 Task: Look for space in Kirsanov, Russia from 26th August, 2023 to 10th September, 2023 for 6 adults, 2 children in price range Rs.10000 to Rs.15000. Place can be entire place or shared room with 6 bedrooms having 6 beds and 6 bathrooms. Property type can be house, flat, guest house. Amenities needed are: wifi, TV, free parkinig on premises, gym, breakfast. Booking option can be shelf check-in. Required host language is English.
Action: Mouse moved to (503, 124)
Screenshot: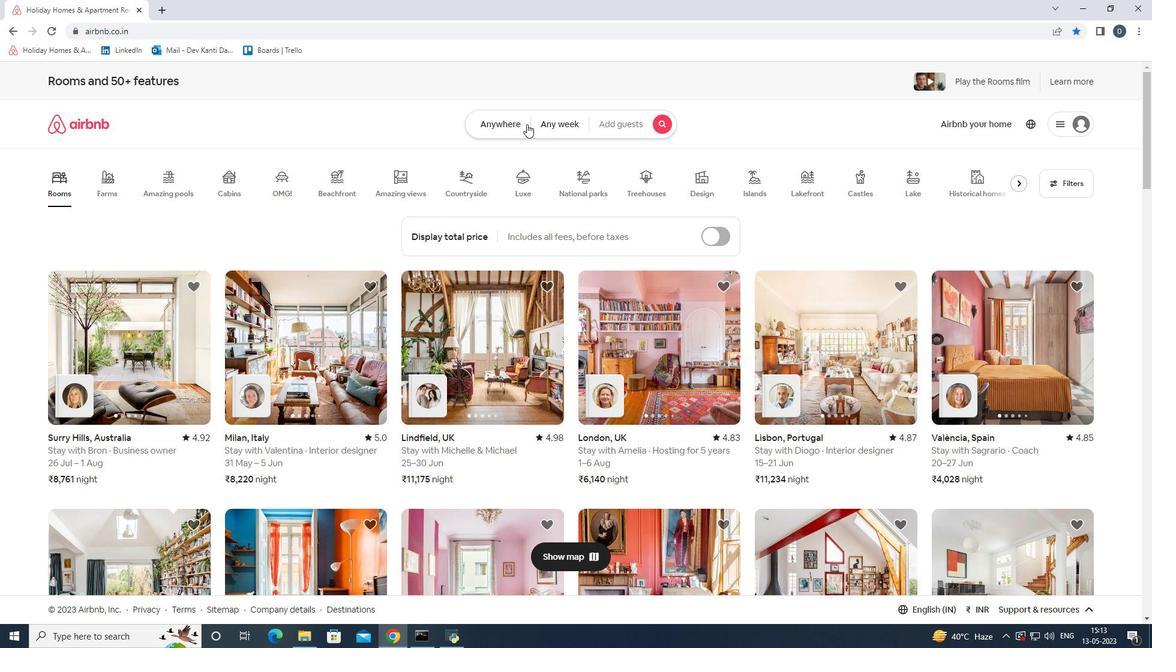 
Action: Mouse pressed left at (503, 124)
Screenshot: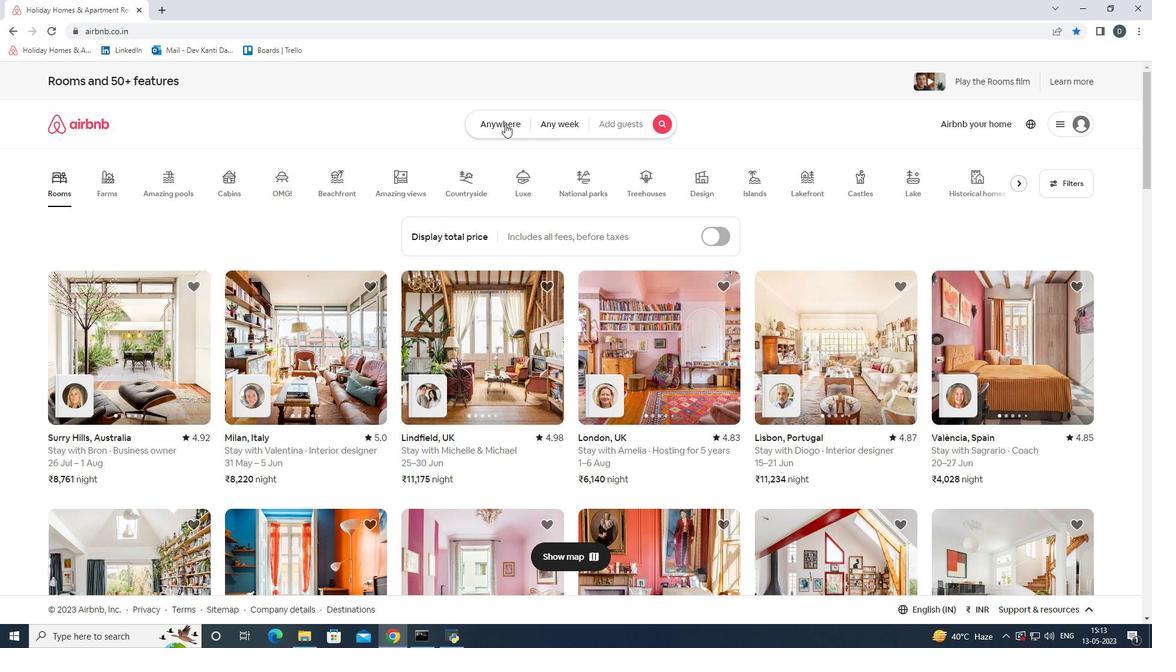 
Action: Mouse moved to (419, 162)
Screenshot: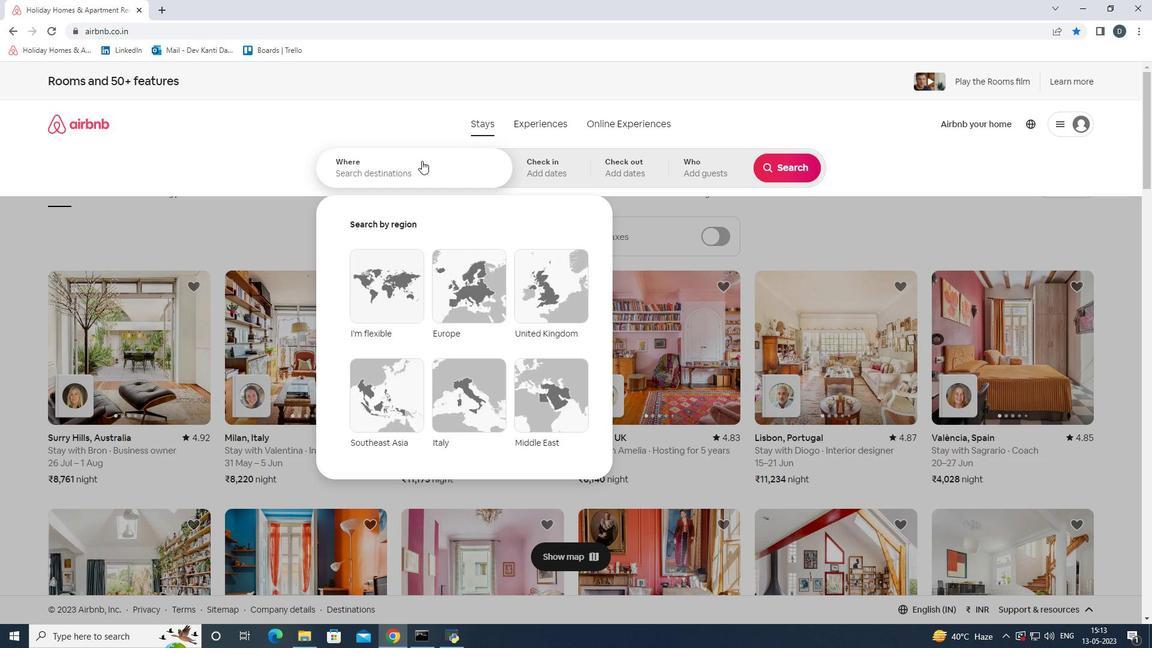 
Action: Mouse pressed left at (419, 162)
Screenshot: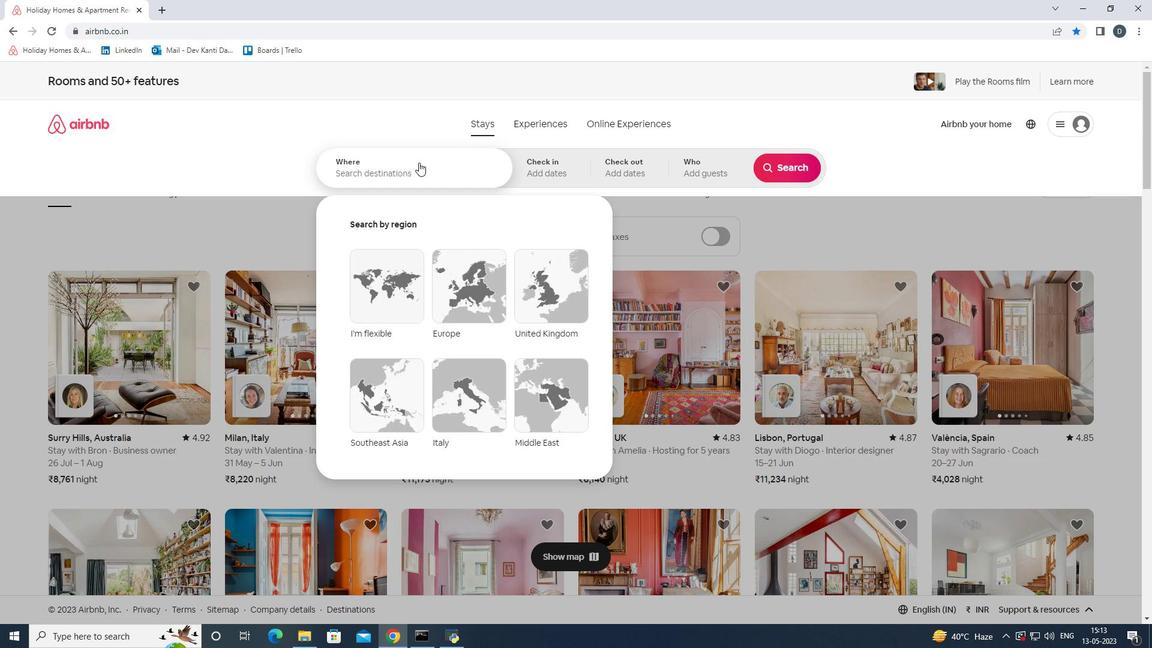 
Action: Key pressed <Key.shift>Kirsanov,<Key.shift>Russia
Screenshot: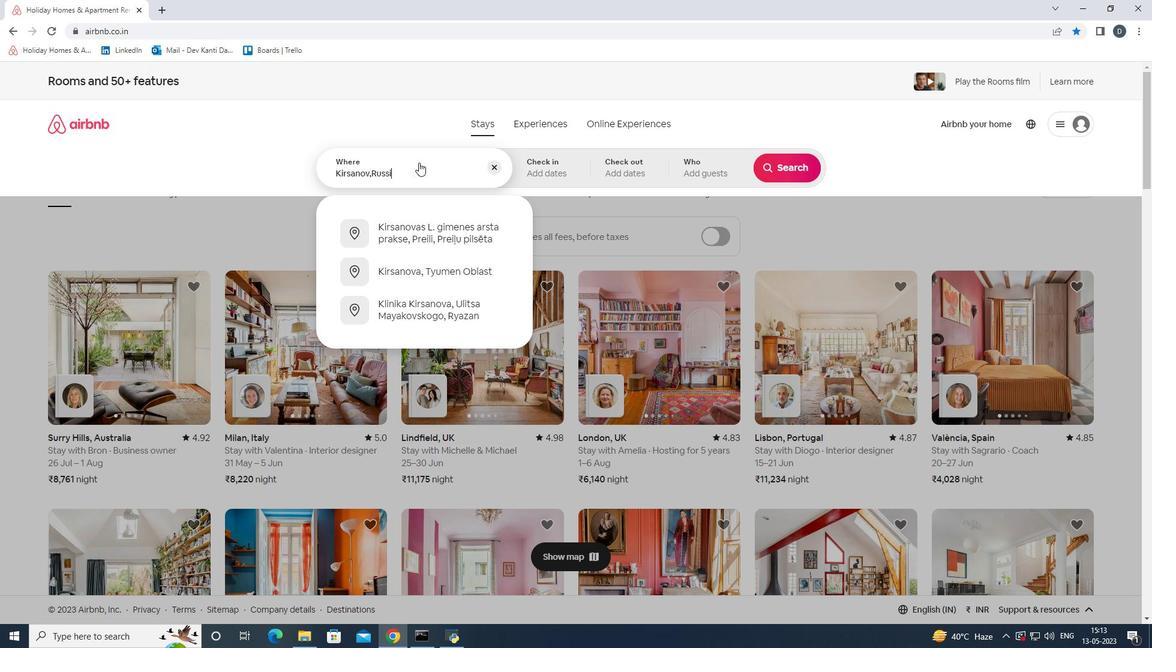 
Action: Mouse moved to (542, 166)
Screenshot: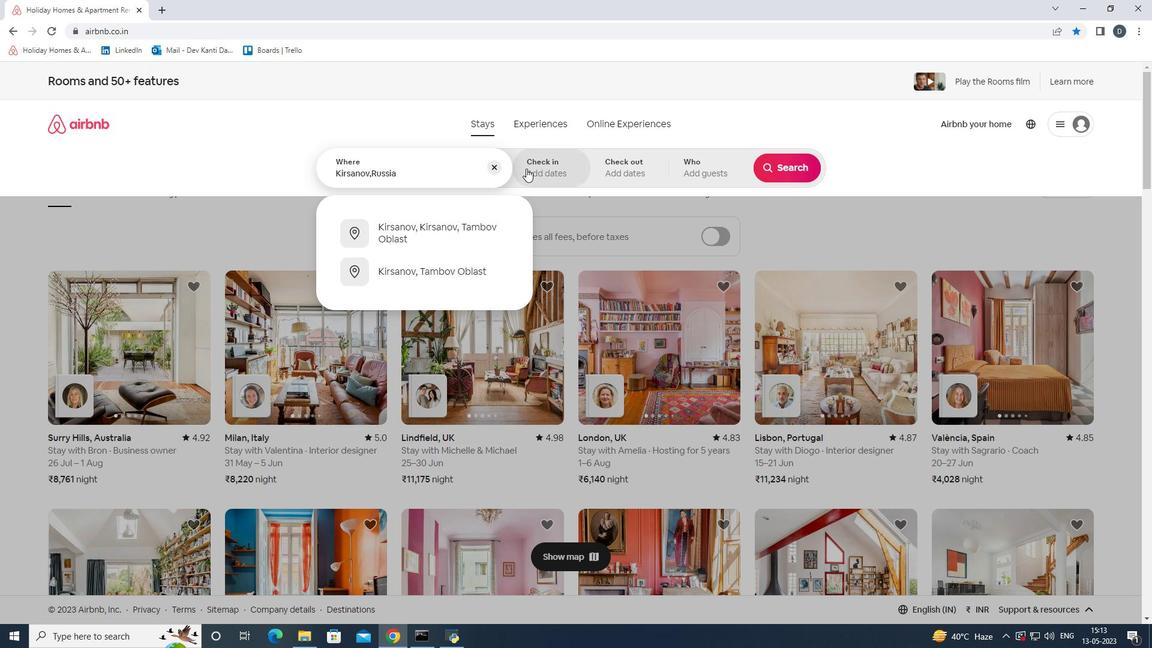 
Action: Mouse pressed left at (542, 166)
Screenshot: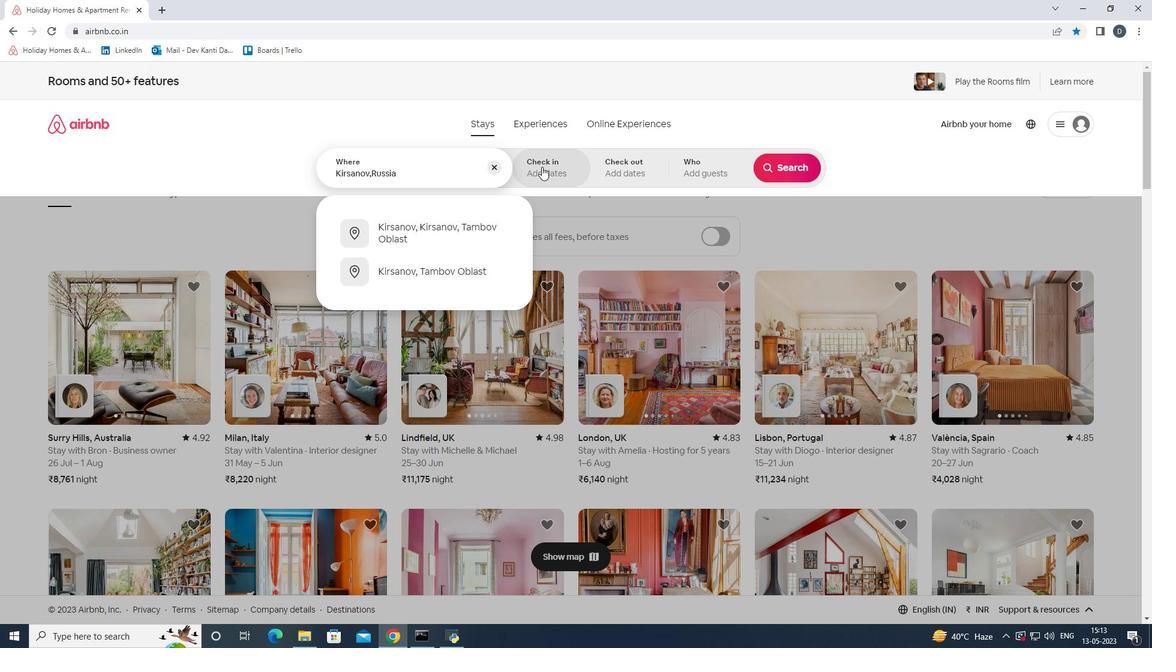 
Action: Mouse moved to (784, 265)
Screenshot: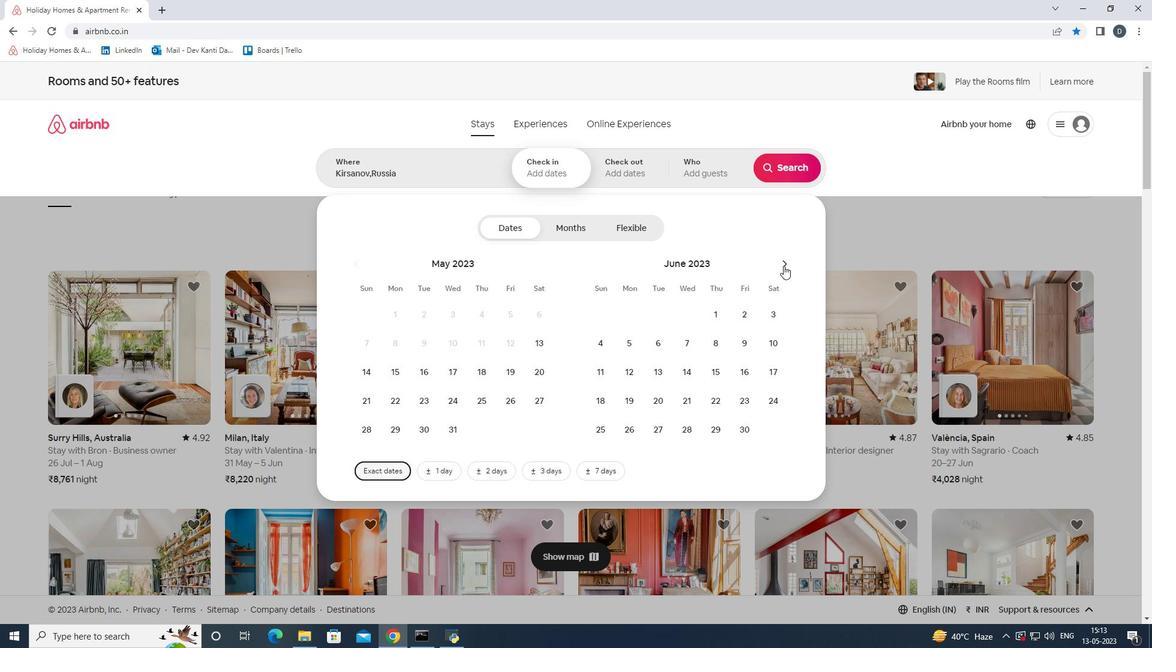 
Action: Mouse pressed left at (784, 265)
Screenshot: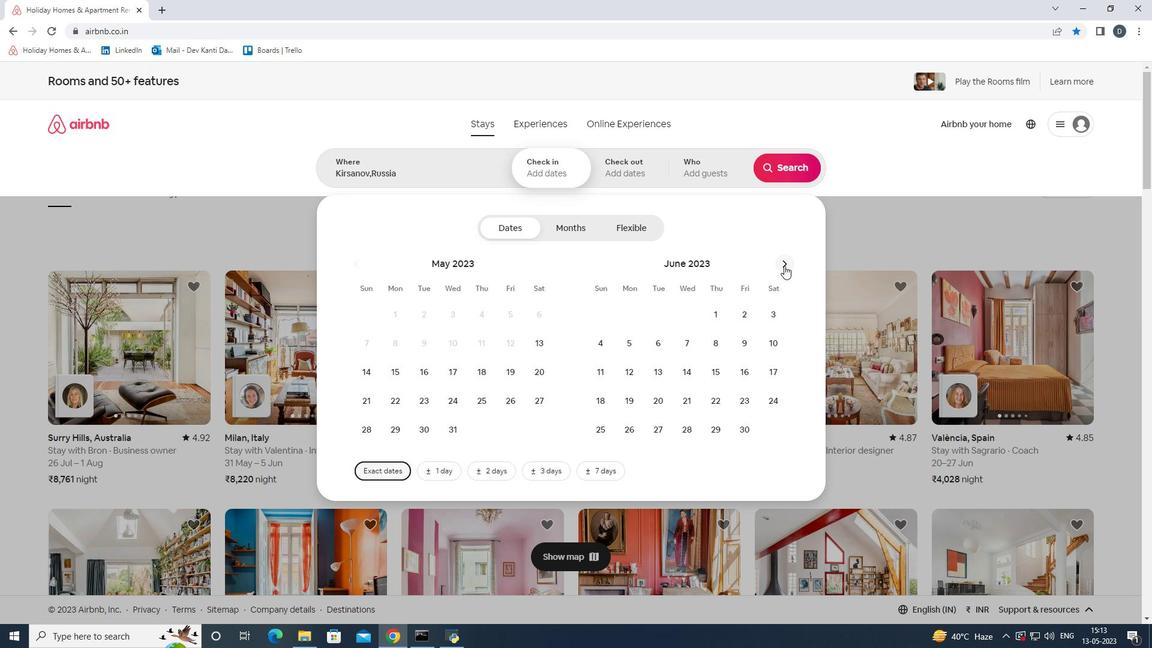 
Action: Mouse pressed left at (784, 265)
Screenshot: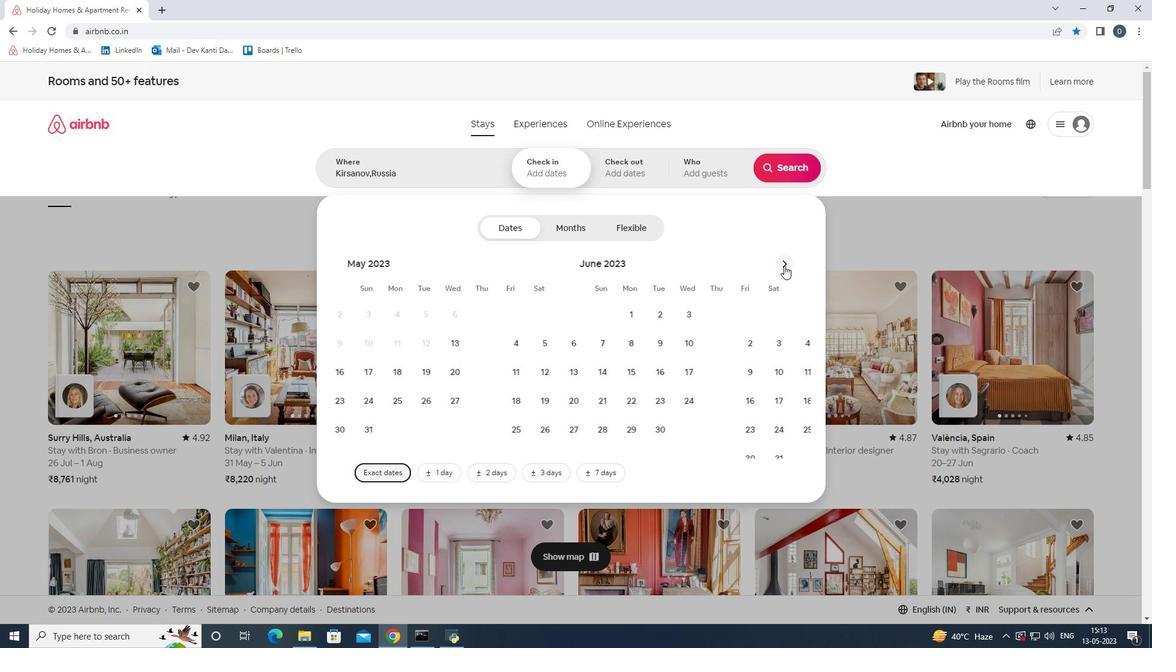 
Action: Mouse moved to (775, 396)
Screenshot: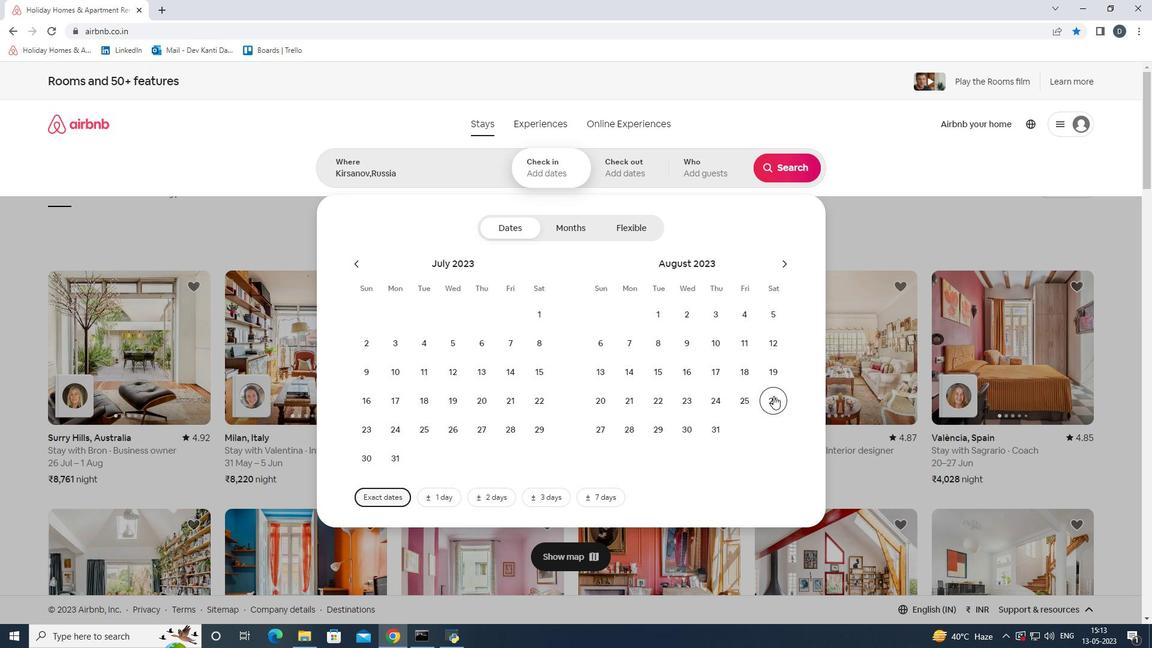 
Action: Mouse pressed left at (775, 396)
Screenshot: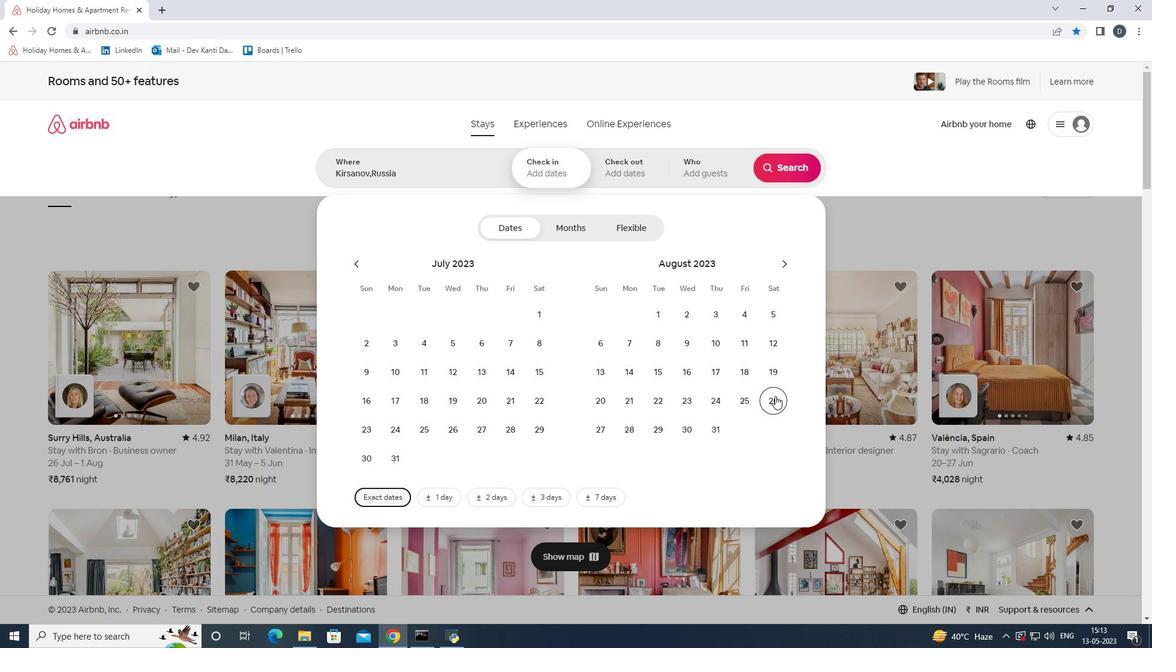 
Action: Mouse moved to (783, 261)
Screenshot: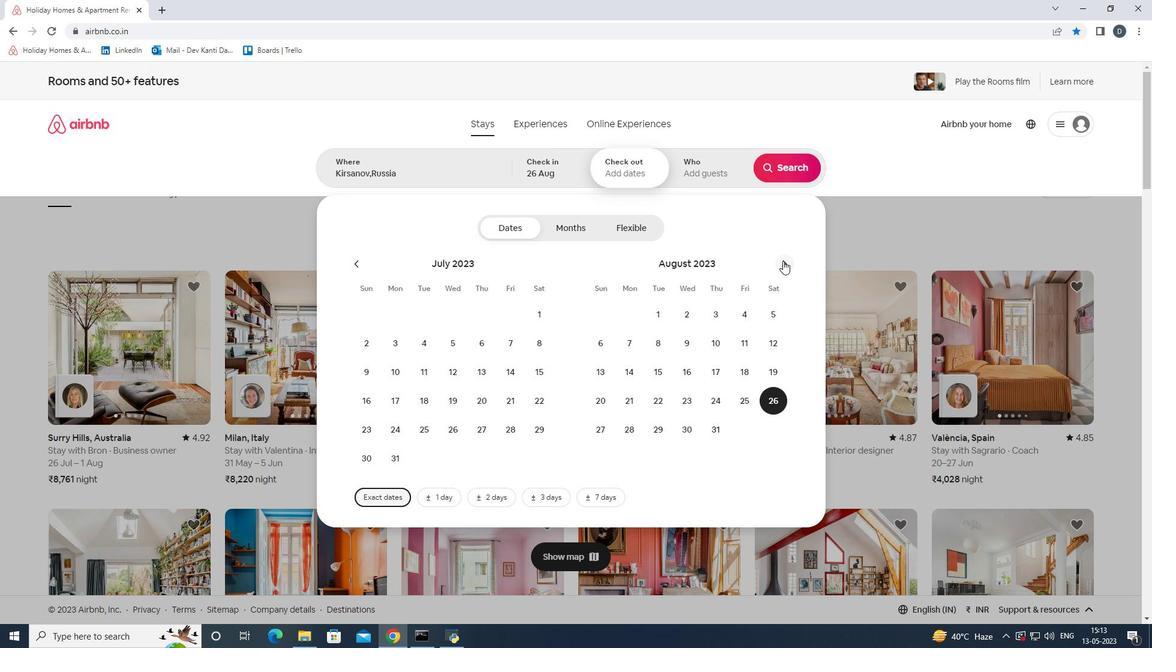 
Action: Mouse pressed left at (783, 261)
Screenshot: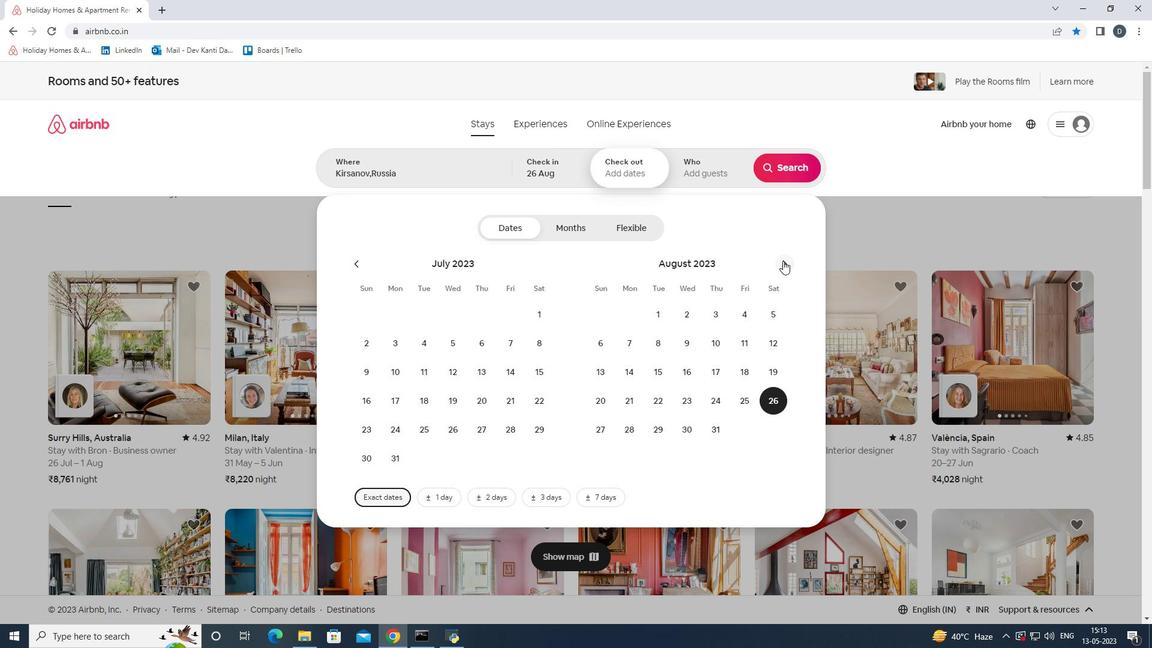 
Action: Mouse moved to (595, 366)
Screenshot: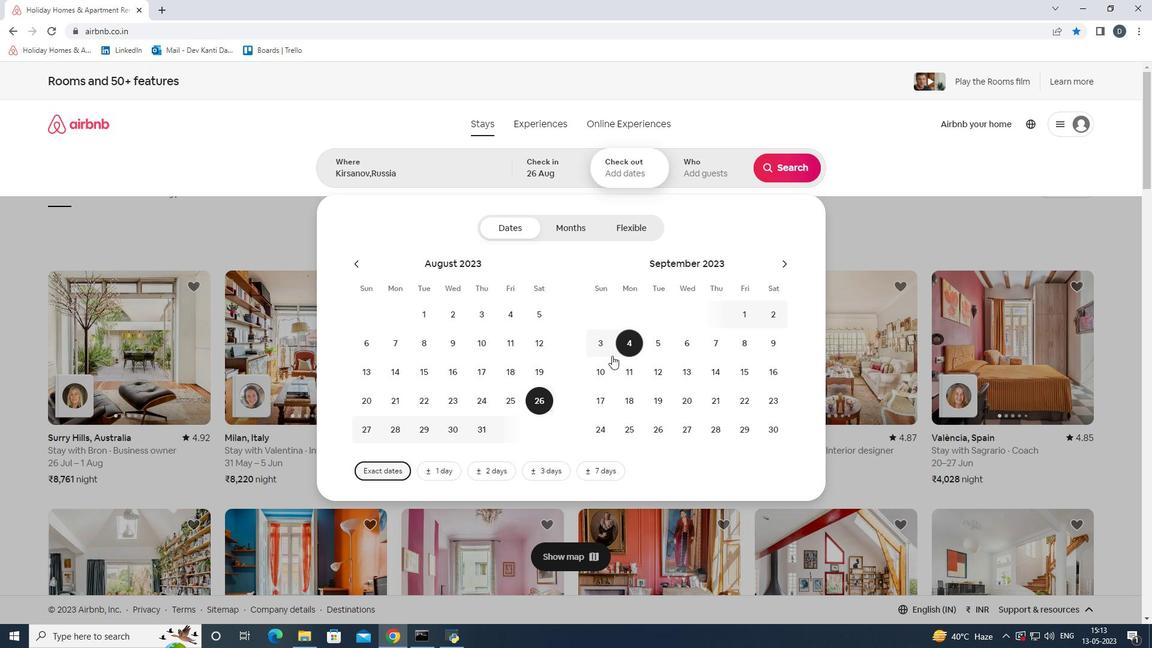 
Action: Mouse pressed left at (595, 366)
Screenshot: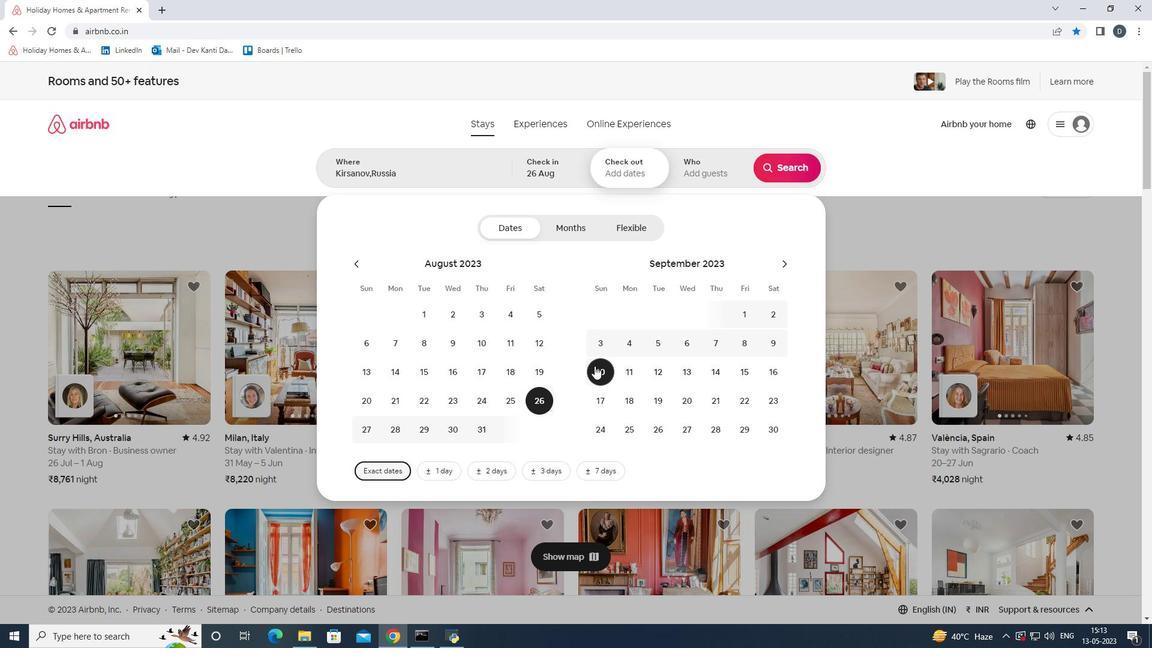
Action: Mouse moved to (698, 175)
Screenshot: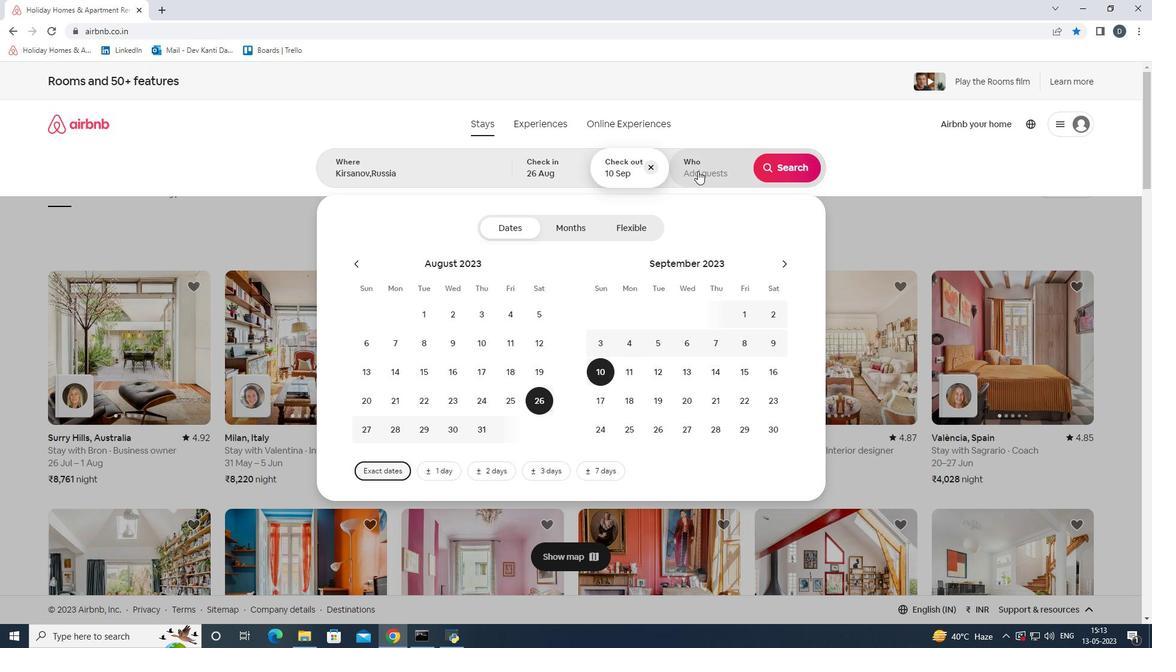 
Action: Mouse pressed left at (698, 175)
Screenshot: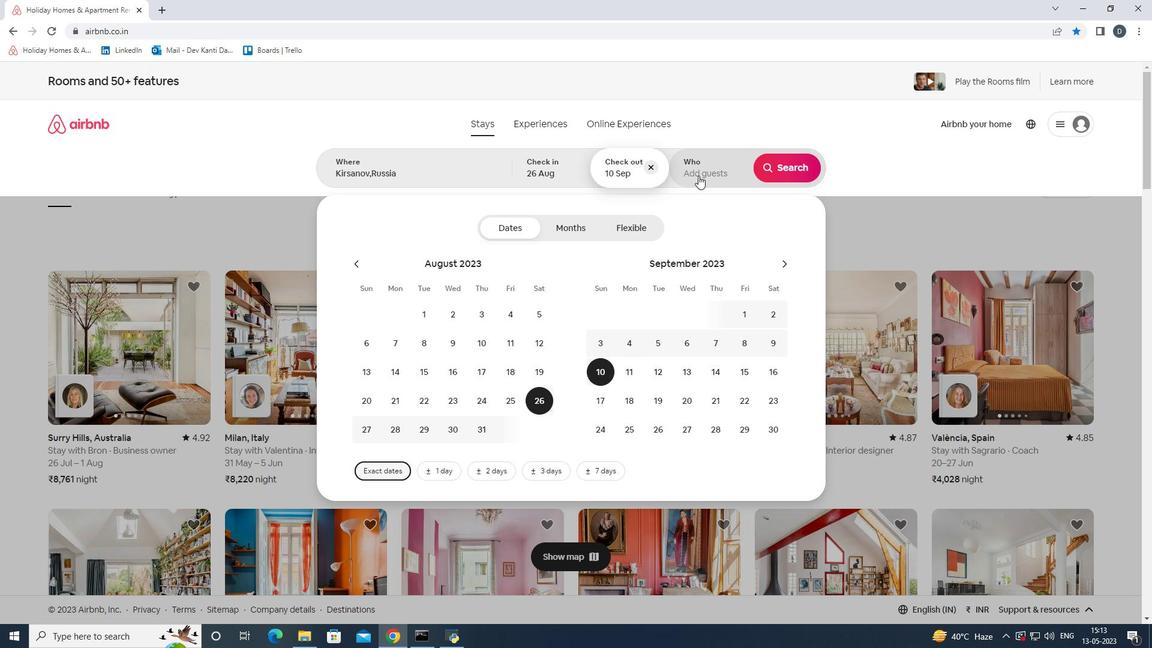 
Action: Mouse moved to (794, 229)
Screenshot: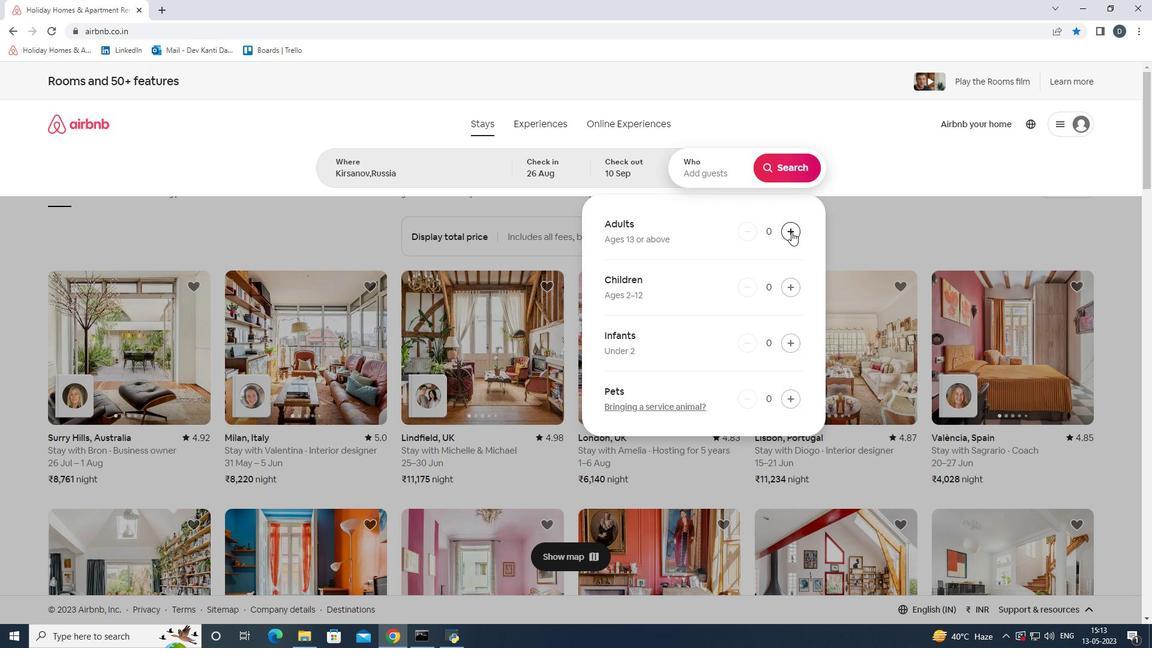 
Action: Mouse pressed left at (794, 229)
Screenshot: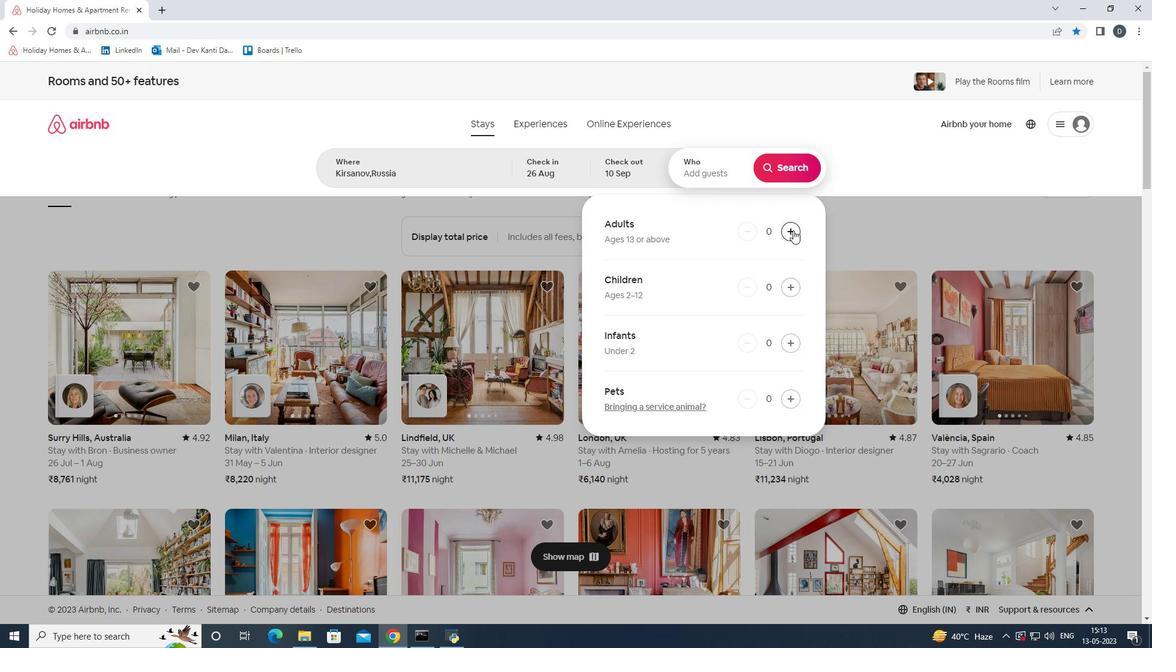 
Action: Mouse pressed left at (794, 229)
Screenshot: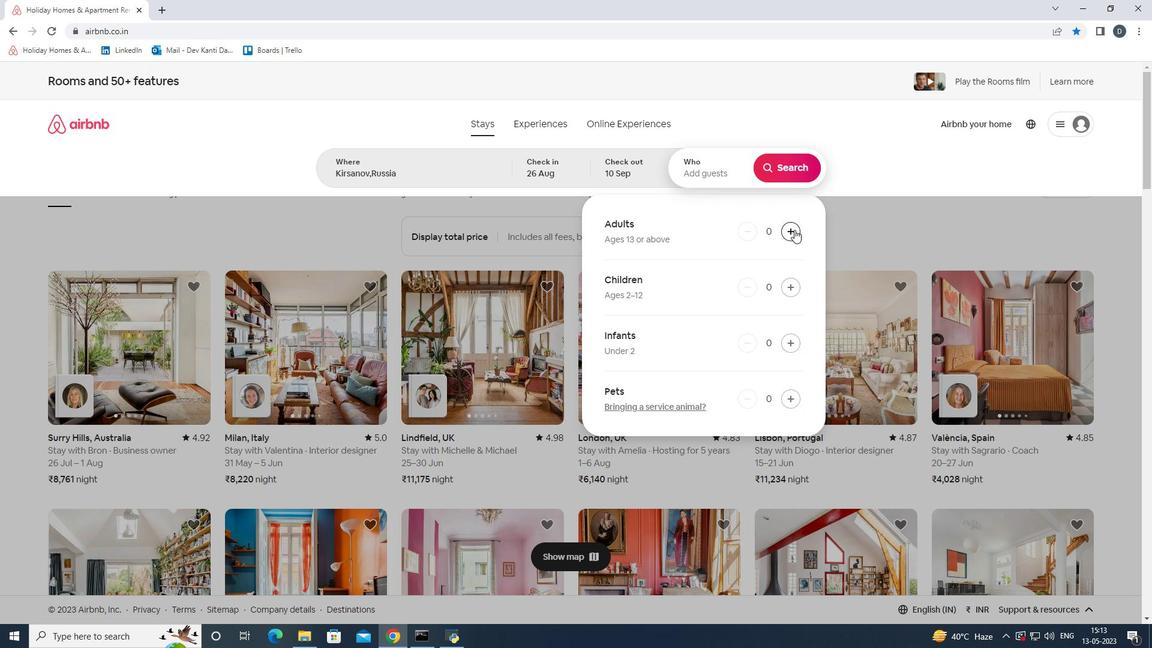 
Action: Mouse pressed left at (794, 229)
Screenshot: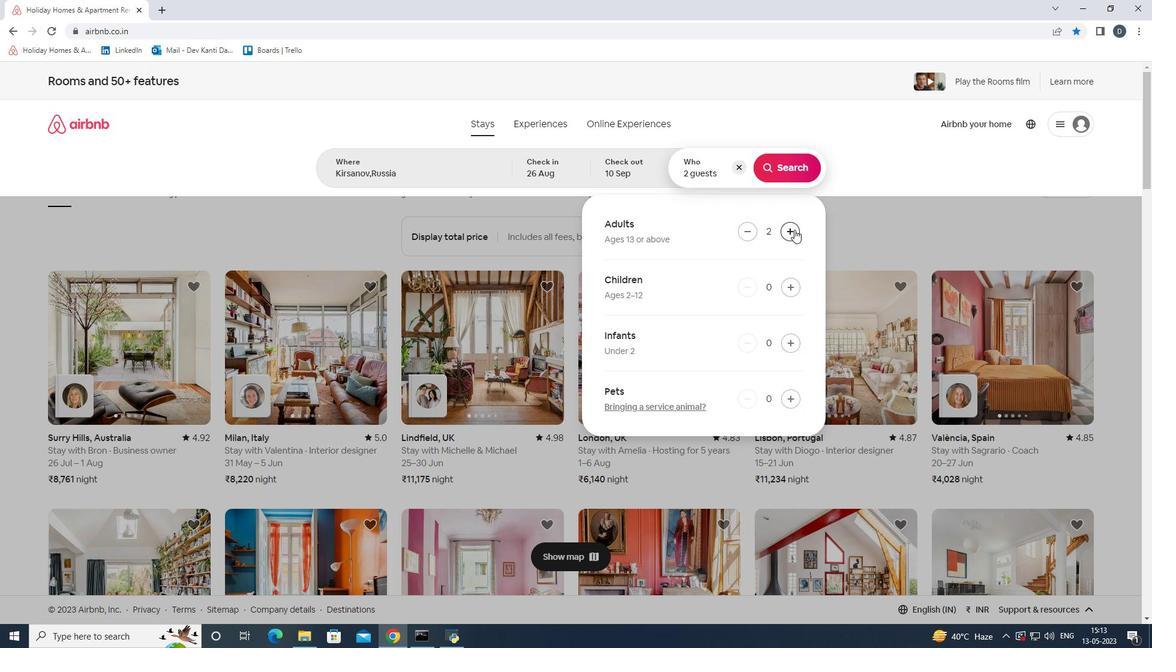 
Action: Mouse pressed left at (794, 229)
Screenshot: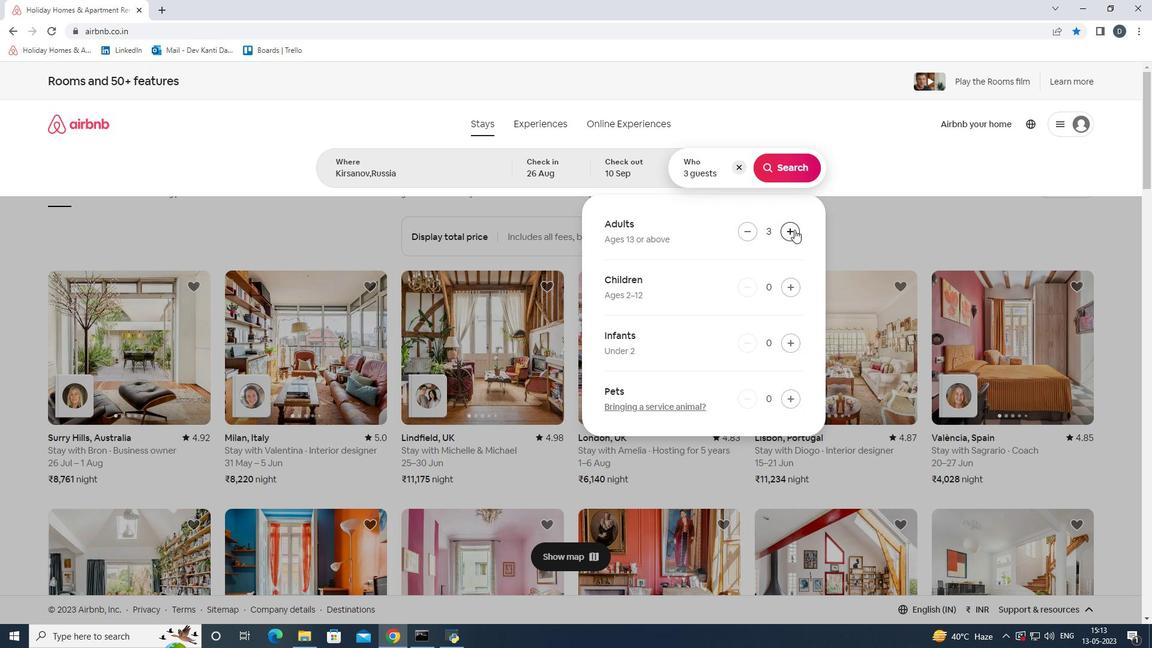 
Action: Mouse pressed left at (794, 229)
Screenshot: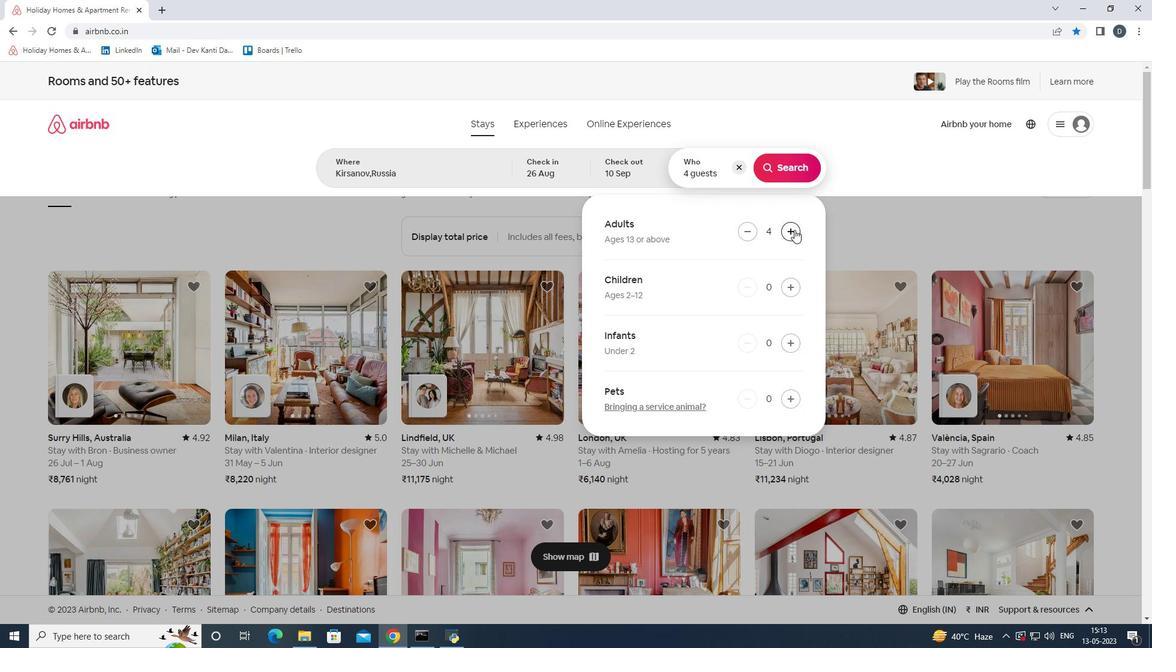 
Action: Mouse pressed left at (794, 229)
Screenshot: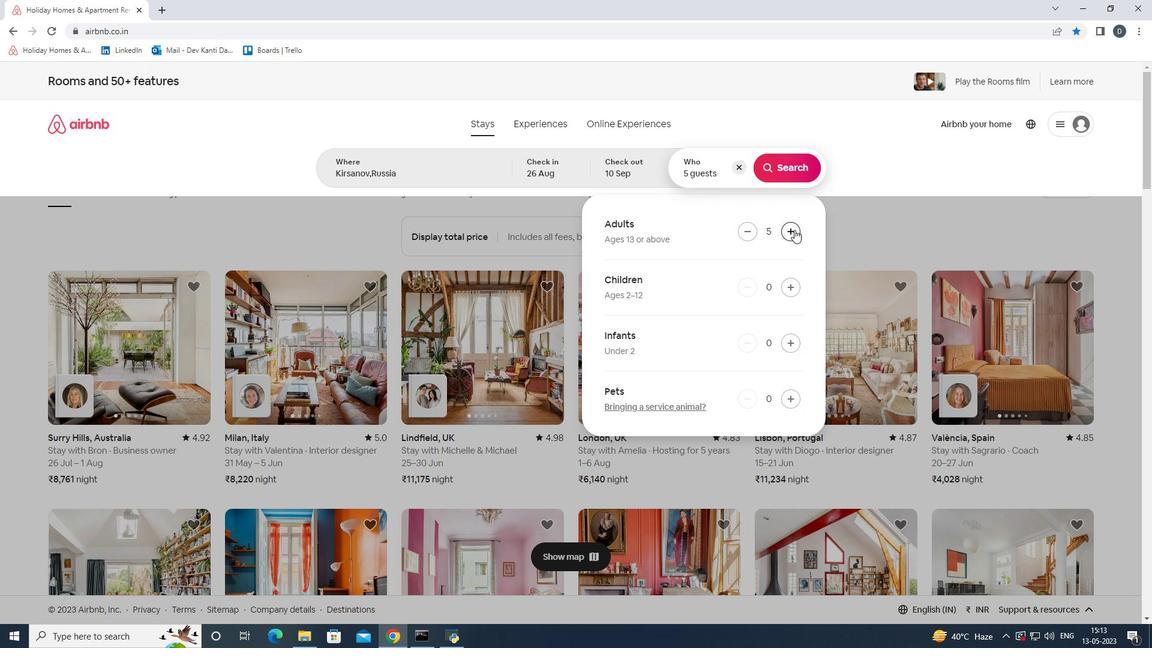 
Action: Mouse moved to (790, 280)
Screenshot: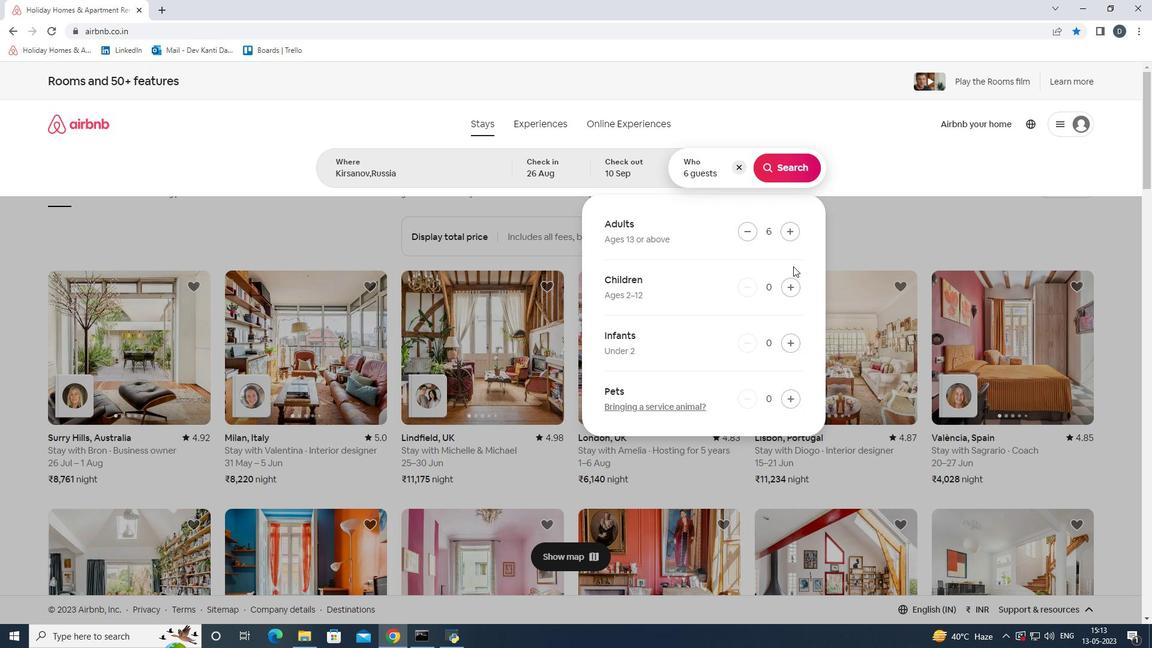 
Action: Mouse pressed left at (790, 280)
Screenshot: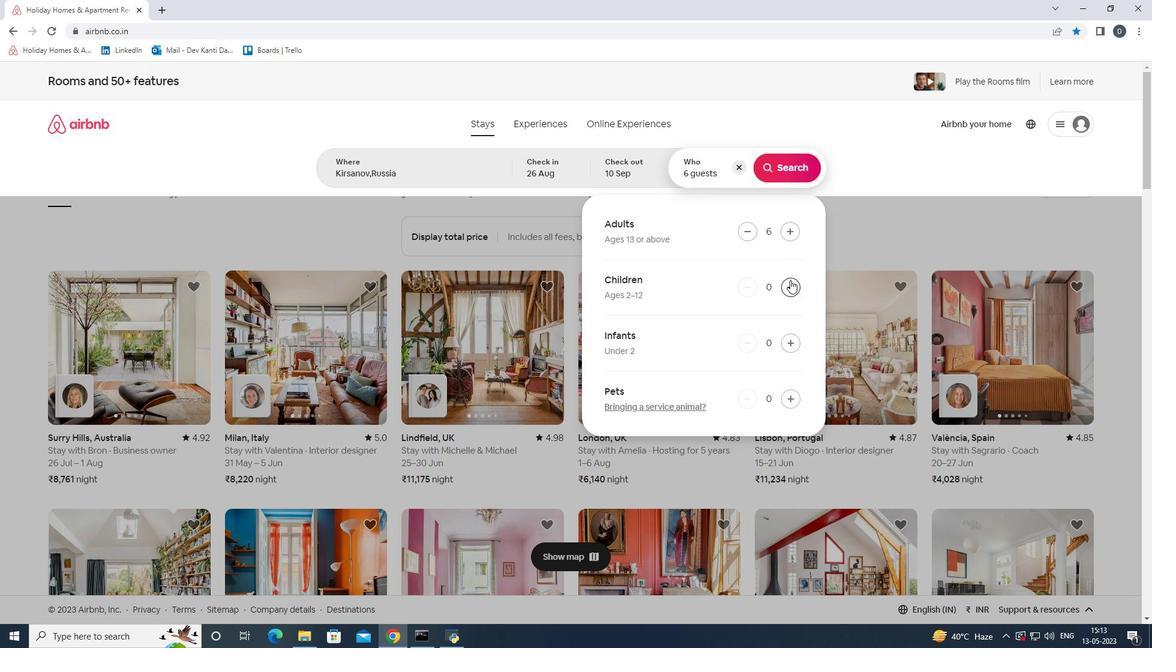 
Action: Mouse pressed left at (790, 280)
Screenshot: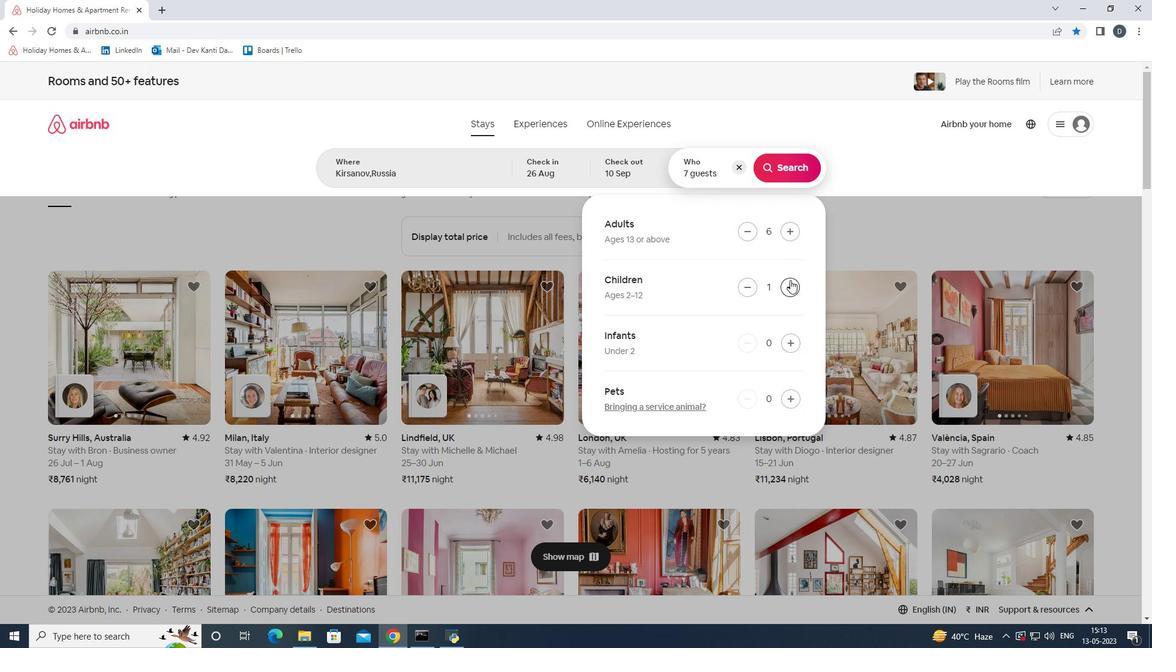 
Action: Mouse moved to (787, 161)
Screenshot: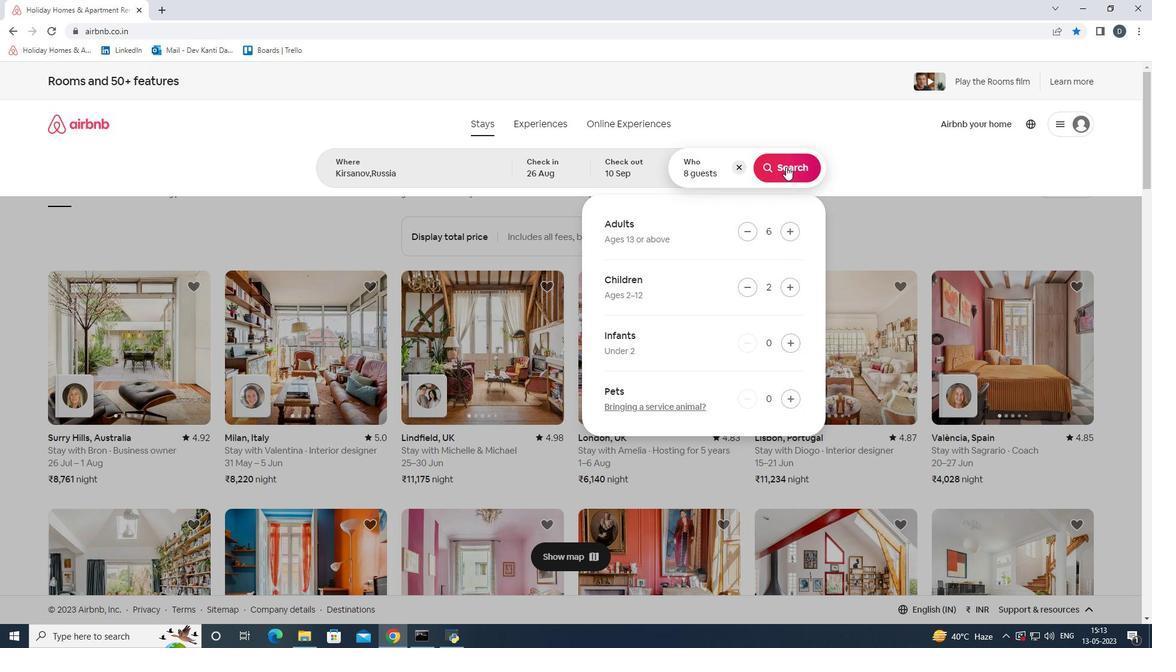 
Action: Mouse pressed left at (787, 161)
Screenshot: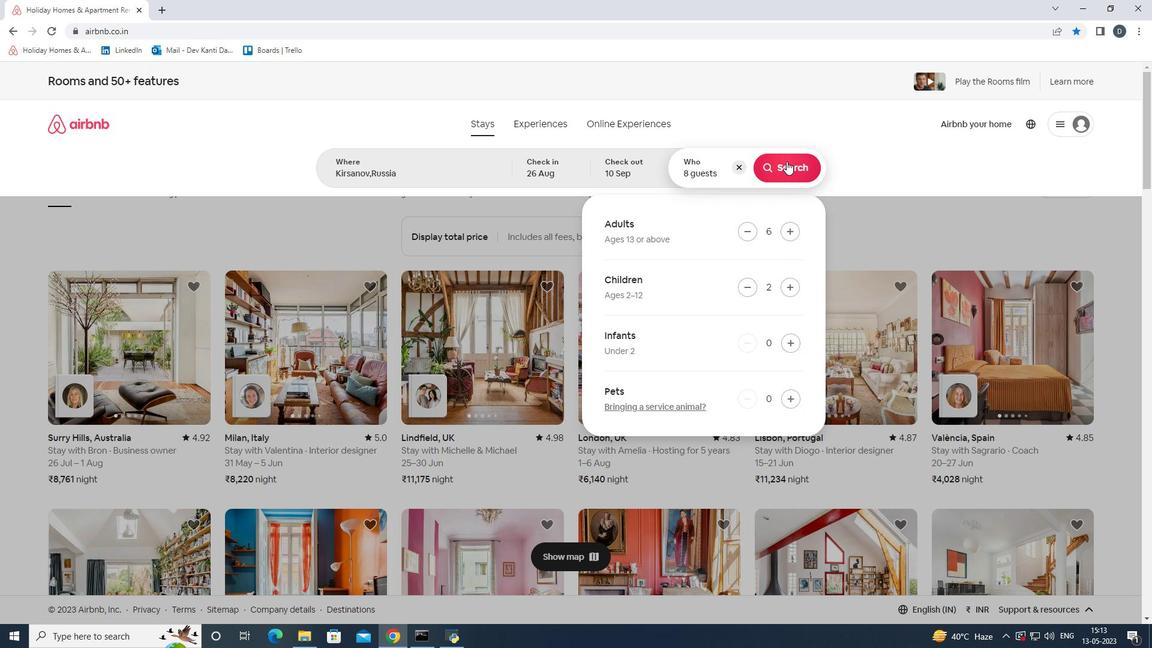 
Action: Mouse moved to (1081, 136)
Screenshot: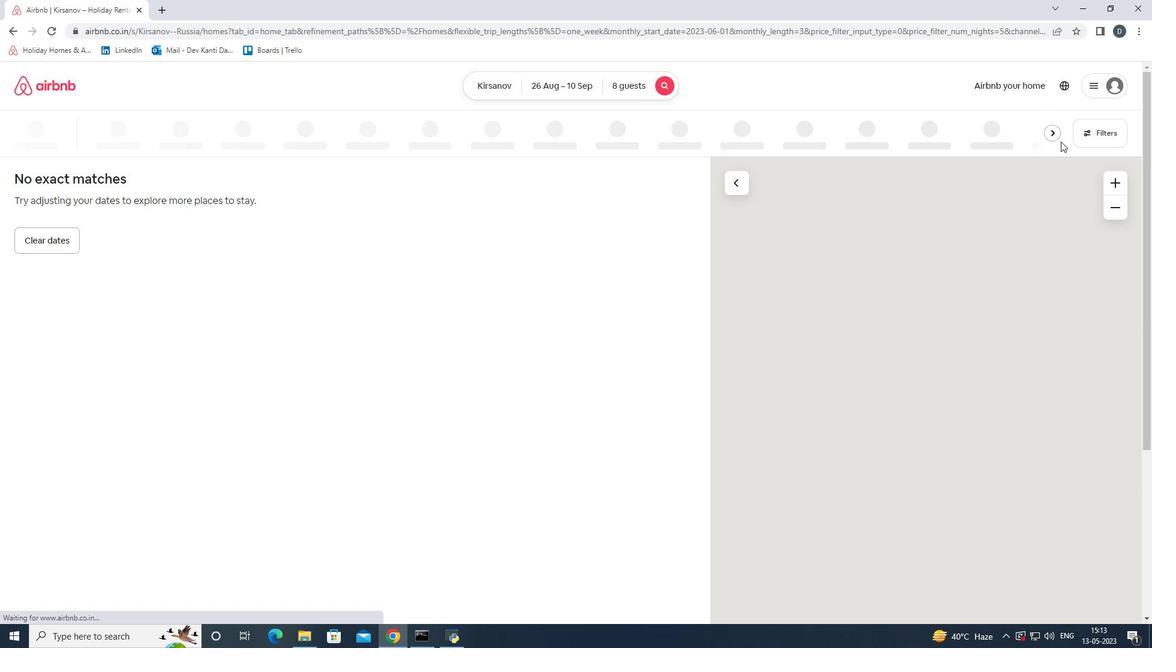 
Action: Mouse pressed left at (1081, 136)
Screenshot: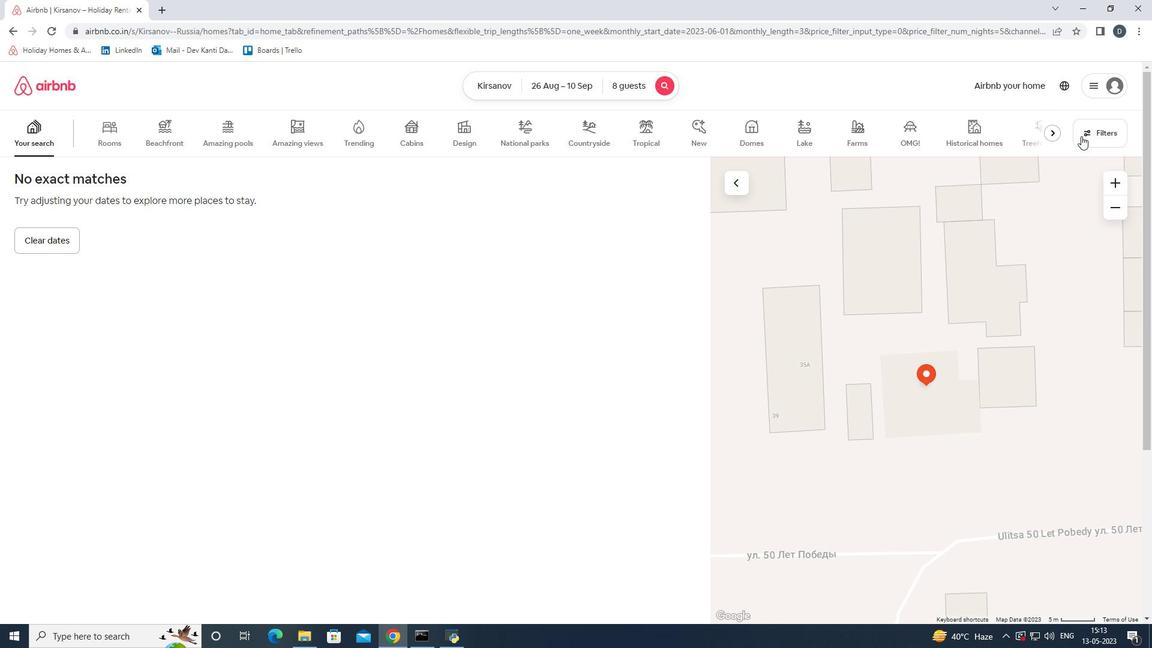 
Action: Mouse moved to (419, 205)
Screenshot: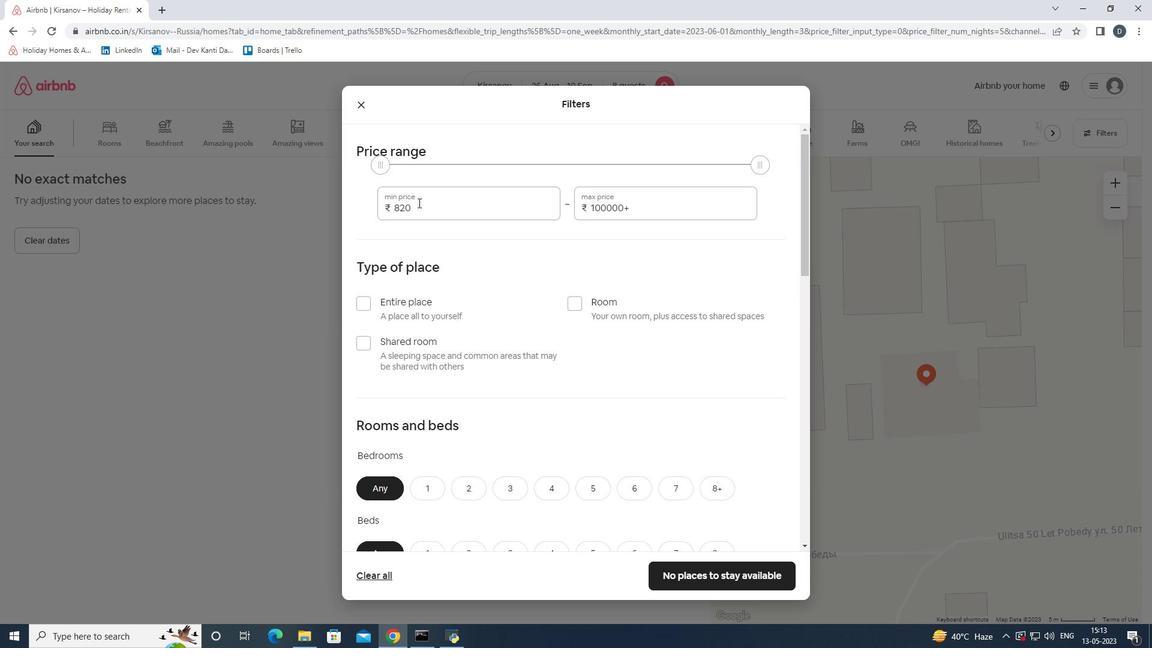 
Action: Mouse pressed left at (419, 205)
Screenshot: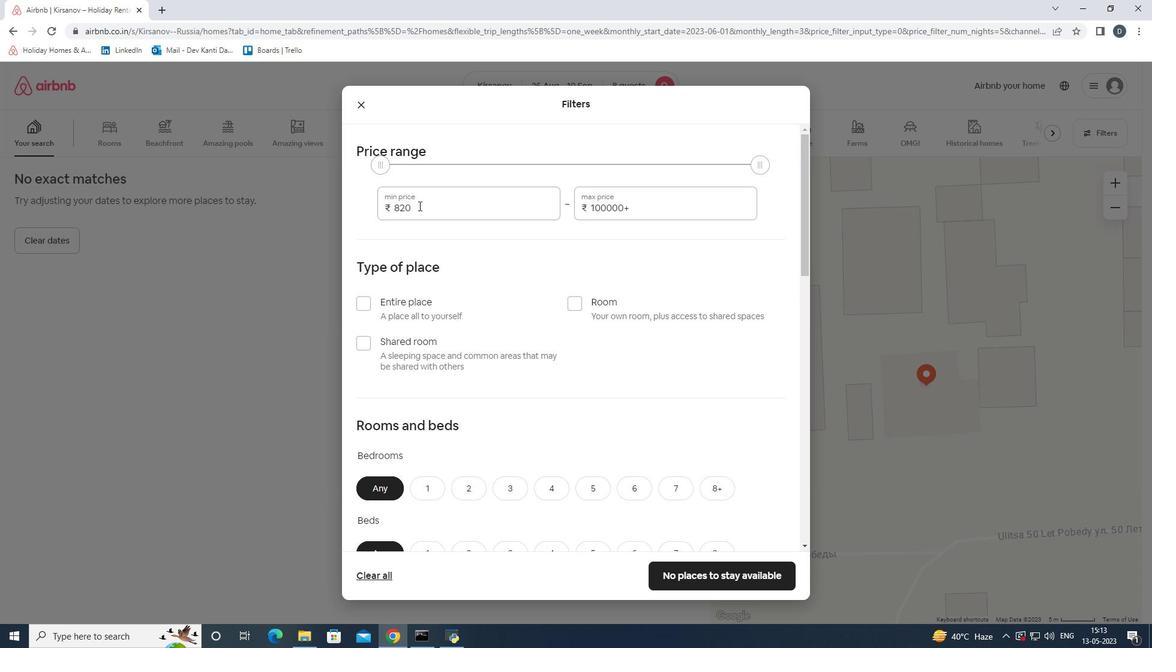 
Action: Mouse moved to (347, 207)
Screenshot: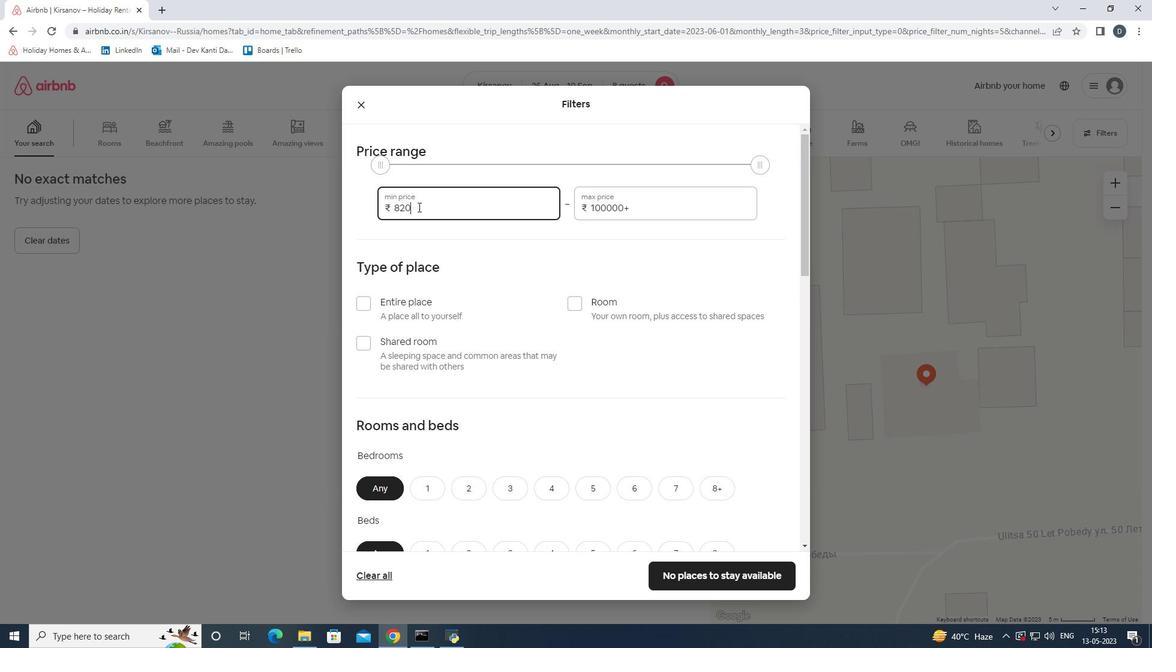 
Action: Key pressed 10000
Screenshot: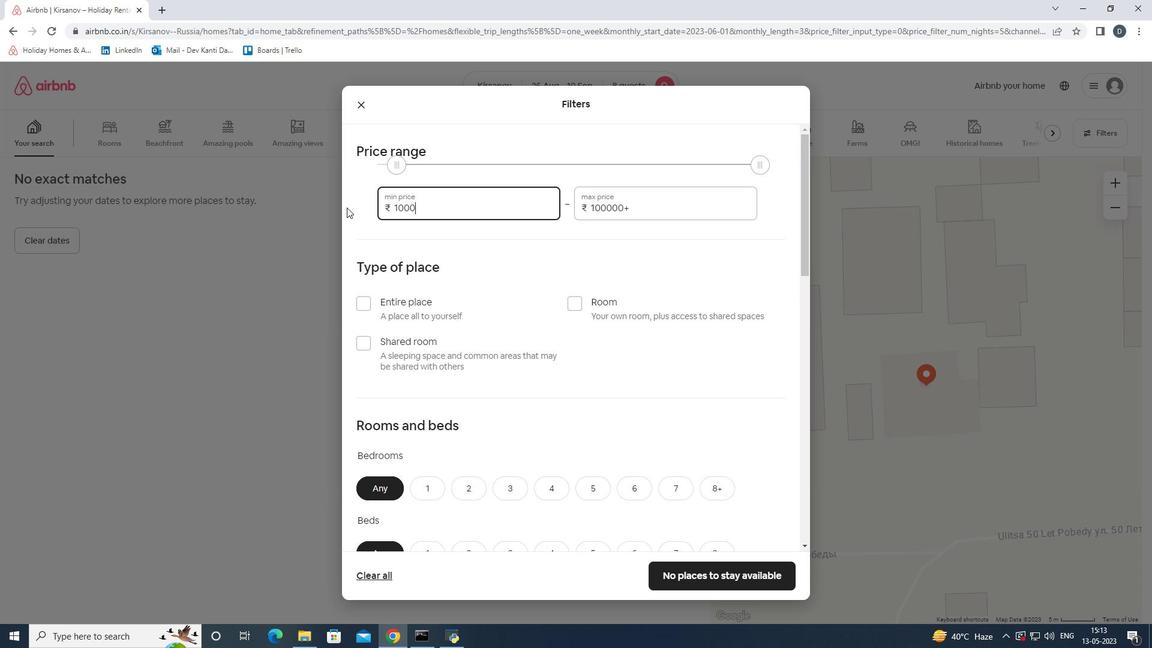 
Action: Mouse moved to (636, 213)
Screenshot: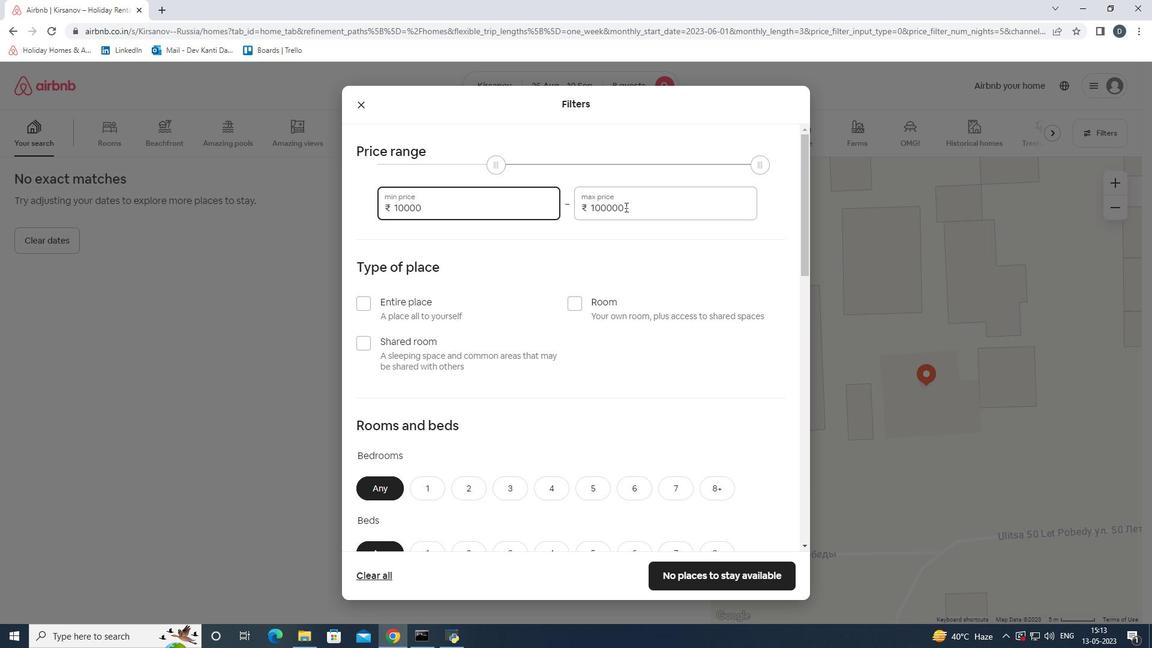 
Action: Mouse pressed left at (636, 213)
Screenshot: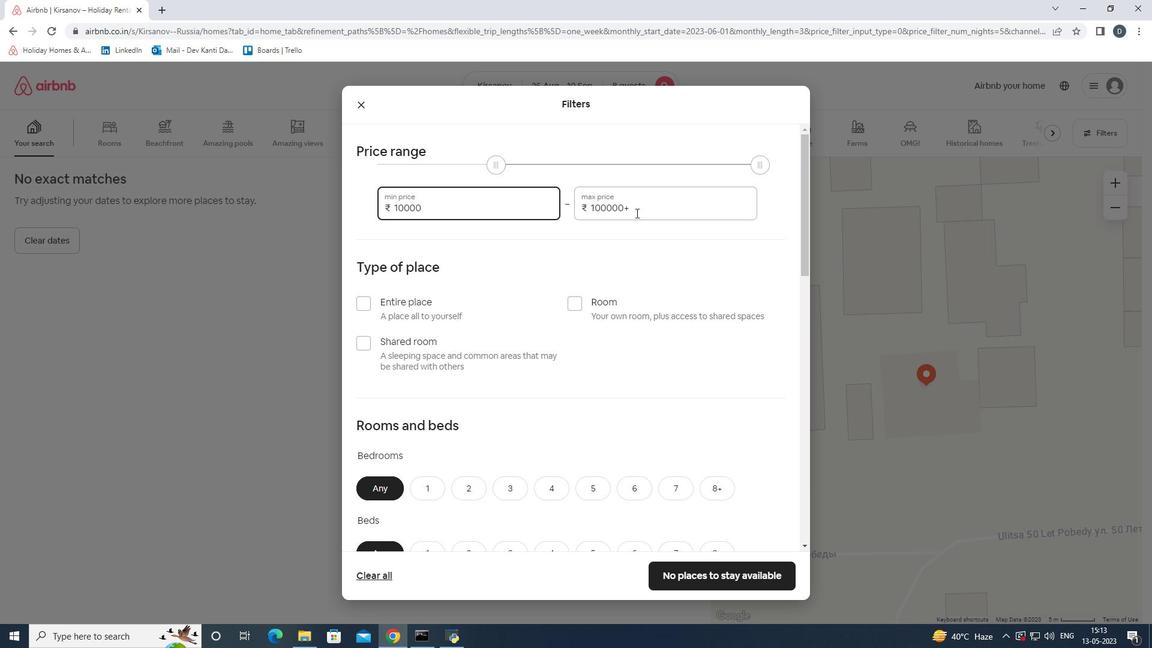 
Action: Mouse moved to (585, 212)
Screenshot: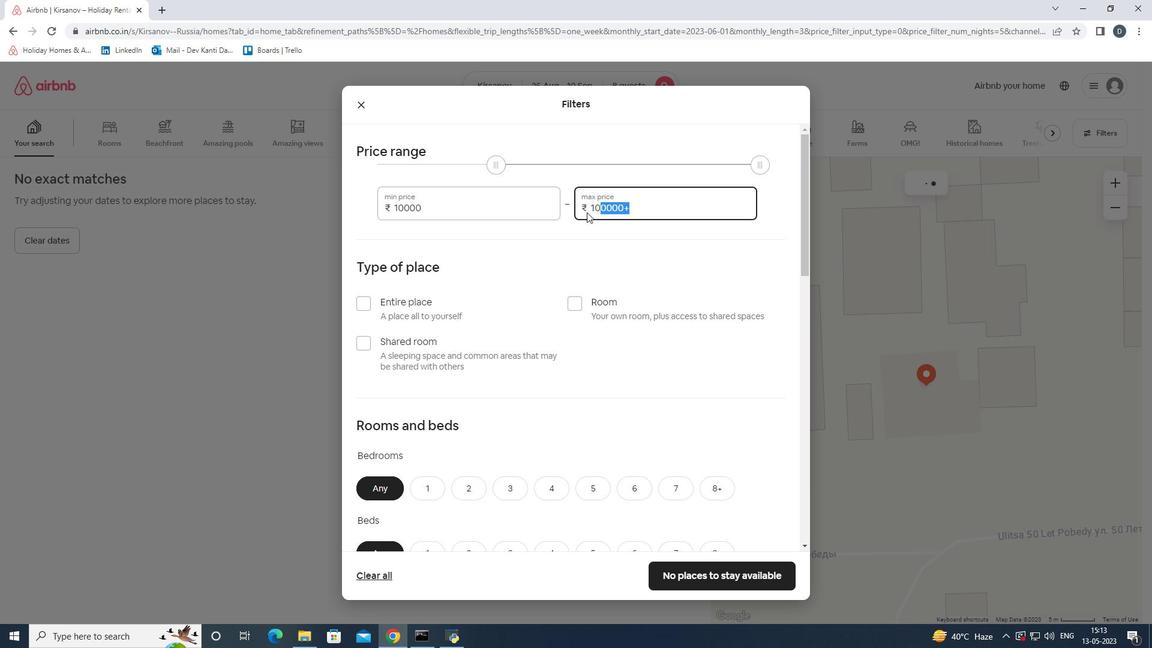 
Action: Key pressed 15000
Screenshot: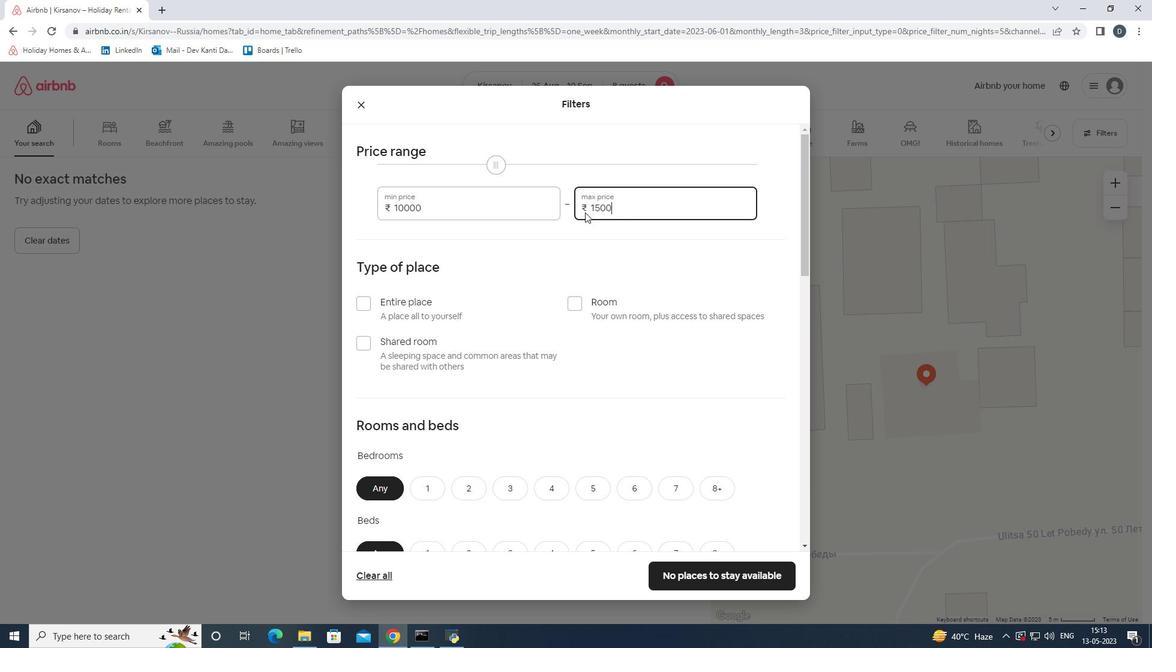 
Action: Mouse moved to (616, 258)
Screenshot: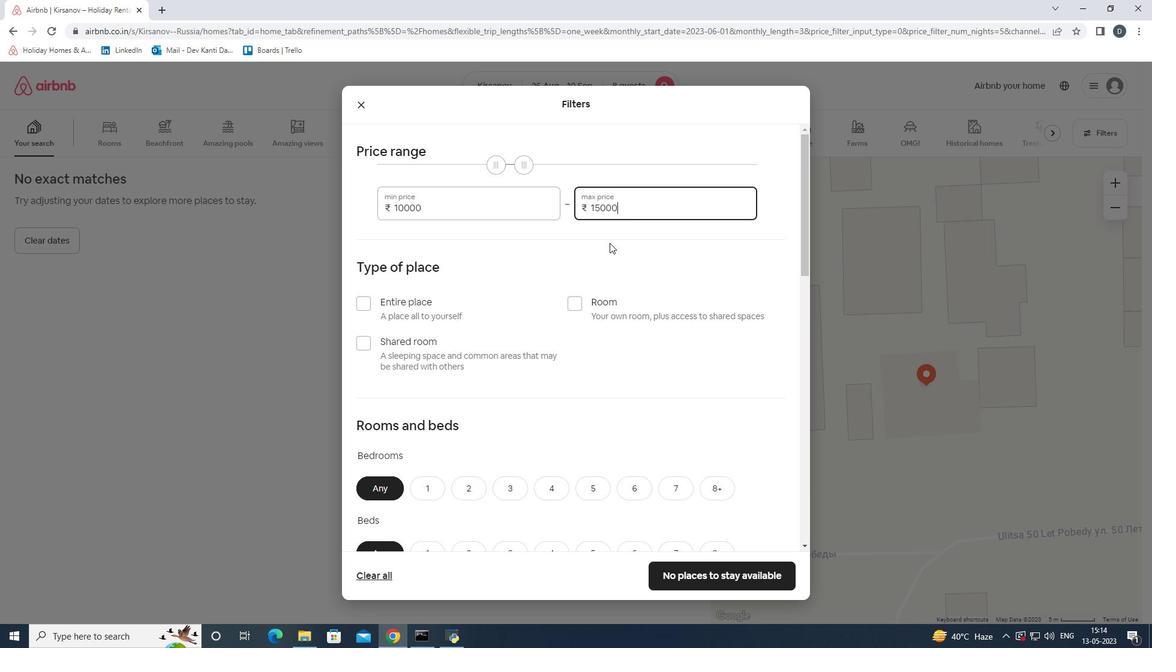 
Action: Mouse scrolled (616, 258) with delta (0, 0)
Screenshot: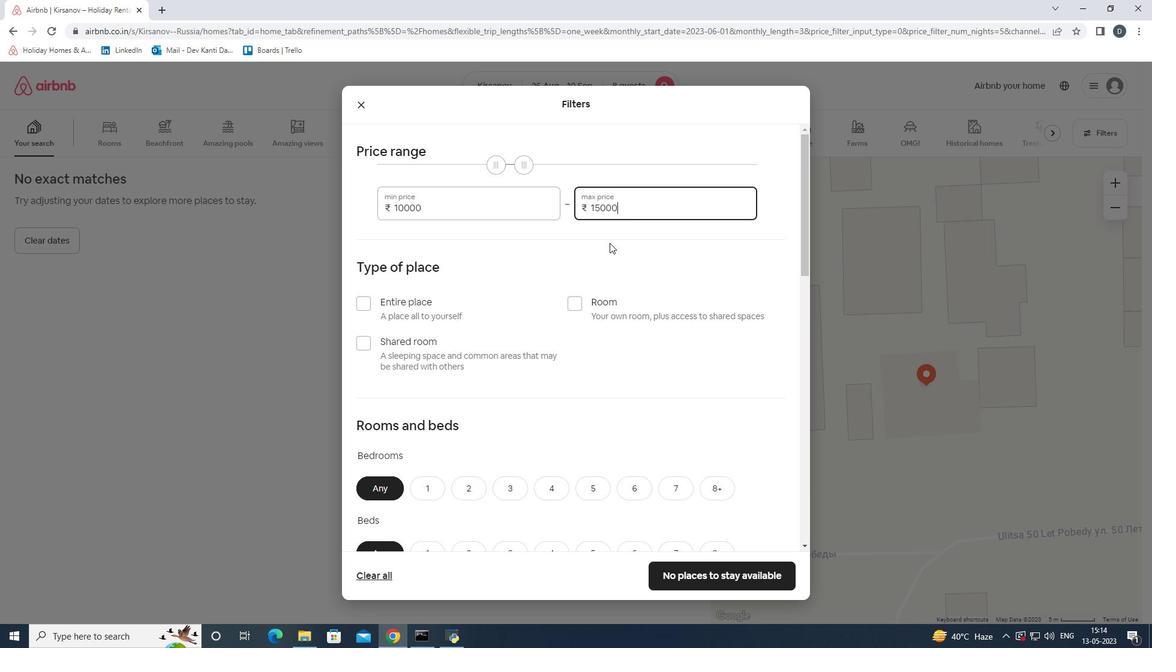
Action: Mouse moved to (616, 262)
Screenshot: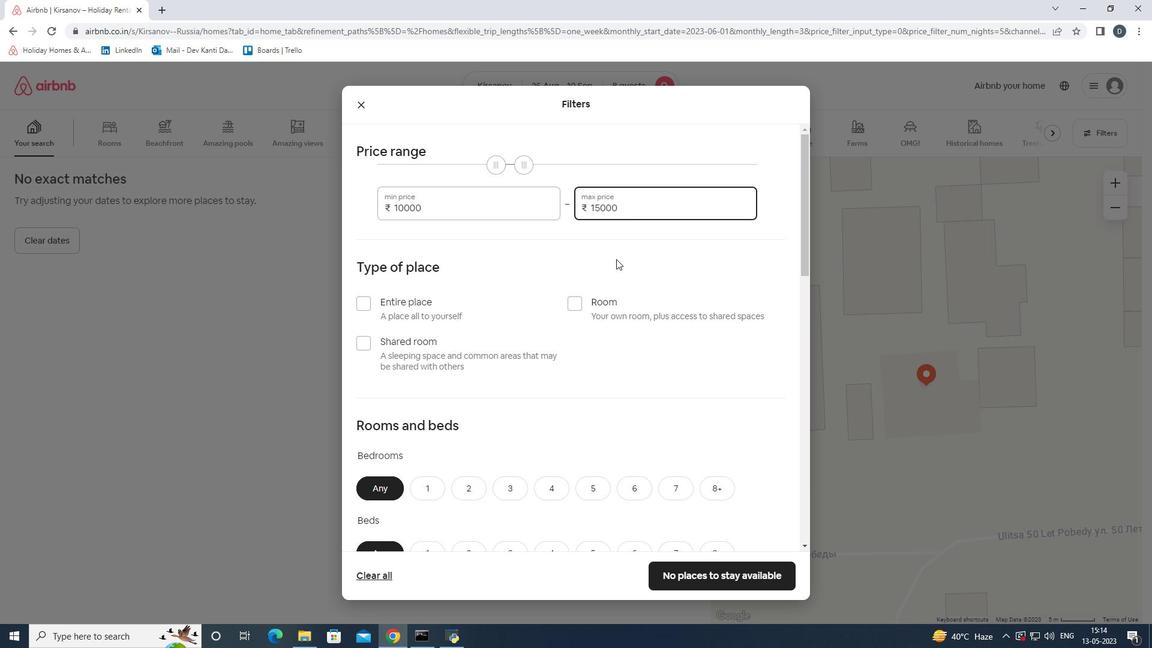 
Action: Mouse scrolled (616, 262) with delta (0, 0)
Screenshot: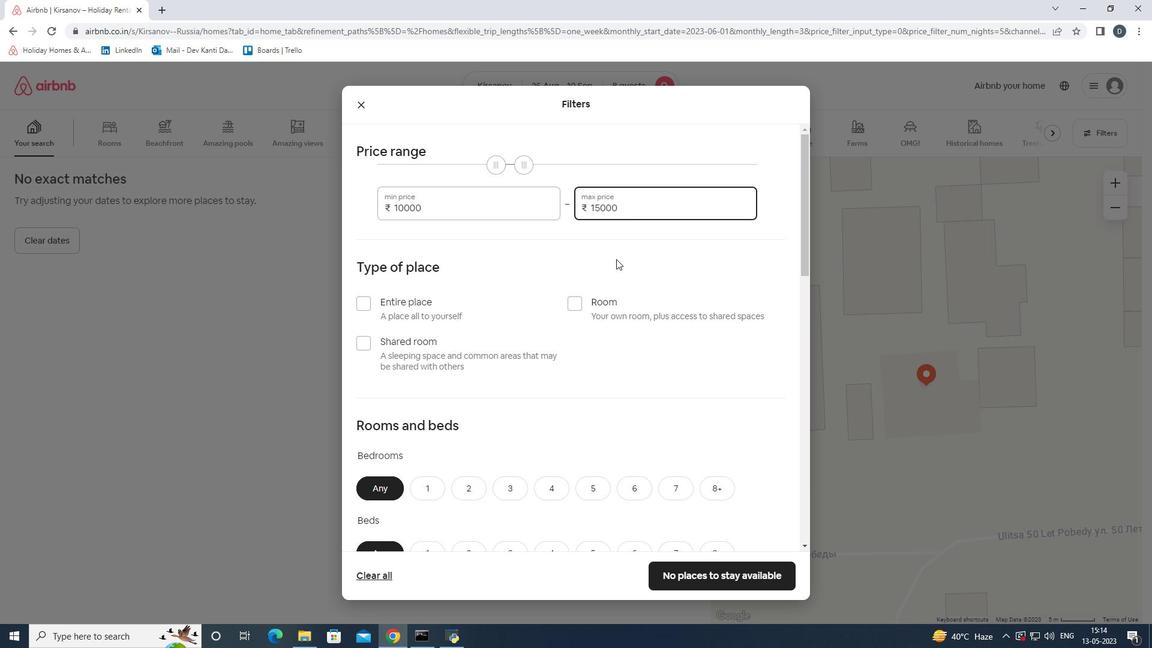 
Action: Mouse moved to (361, 181)
Screenshot: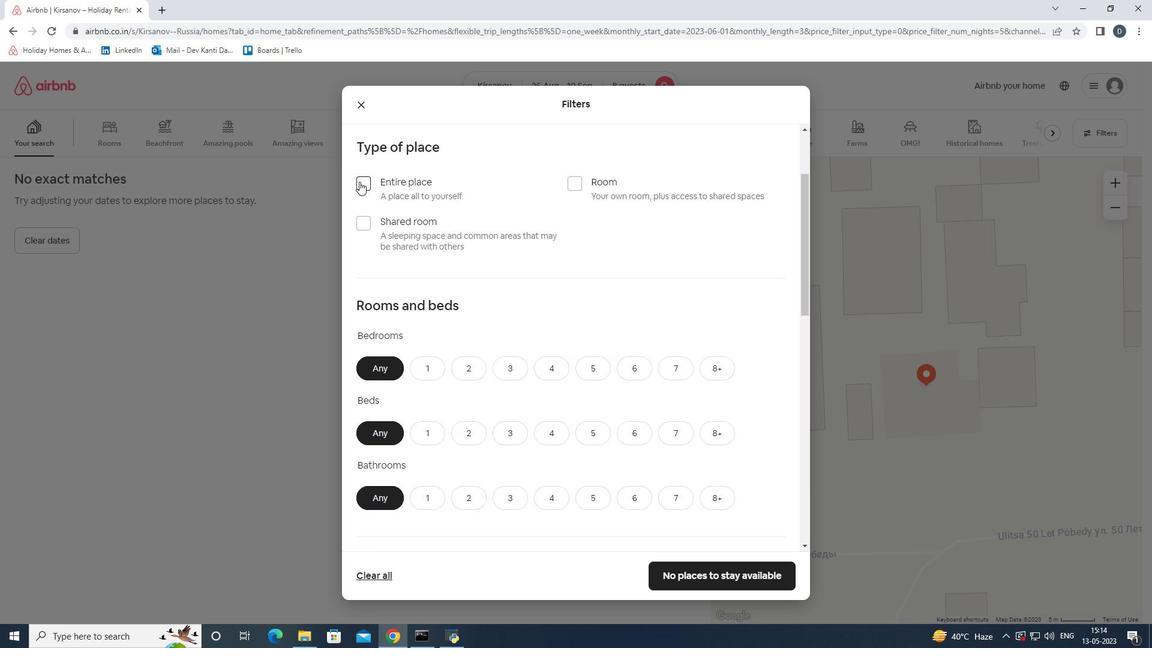 
Action: Mouse pressed left at (361, 181)
Screenshot: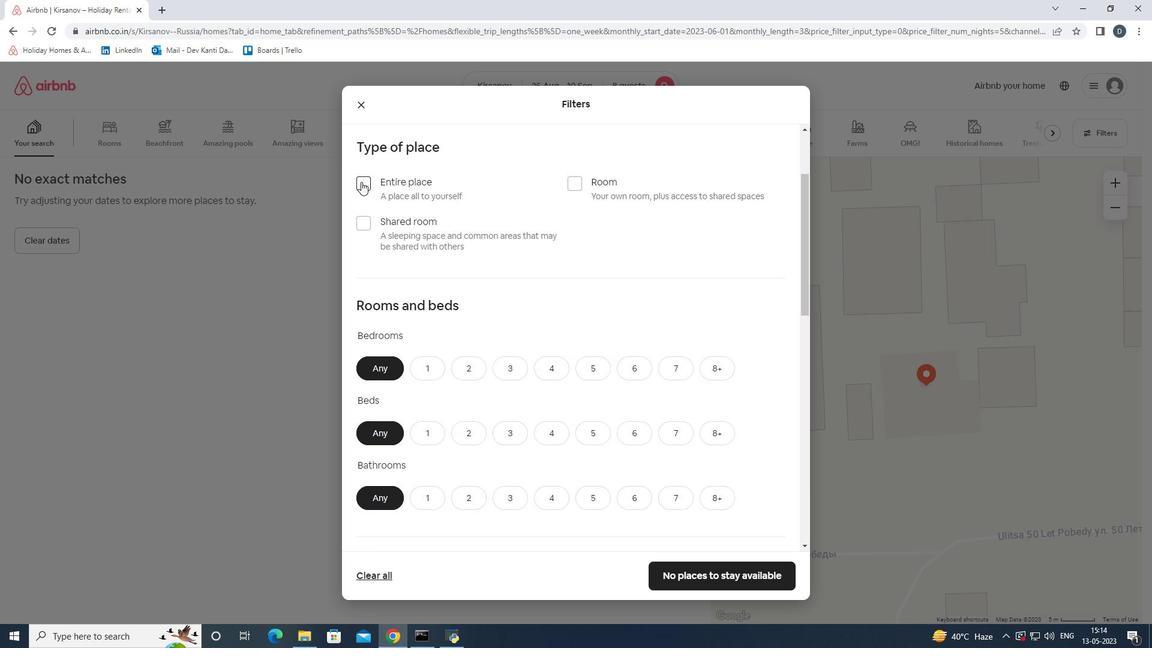 
Action: Mouse moved to (512, 205)
Screenshot: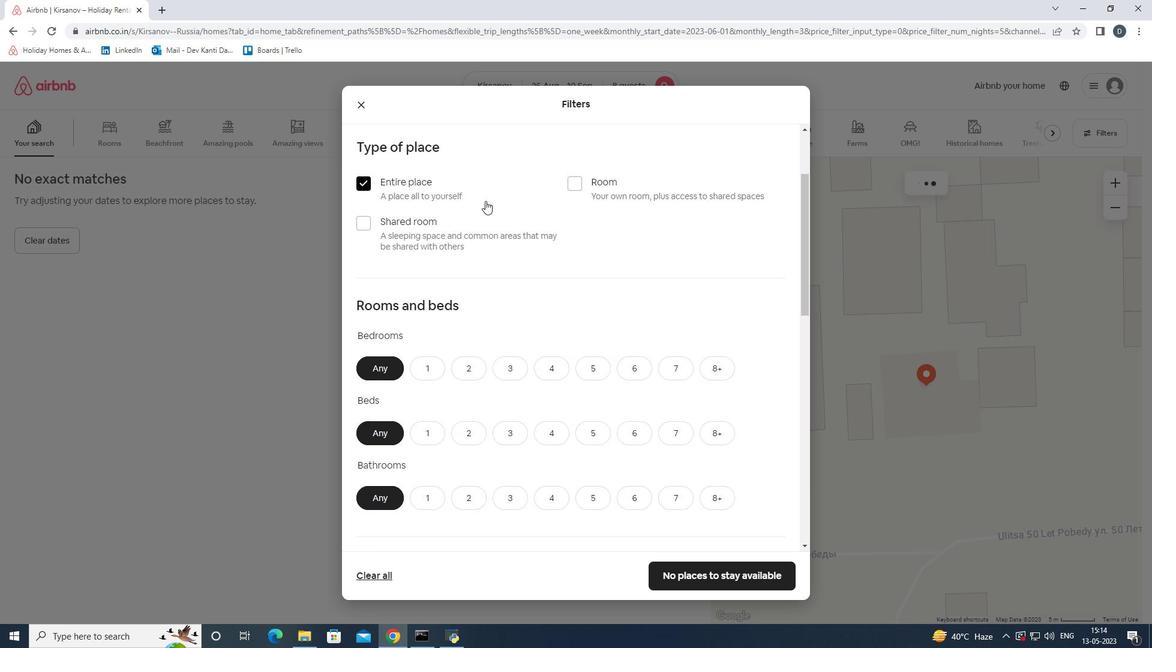 
Action: Mouse scrolled (512, 204) with delta (0, 0)
Screenshot: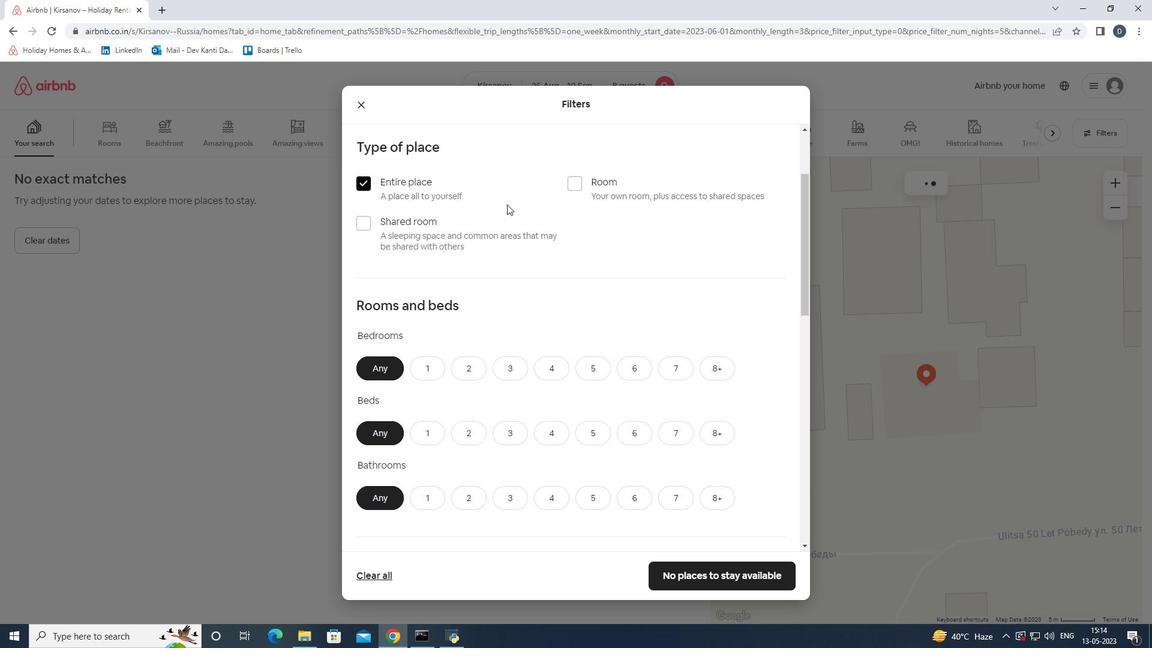 
Action: Mouse moved to (513, 205)
Screenshot: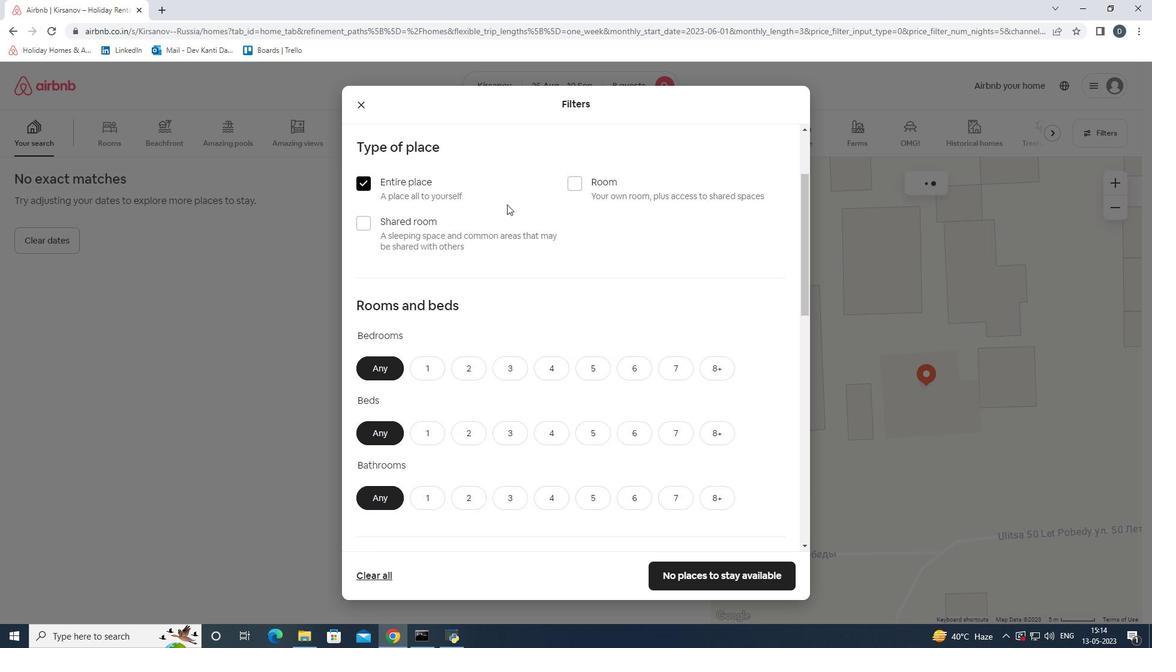 
Action: Mouse scrolled (513, 204) with delta (0, 0)
Screenshot: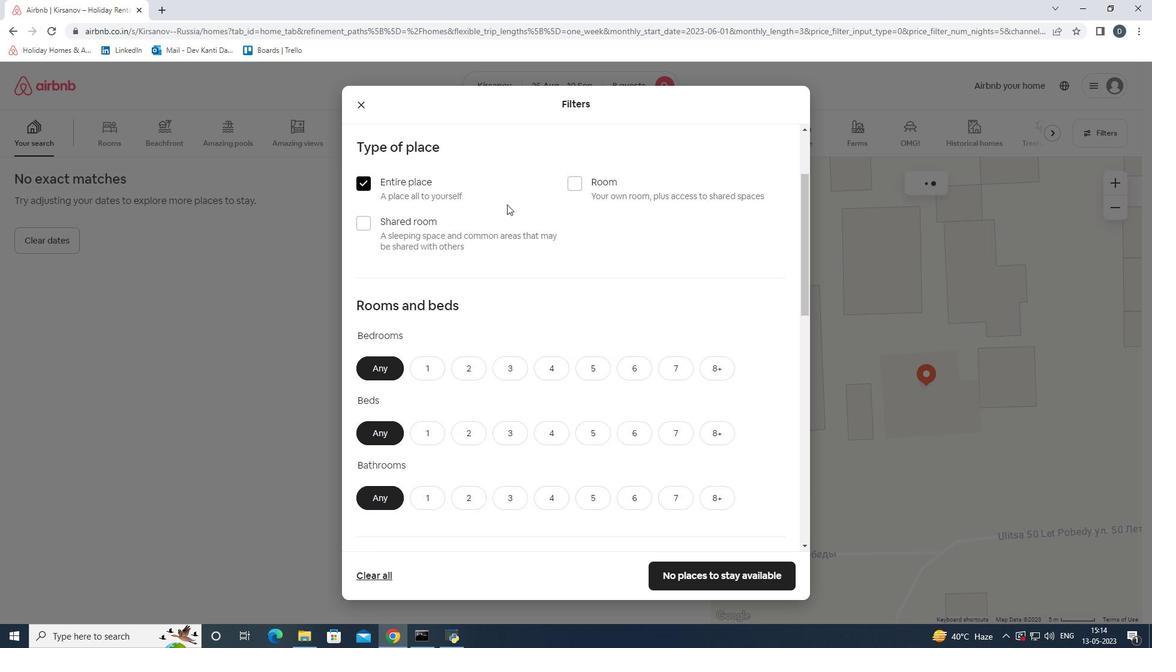 
Action: Mouse moved to (631, 255)
Screenshot: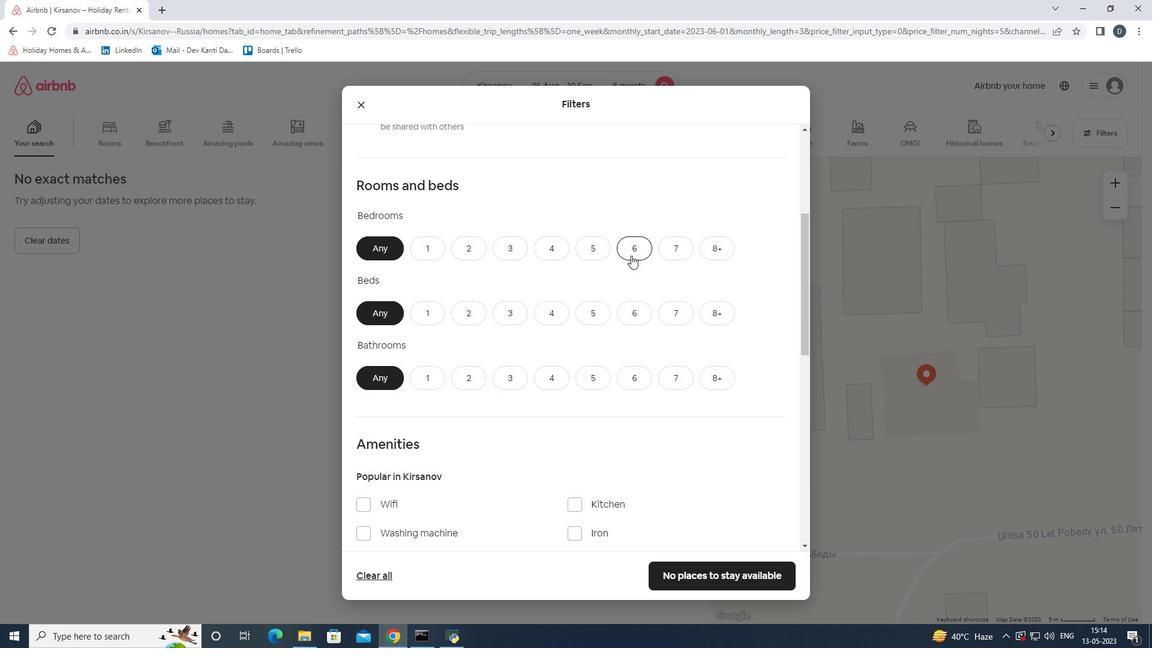 
Action: Mouse pressed left at (631, 255)
Screenshot: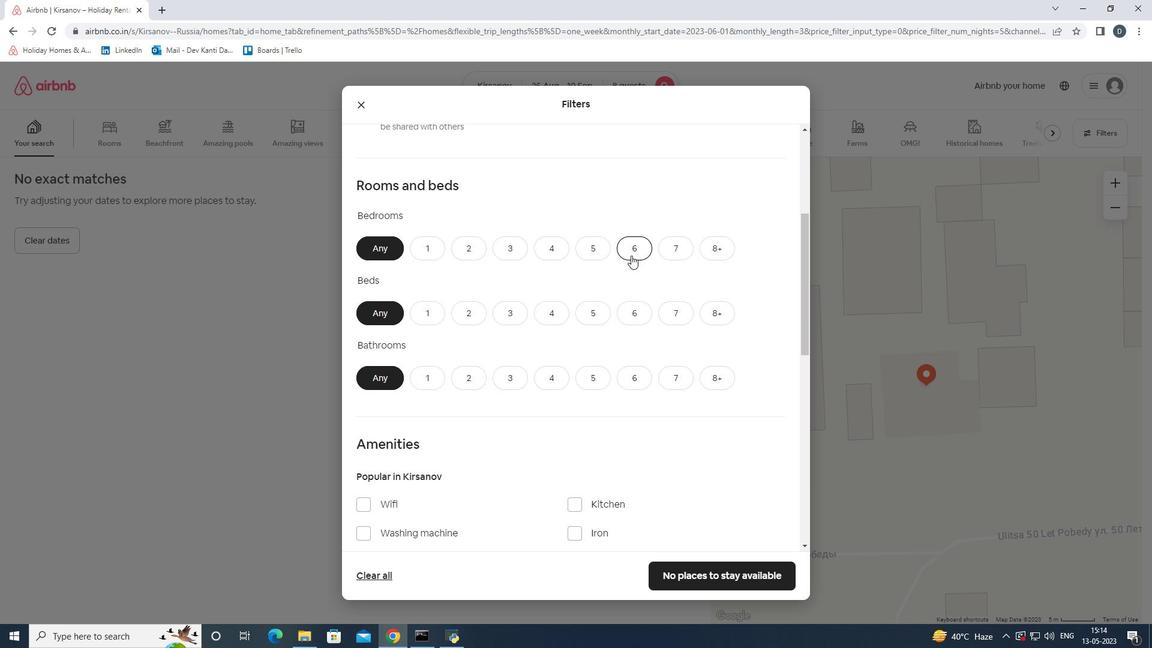 
Action: Mouse moved to (644, 308)
Screenshot: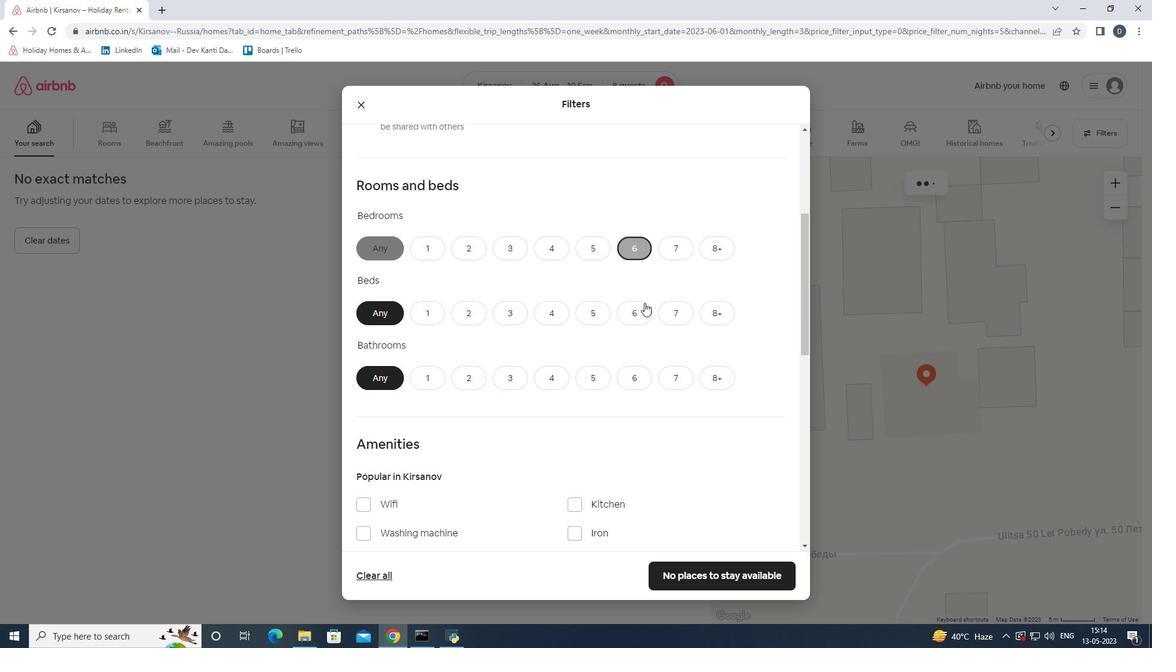 
Action: Mouse pressed left at (644, 308)
Screenshot: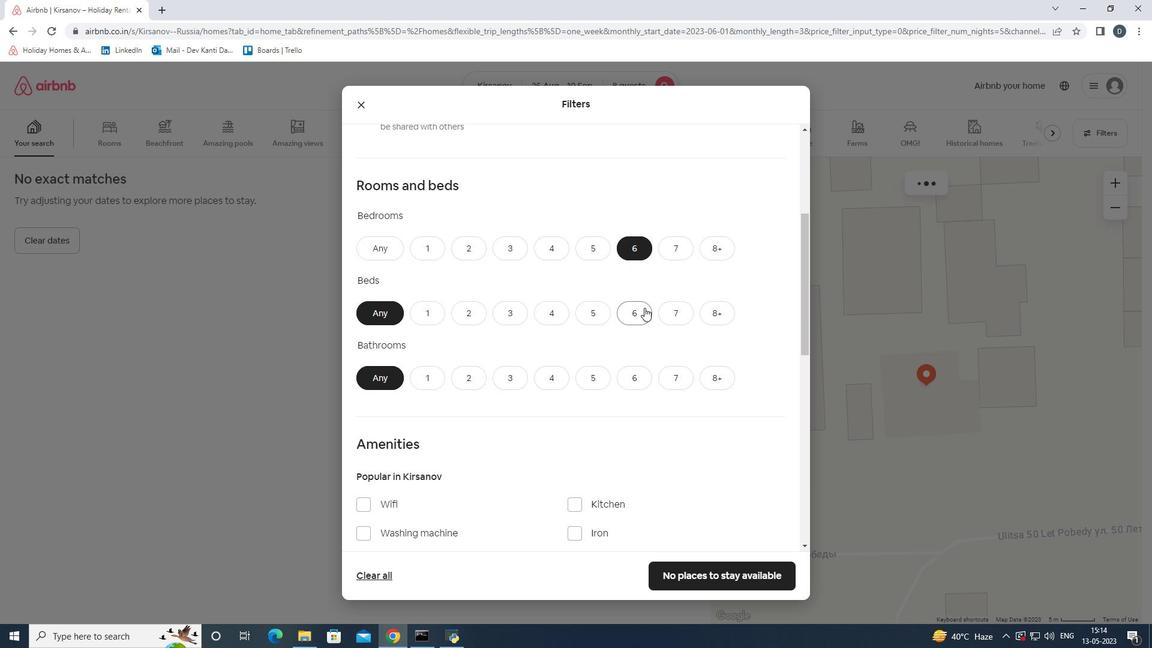 
Action: Mouse moved to (634, 375)
Screenshot: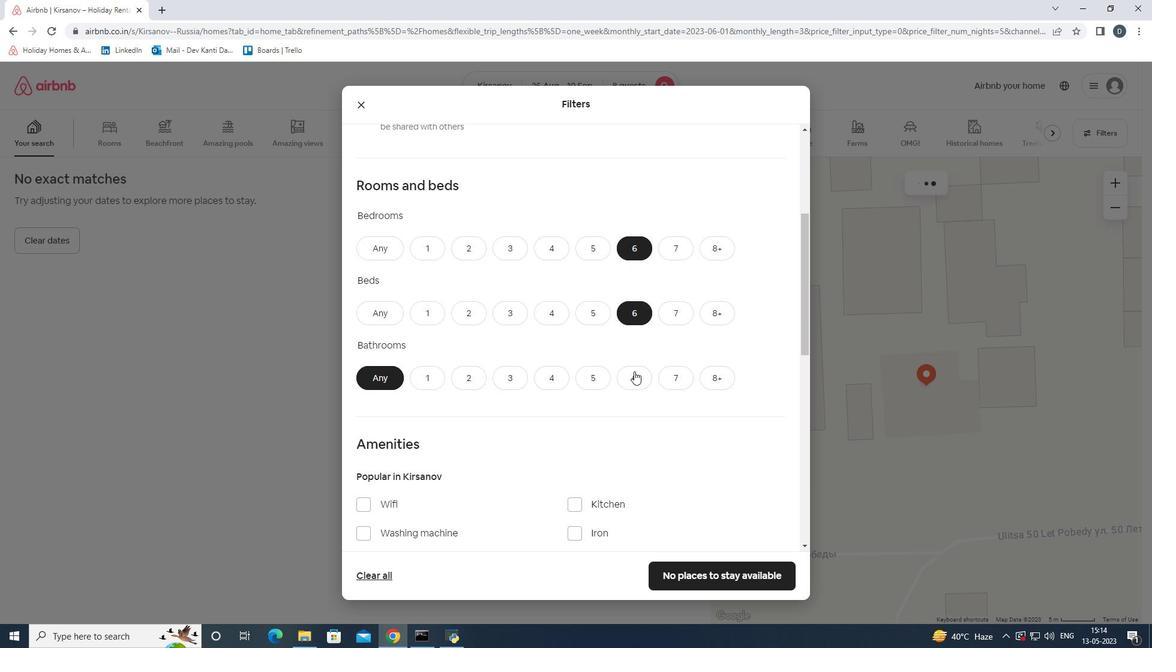 
Action: Mouse pressed left at (634, 375)
Screenshot: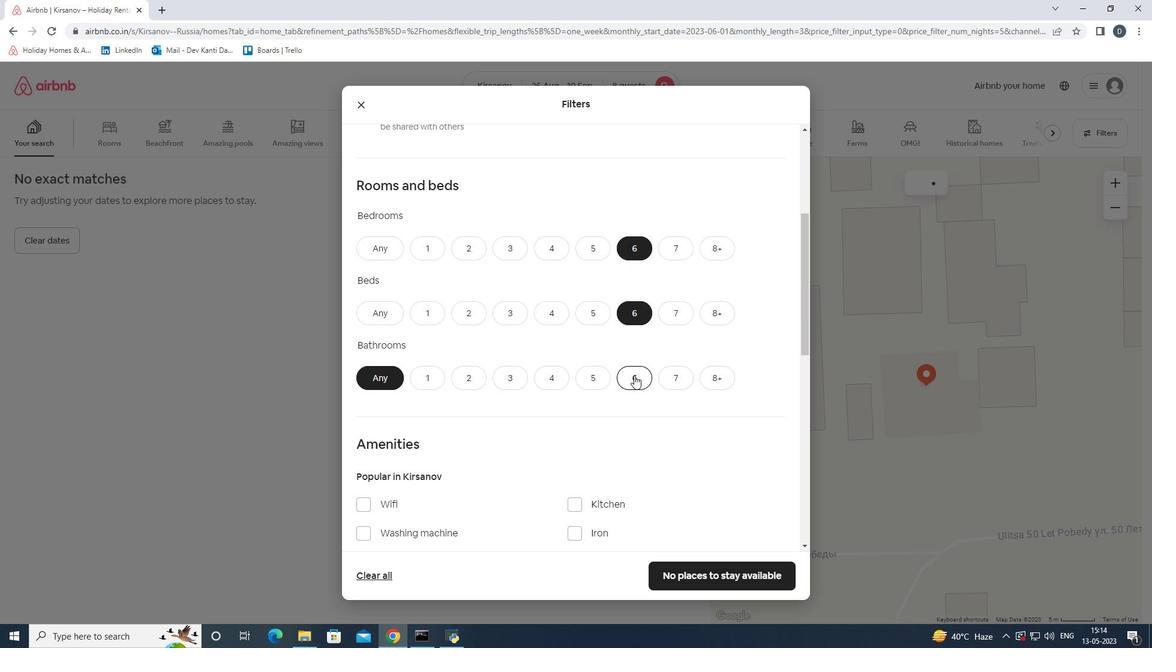 
Action: Mouse moved to (619, 339)
Screenshot: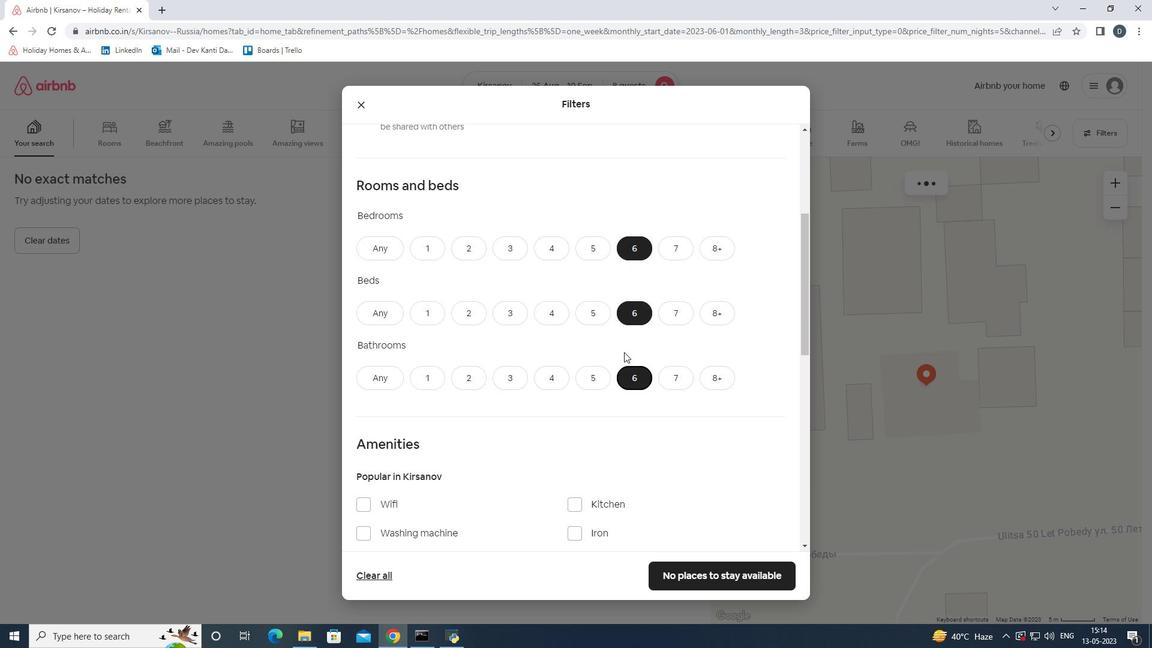 
Action: Mouse scrolled (619, 338) with delta (0, 0)
Screenshot: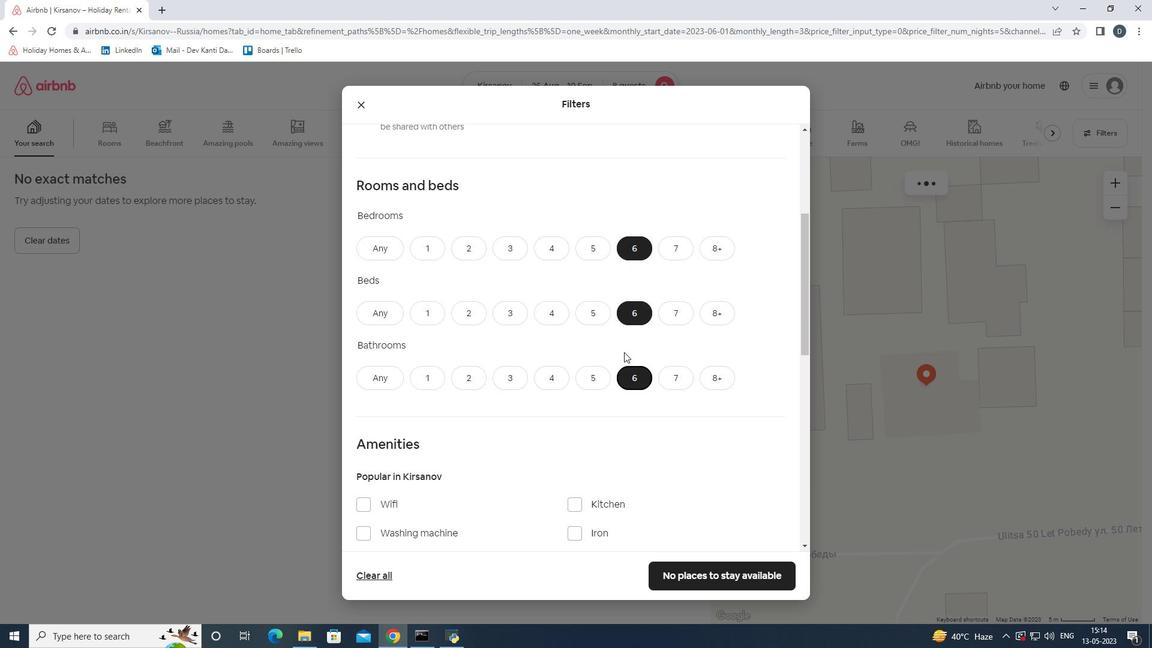 
Action: Mouse scrolled (619, 338) with delta (0, 0)
Screenshot: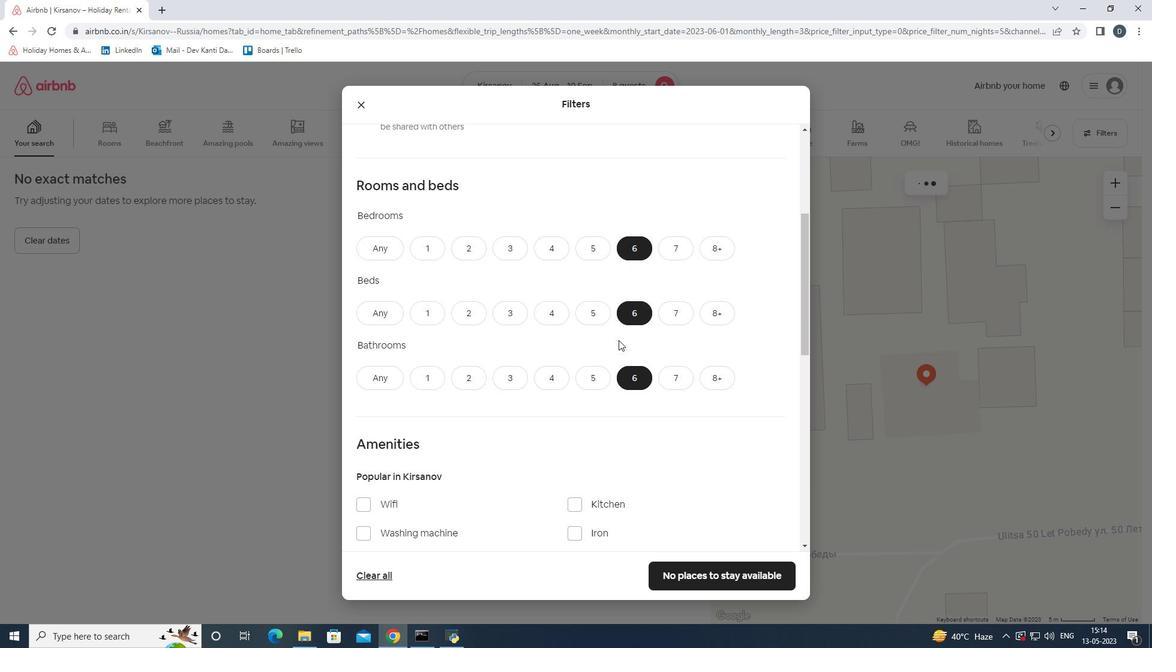 
Action: Mouse moved to (605, 323)
Screenshot: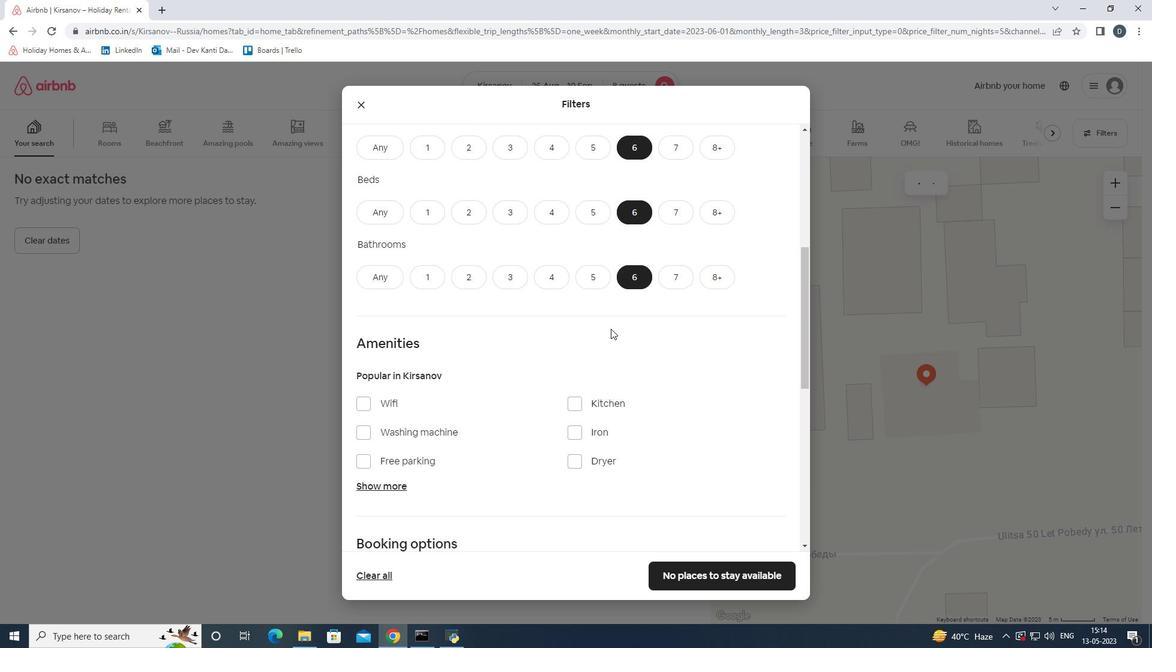 
Action: Mouse scrolled (605, 323) with delta (0, 0)
Screenshot: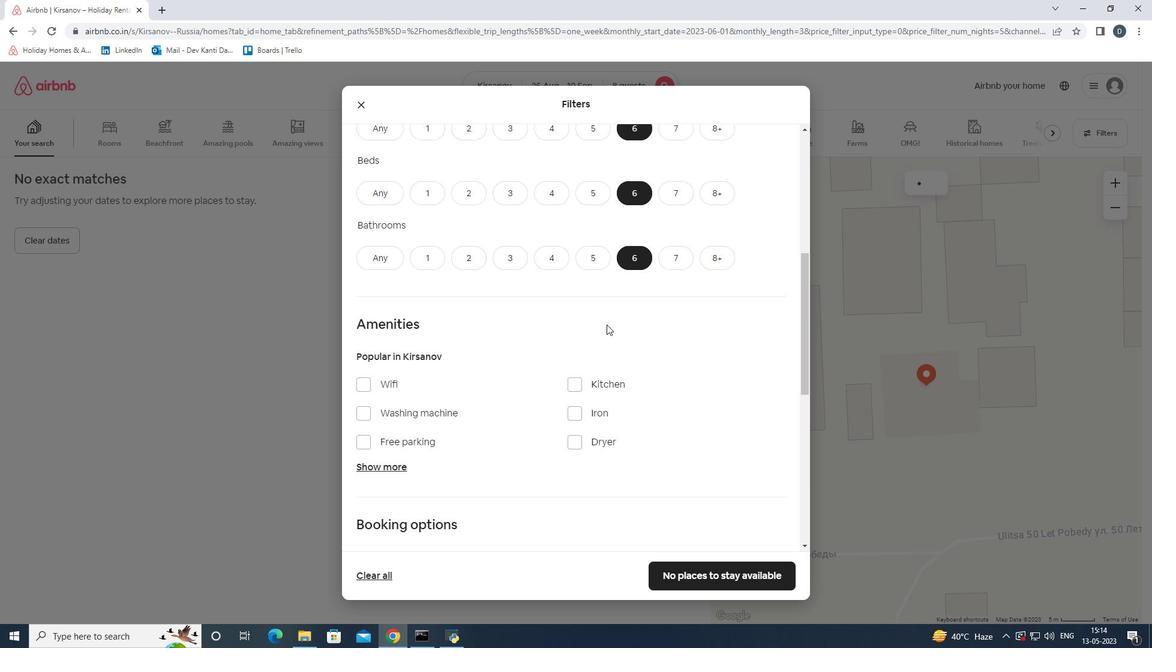 
Action: Mouse scrolled (605, 323) with delta (0, 0)
Screenshot: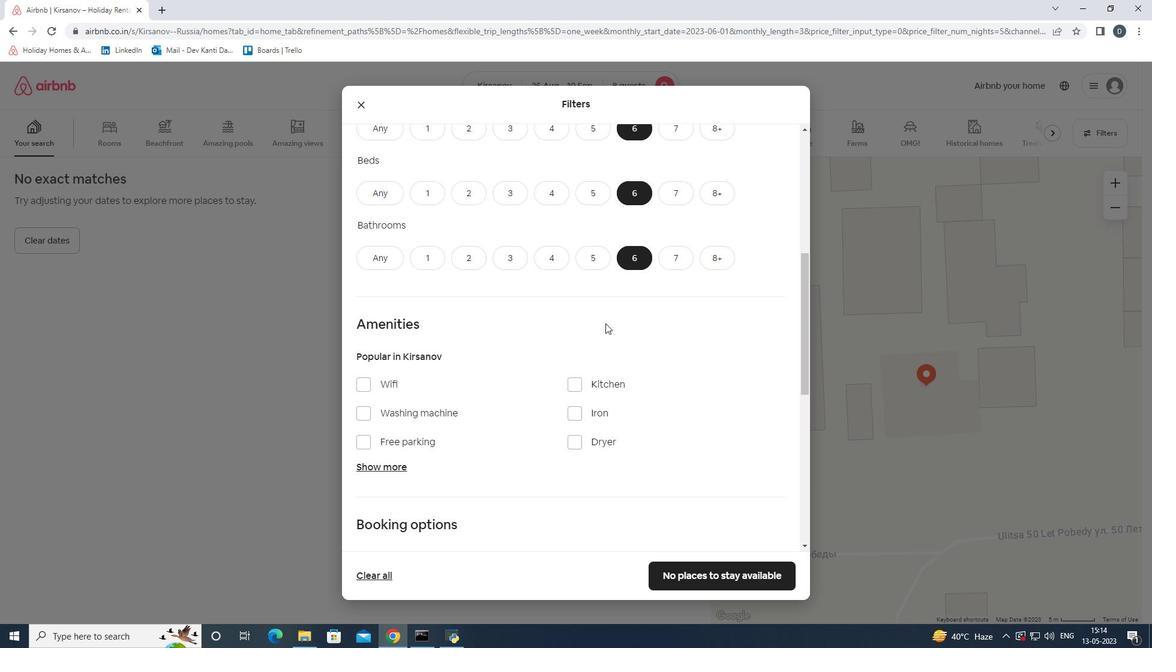 
Action: Mouse moved to (389, 344)
Screenshot: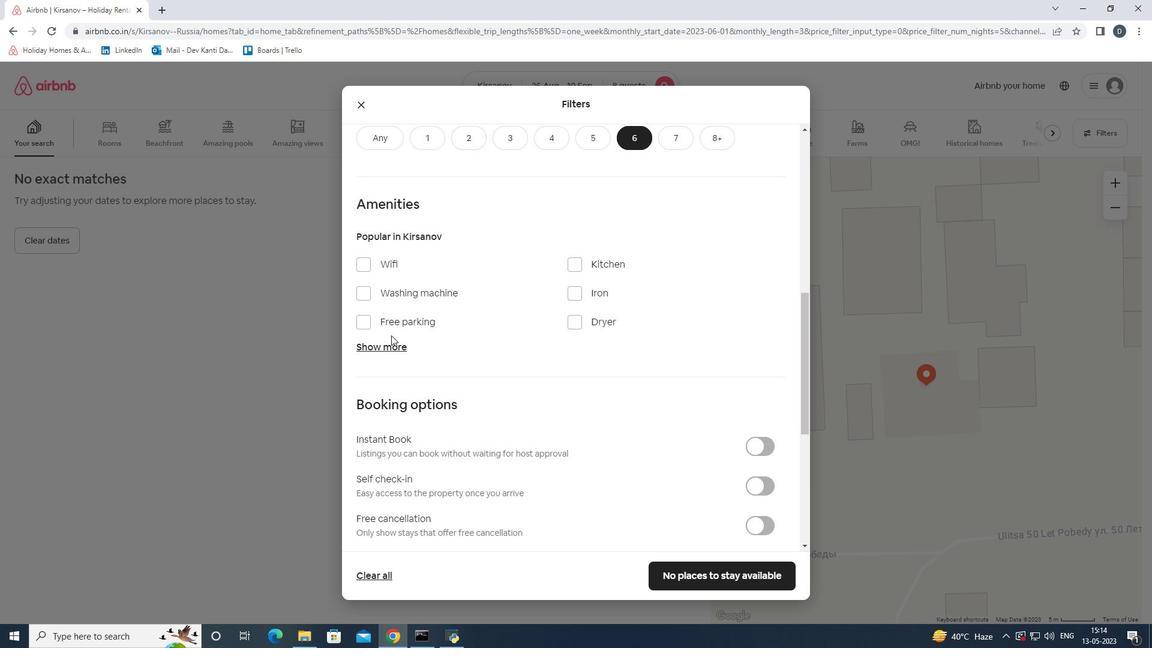 
Action: Mouse pressed left at (389, 344)
Screenshot: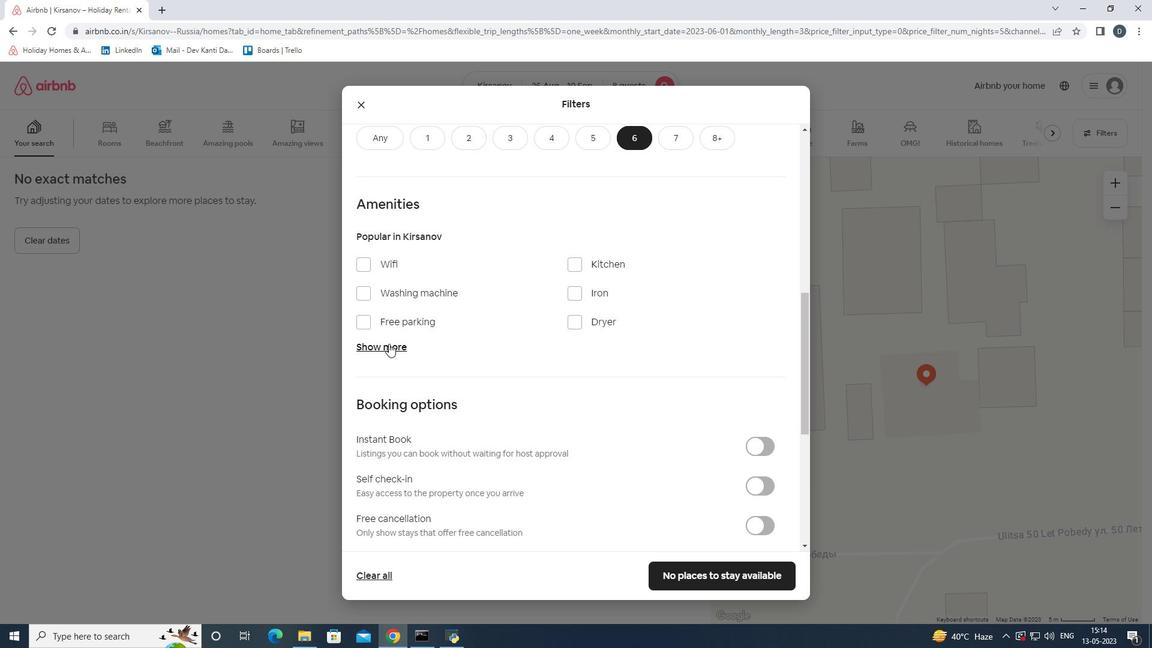 
Action: Mouse moved to (368, 265)
Screenshot: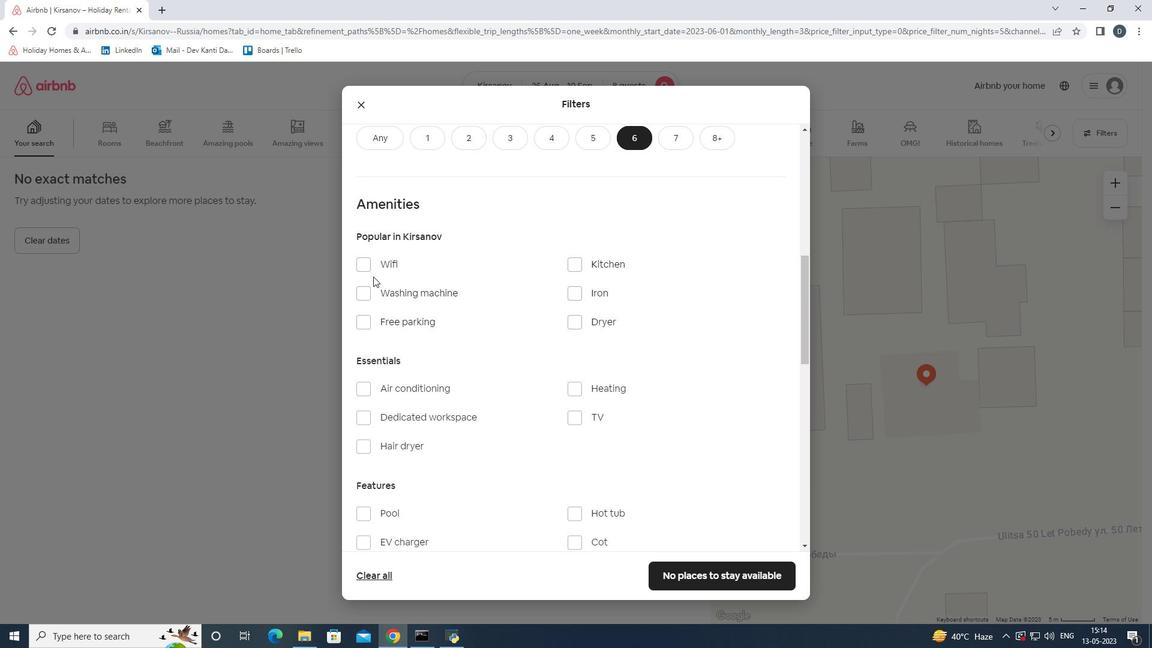 
Action: Mouse pressed left at (368, 265)
Screenshot: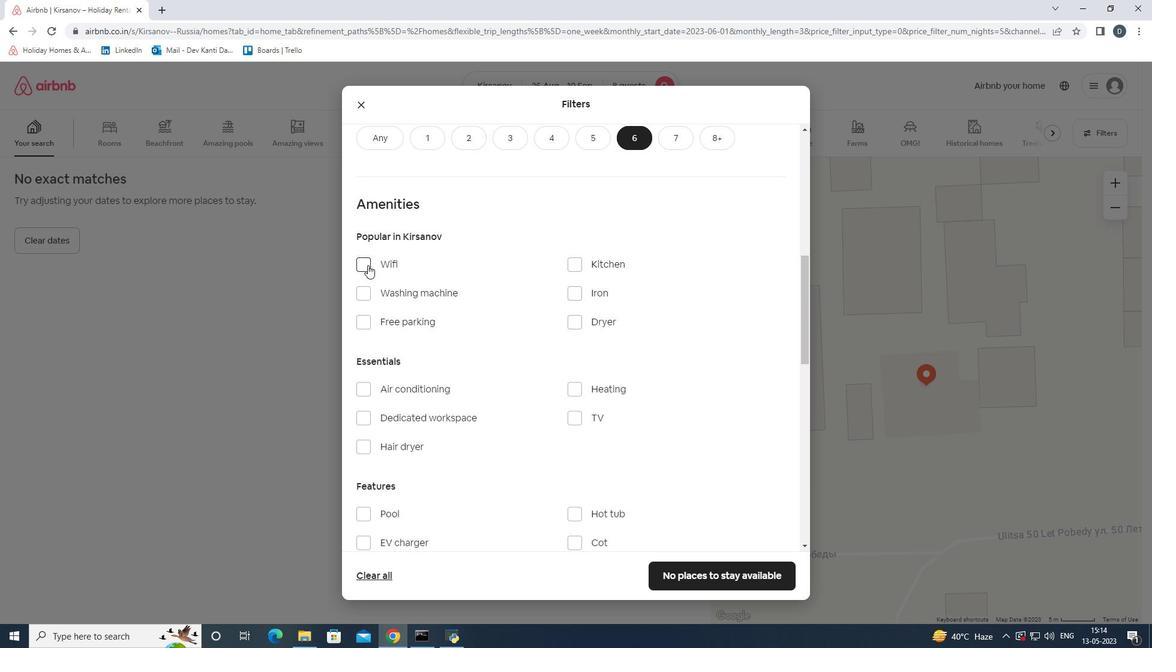
Action: Mouse moved to (575, 414)
Screenshot: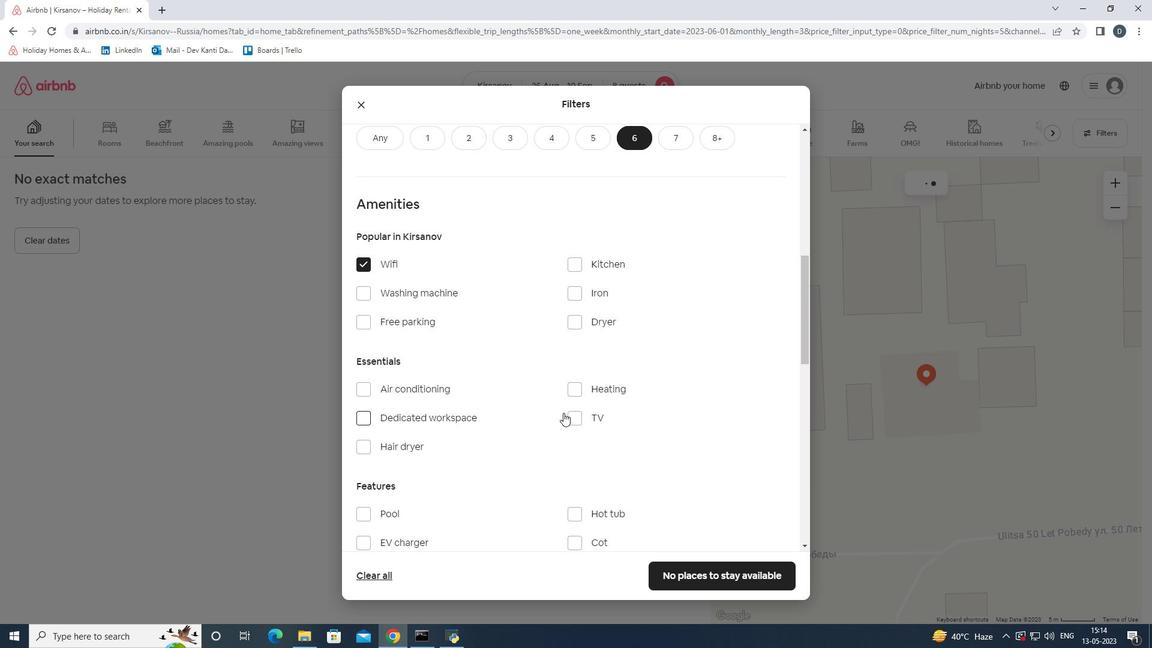 
Action: Mouse pressed left at (575, 414)
Screenshot: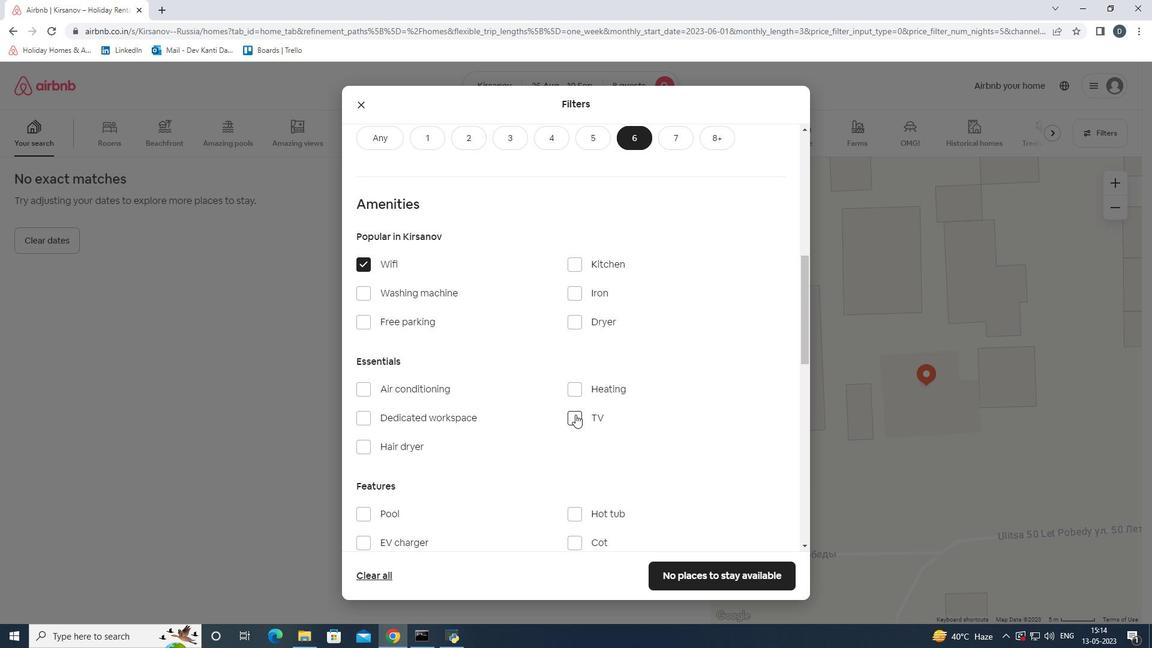
Action: Mouse moved to (366, 316)
Screenshot: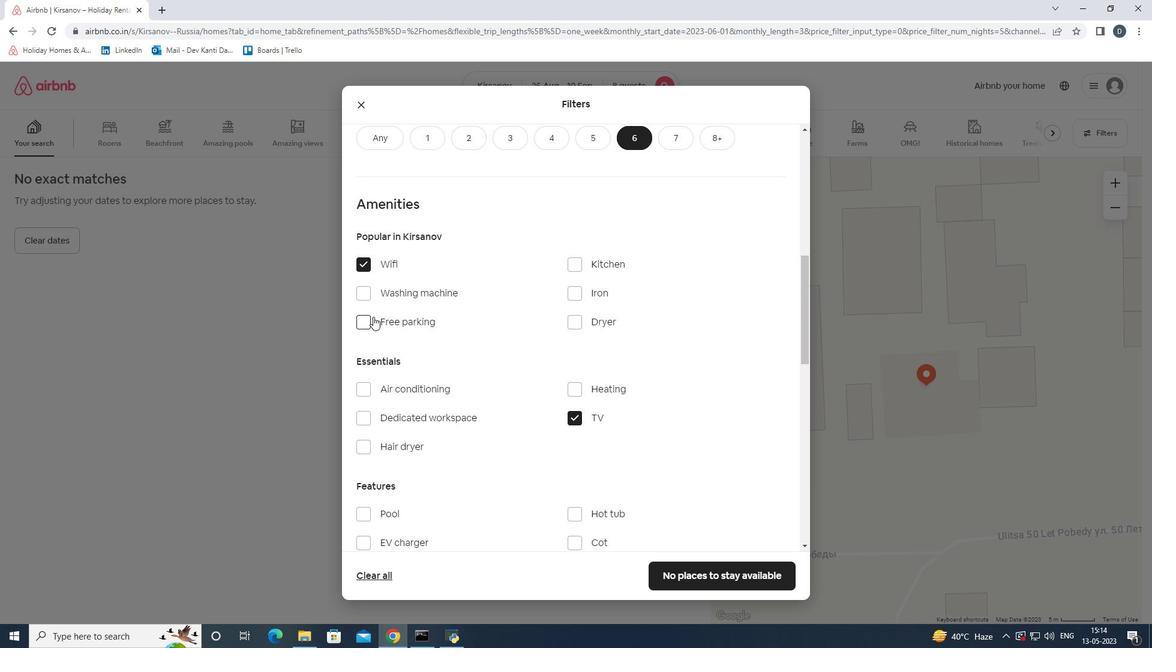 
Action: Mouse pressed left at (366, 316)
Screenshot: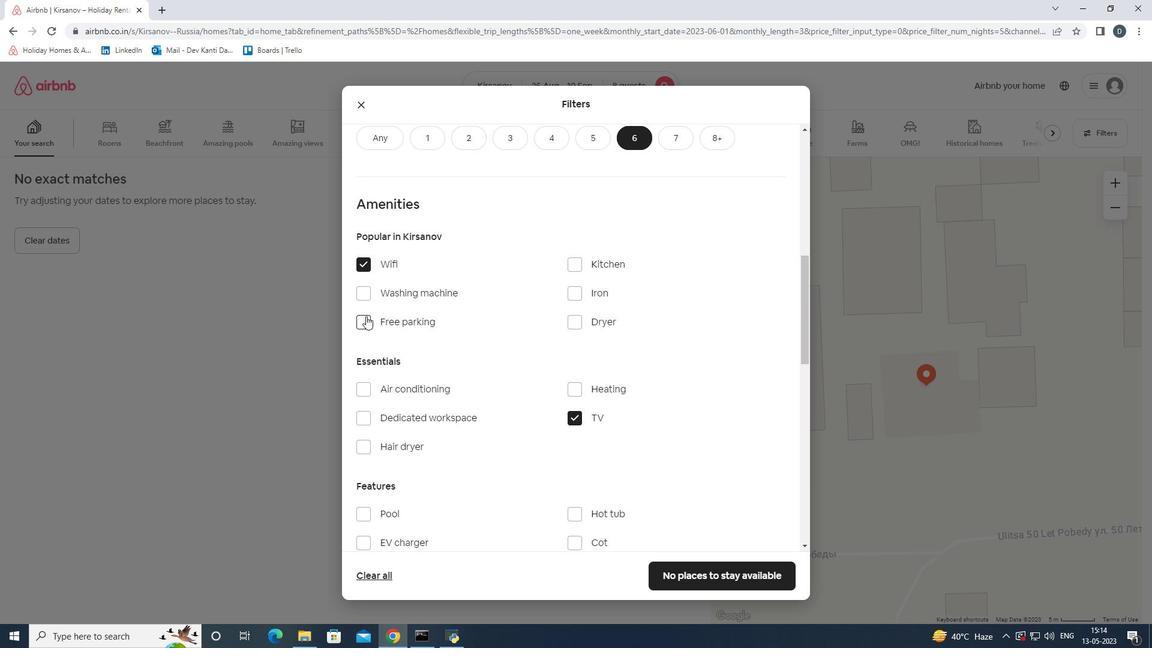 
Action: Mouse moved to (427, 327)
Screenshot: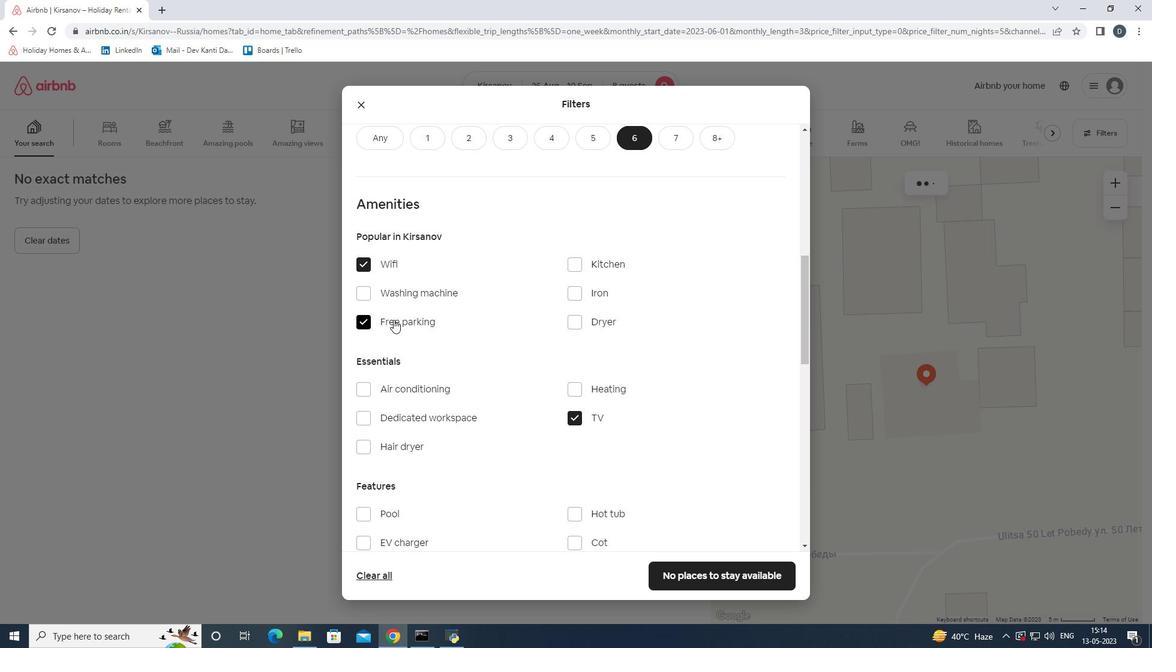 
Action: Mouse scrolled (427, 326) with delta (0, 0)
Screenshot: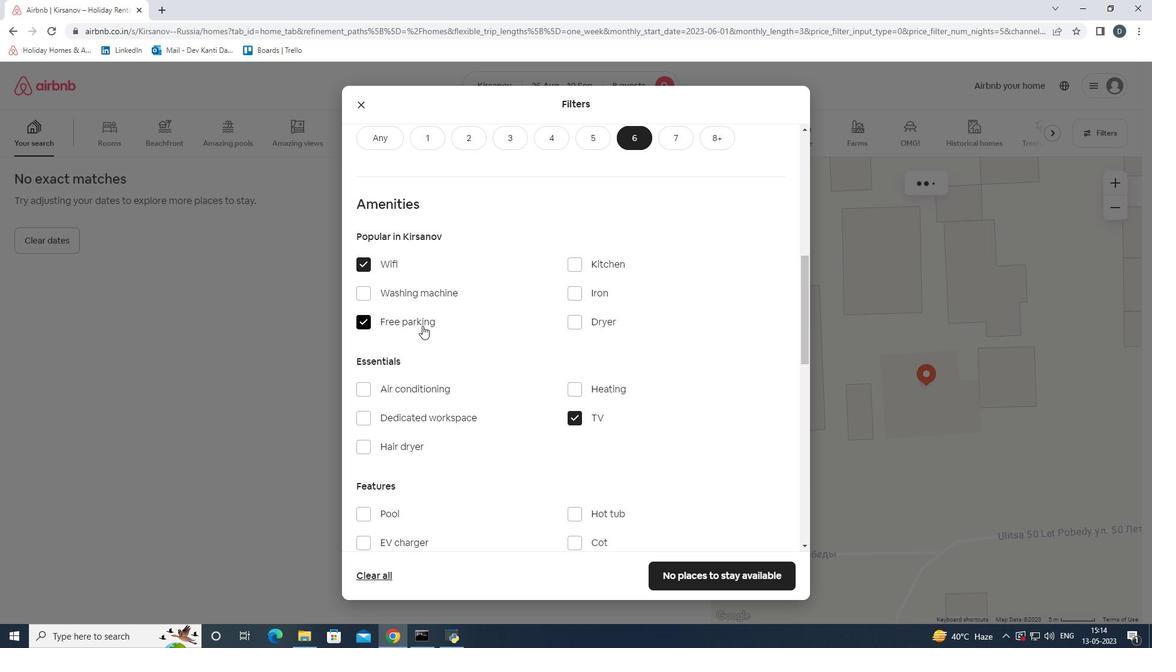 
Action: Mouse scrolled (427, 326) with delta (0, 0)
Screenshot: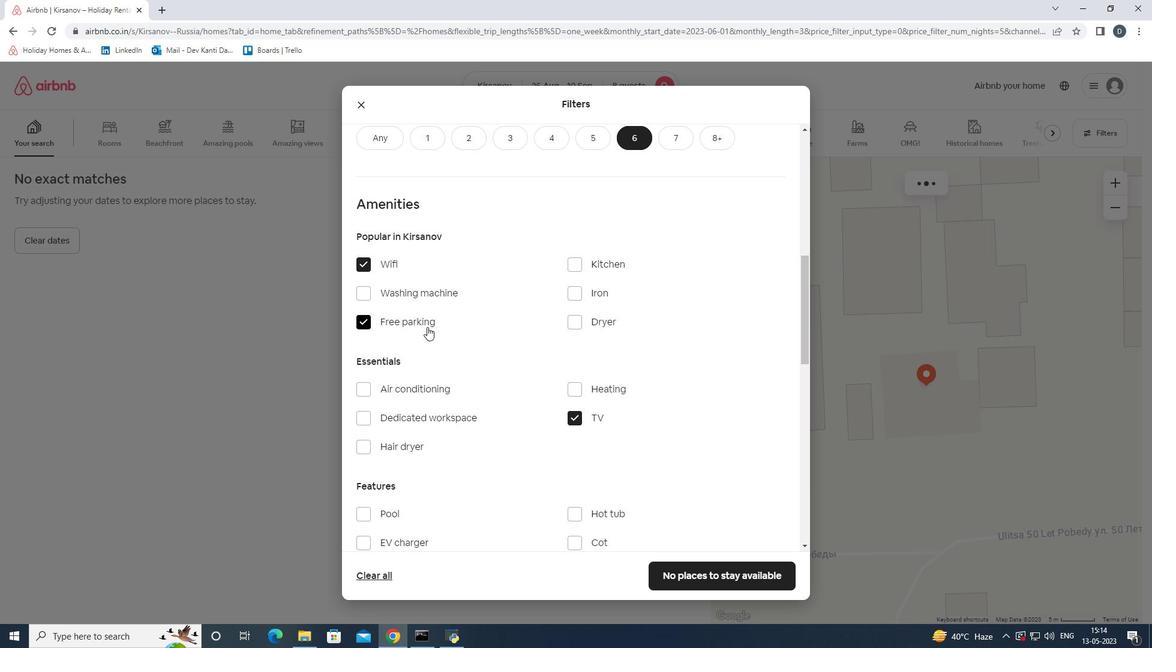 
Action: Mouse moved to (428, 327)
Screenshot: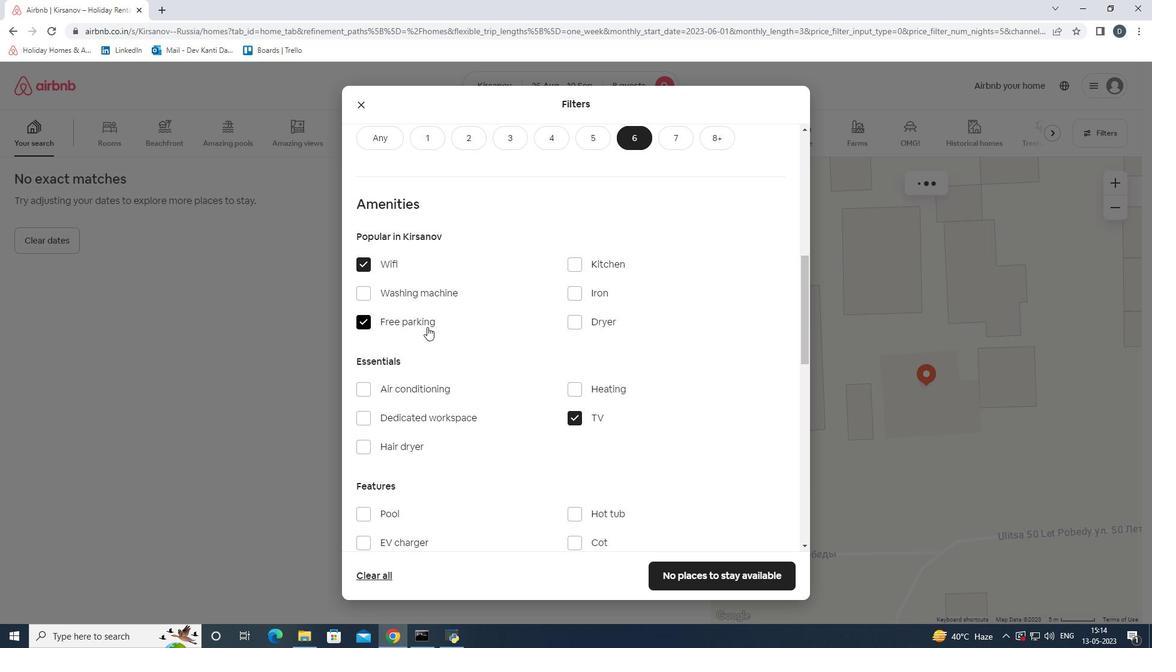 
Action: Mouse scrolled (428, 327) with delta (0, 0)
Screenshot: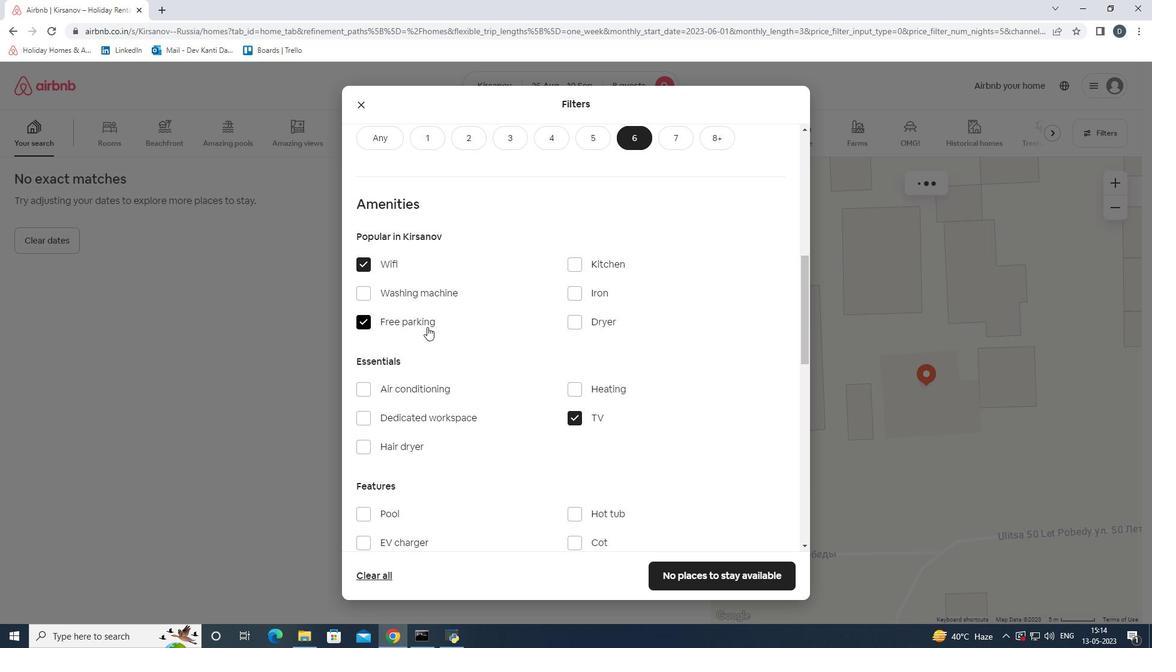 
Action: Mouse moved to (388, 386)
Screenshot: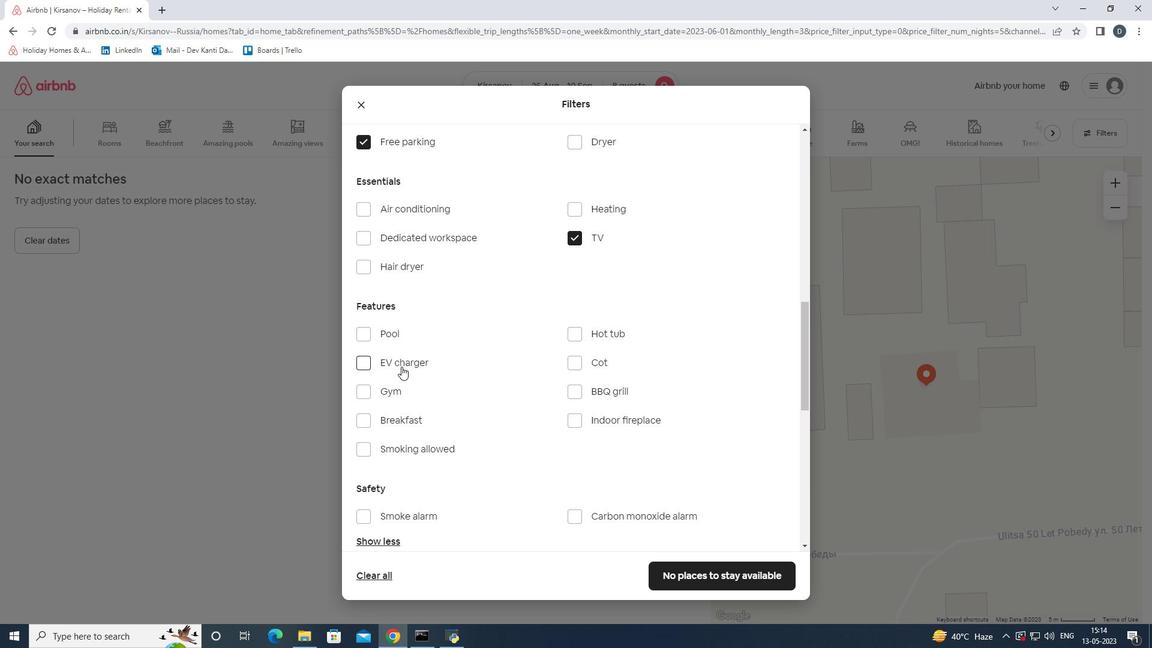 
Action: Mouse pressed left at (388, 386)
Screenshot: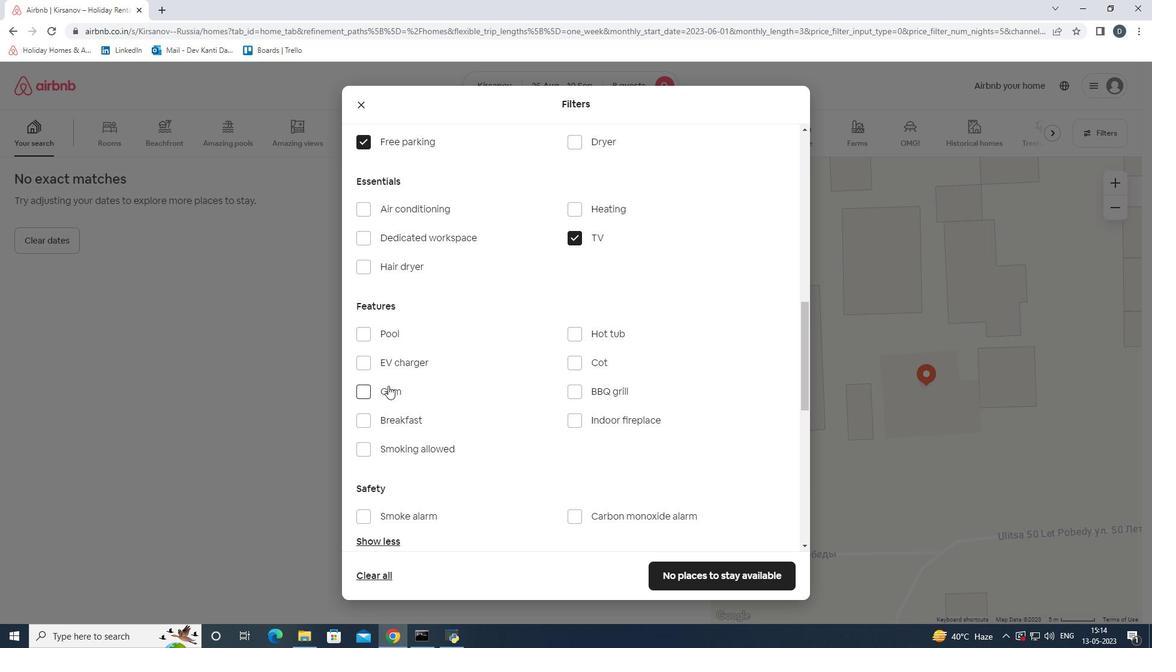
Action: Mouse moved to (393, 420)
Screenshot: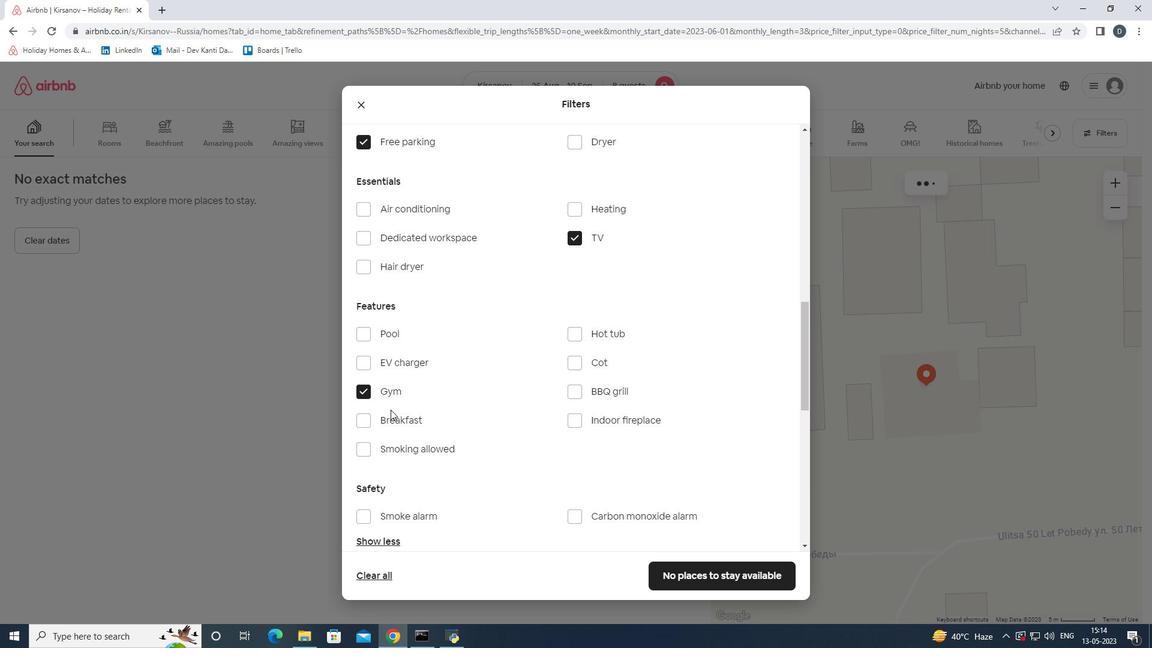 
Action: Mouse pressed left at (393, 420)
Screenshot: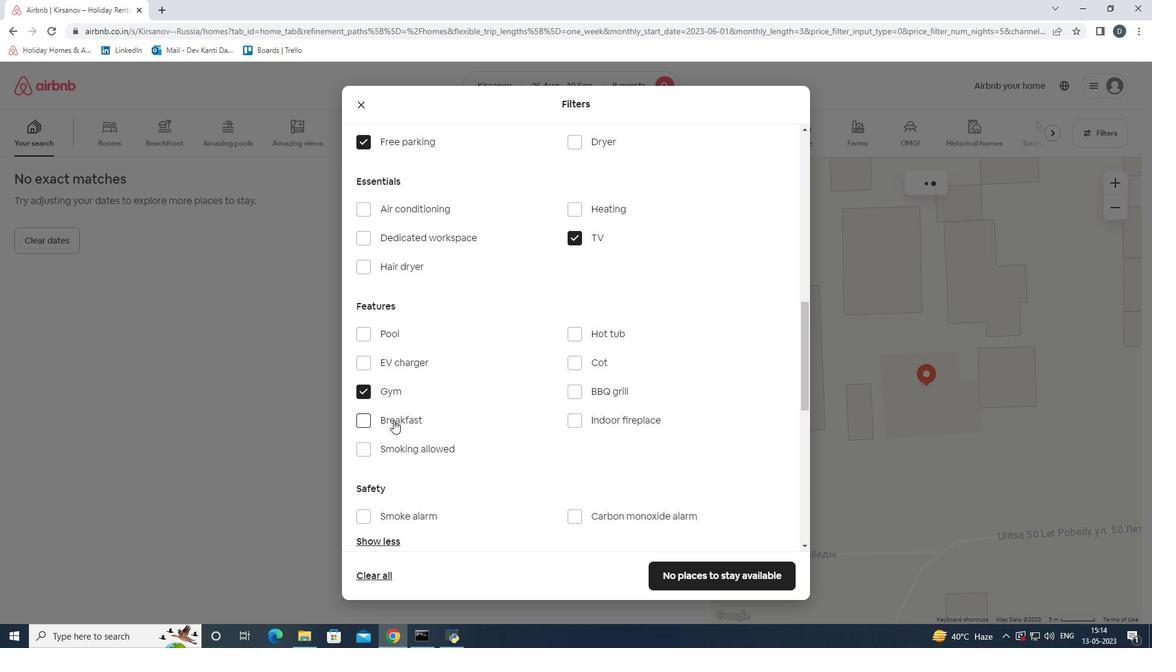 
Action: Mouse moved to (533, 363)
Screenshot: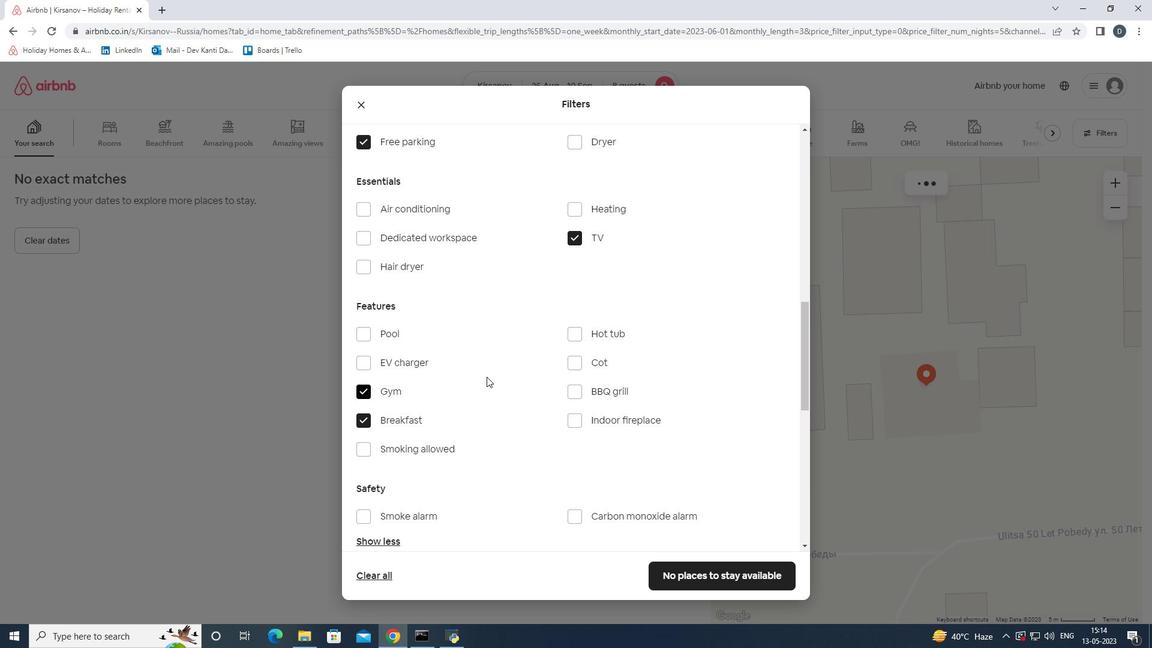 
Action: Mouse scrolled (533, 362) with delta (0, 0)
Screenshot: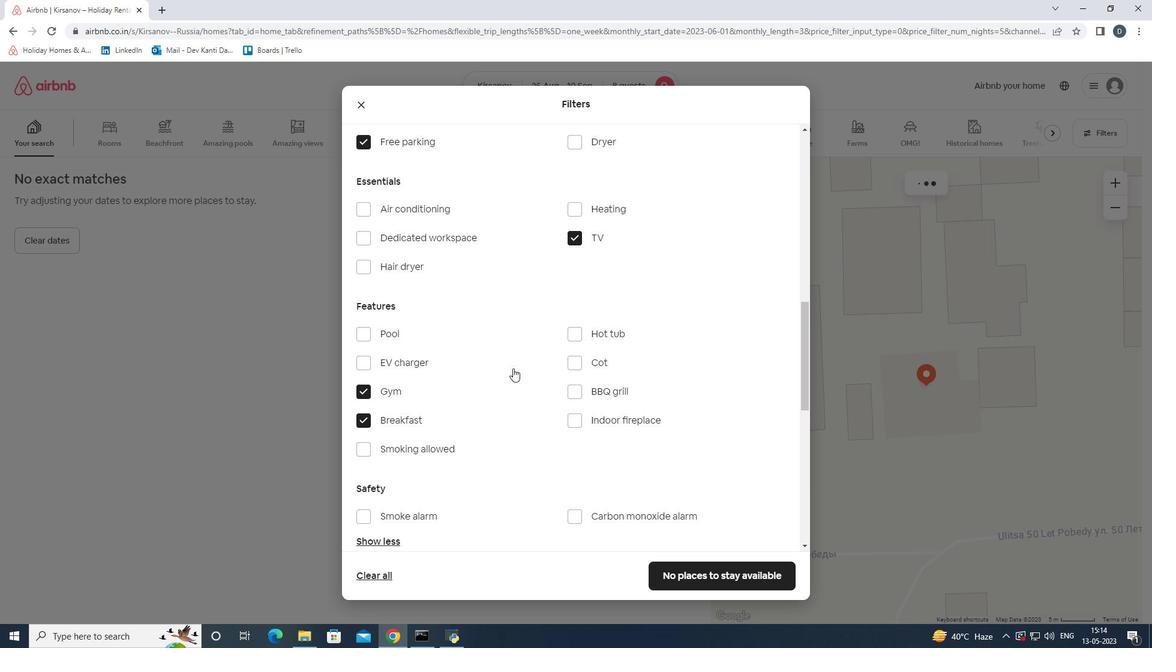 
Action: Mouse moved to (533, 362)
Screenshot: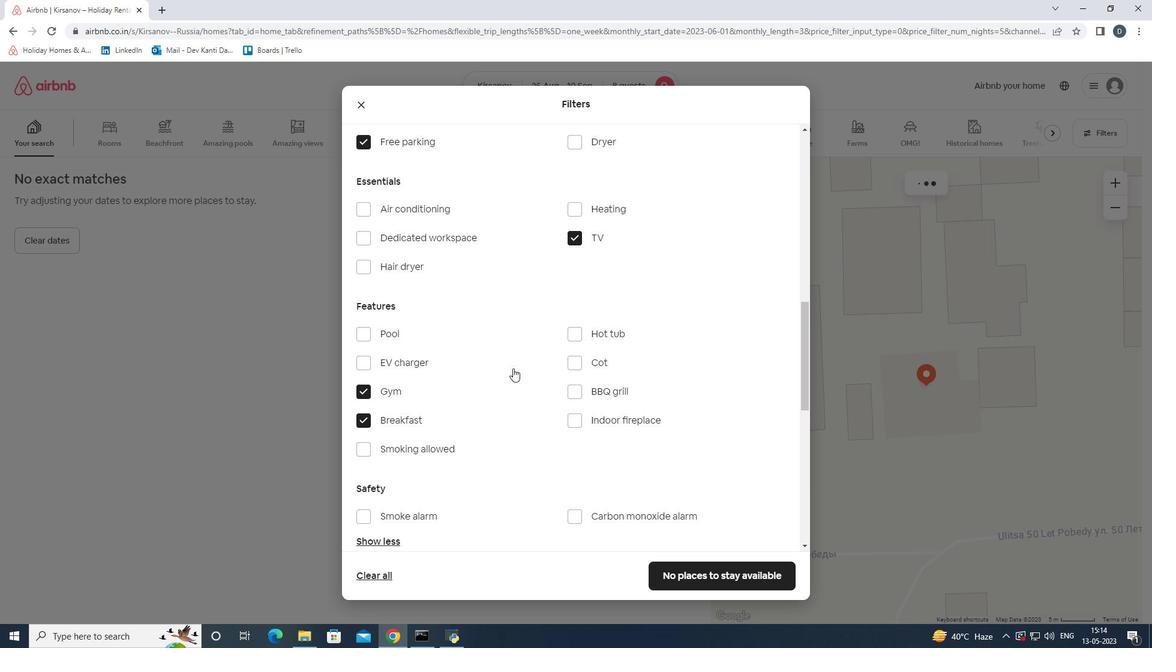 
Action: Mouse scrolled (533, 362) with delta (0, 0)
Screenshot: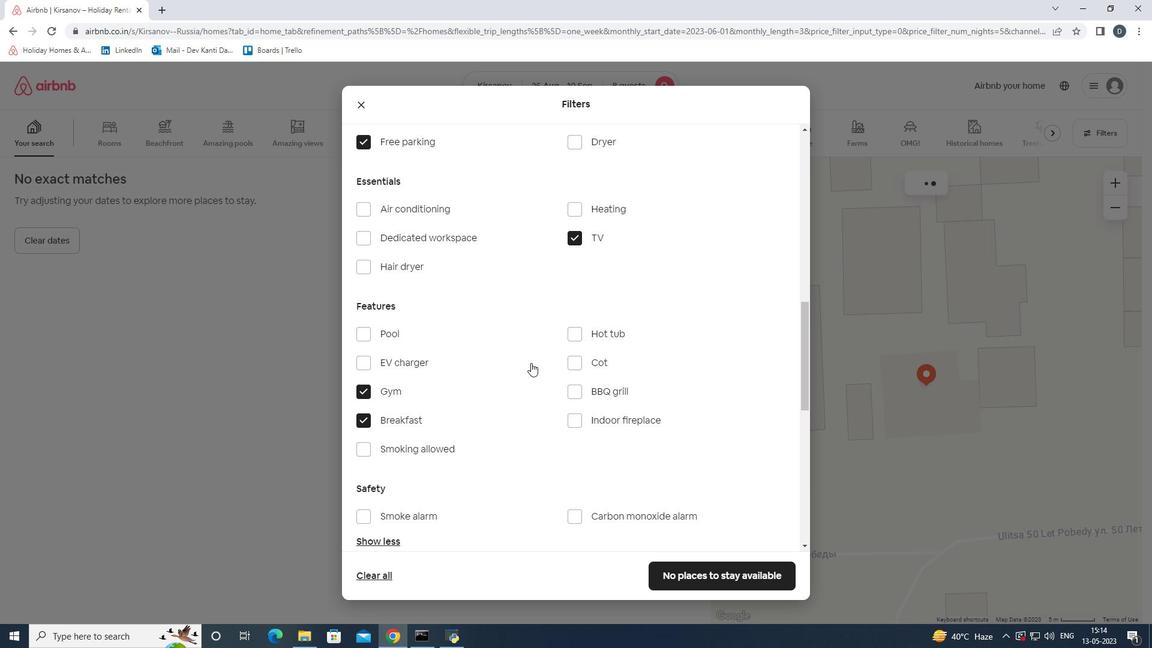 
Action: Mouse scrolled (533, 362) with delta (0, 0)
Screenshot: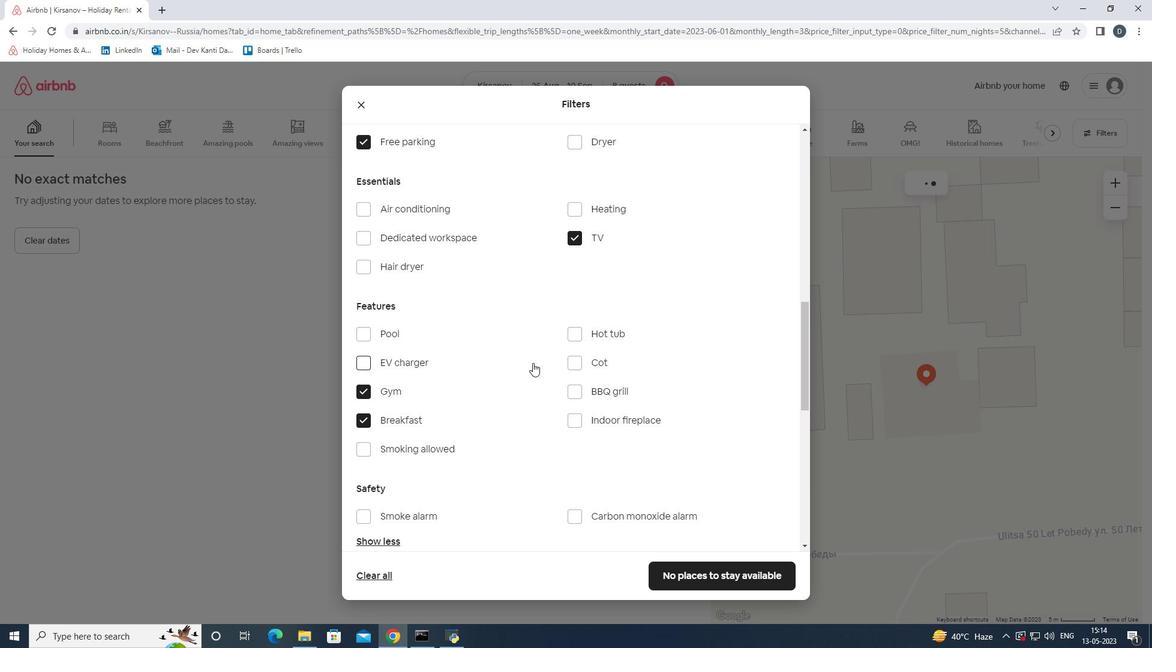 
Action: Mouse moved to (537, 360)
Screenshot: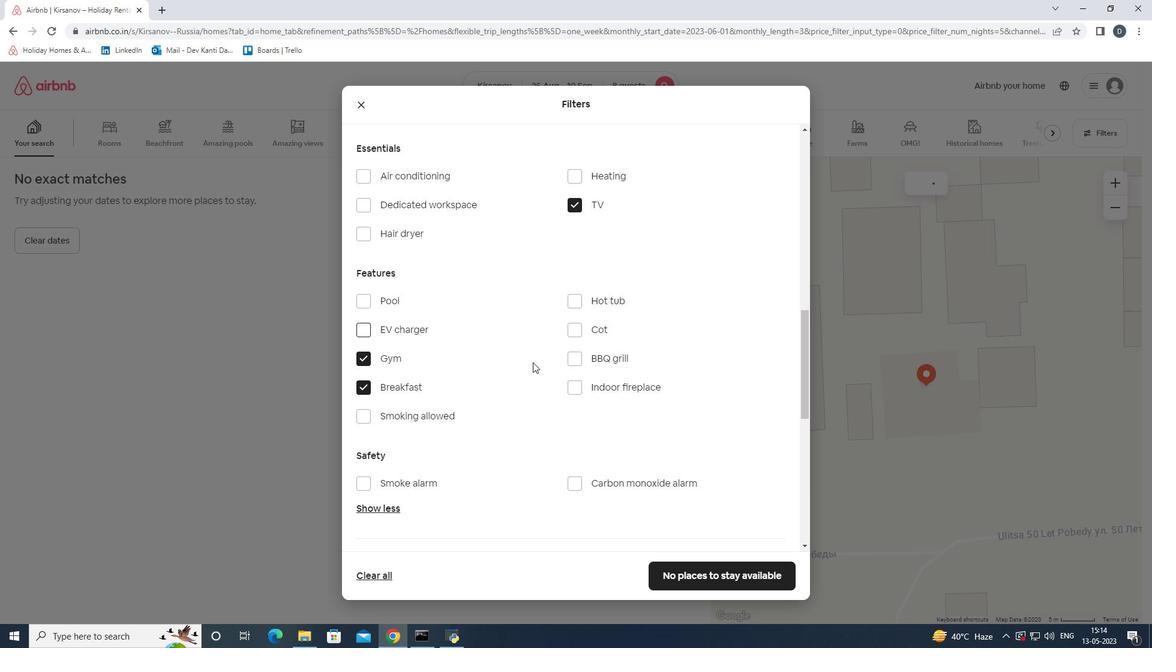 
Action: Mouse scrolled (537, 360) with delta (0, 0)
Screenshot: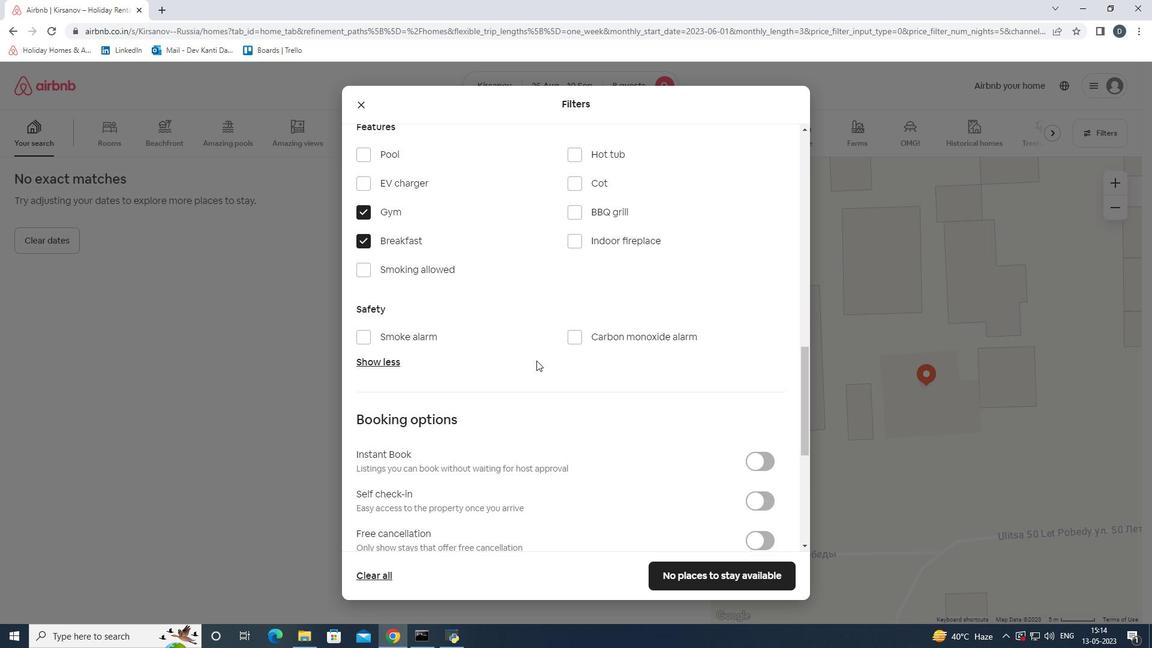 
Action: Mouse moved to (546, 360)
Screenshot: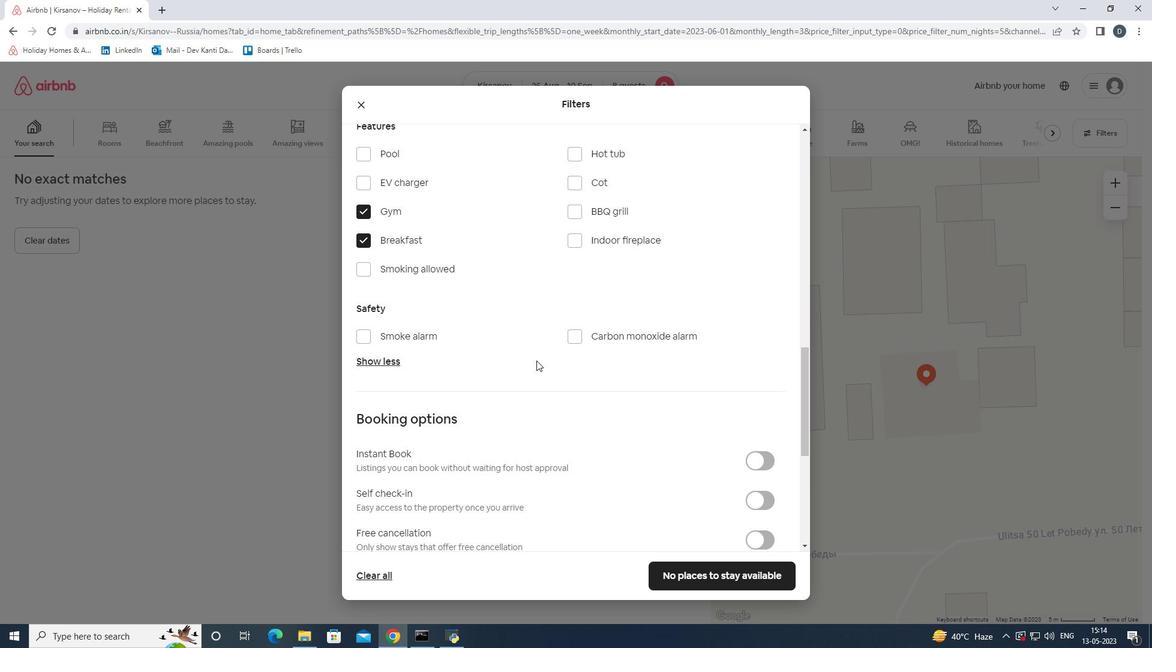 
Action: Mouse scrolled (546, 359) with delta (0, 0)
Screenshot: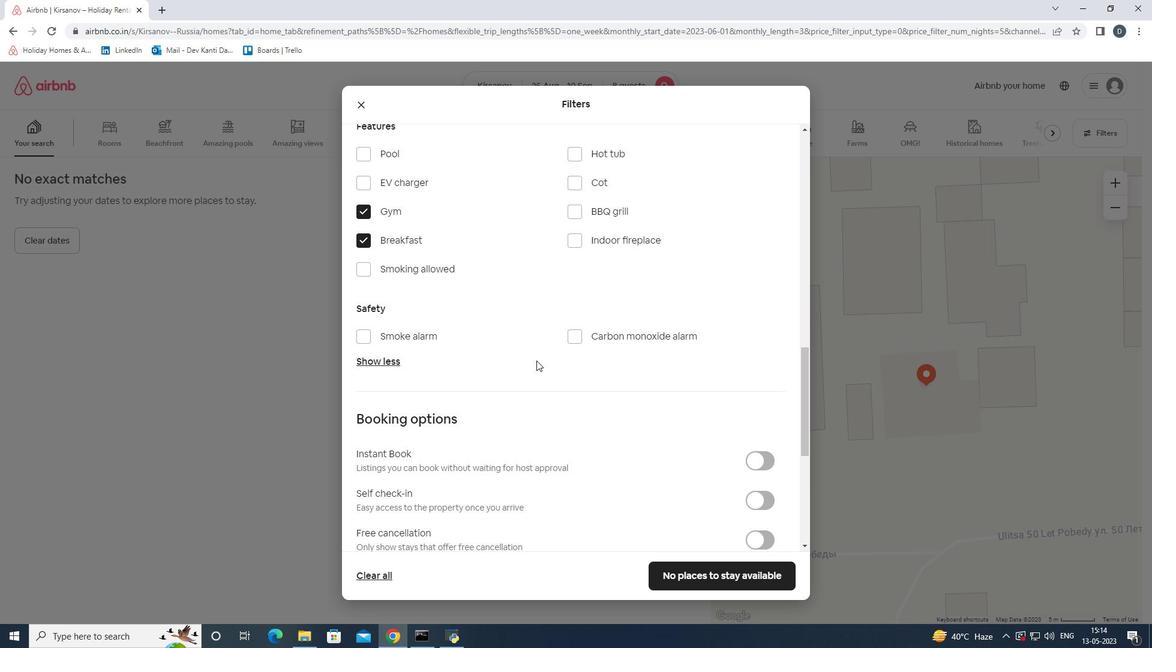 
Action: Mouse moved to (754, 377)
Screenshot: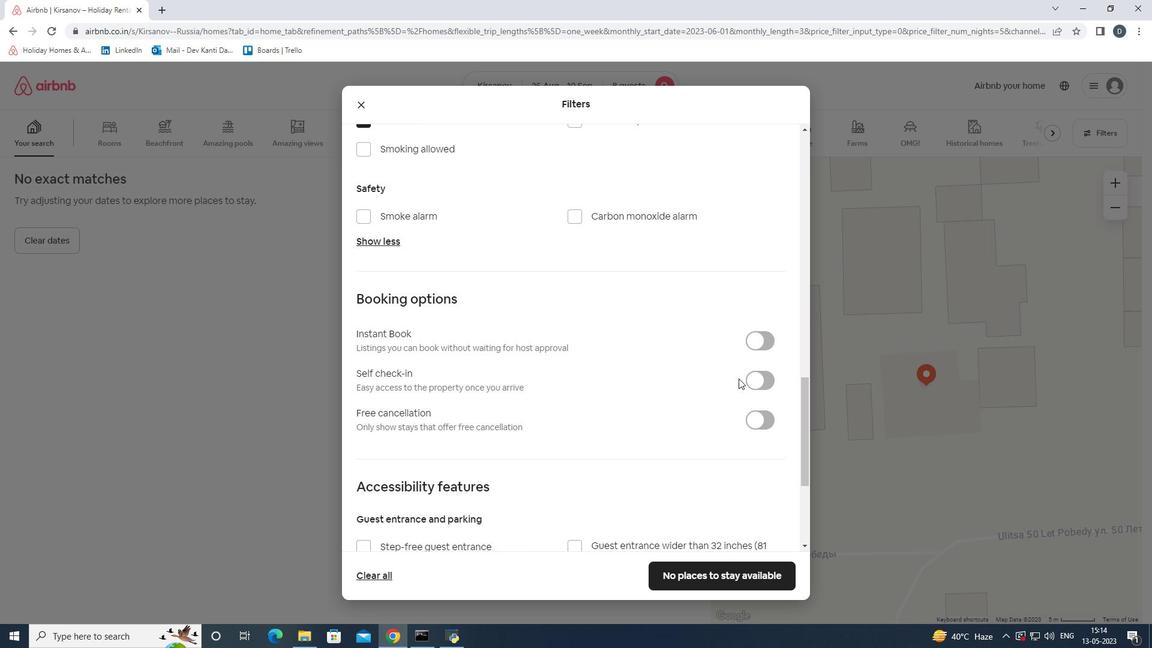 
Action: Mouse pressed left at (754, 377)
Screenshot: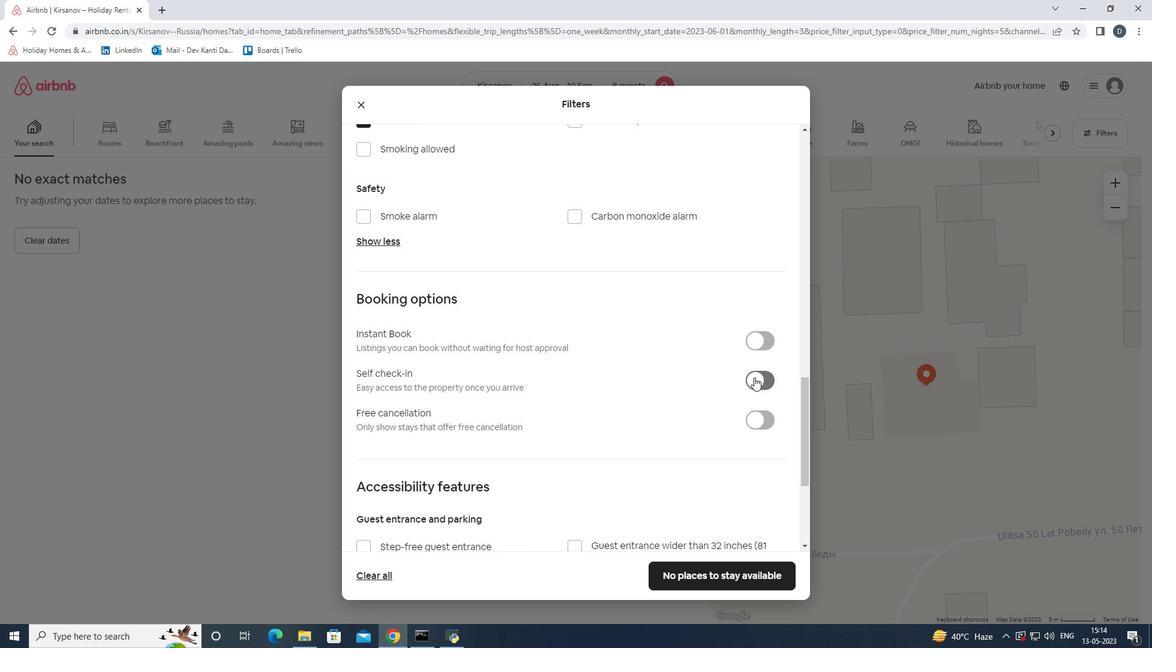 
Action: Mouse moved to (474, 383)
Screenshot: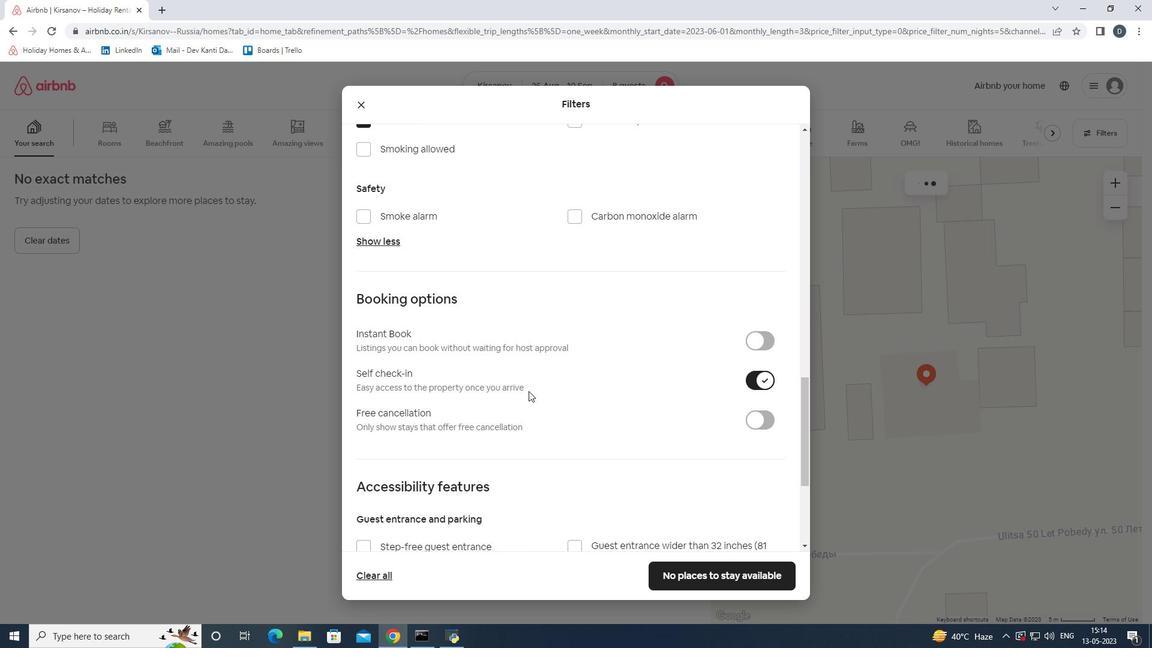 
Action: Mouse scrolled (474, 383) with delta (0, 0)
Screenshot: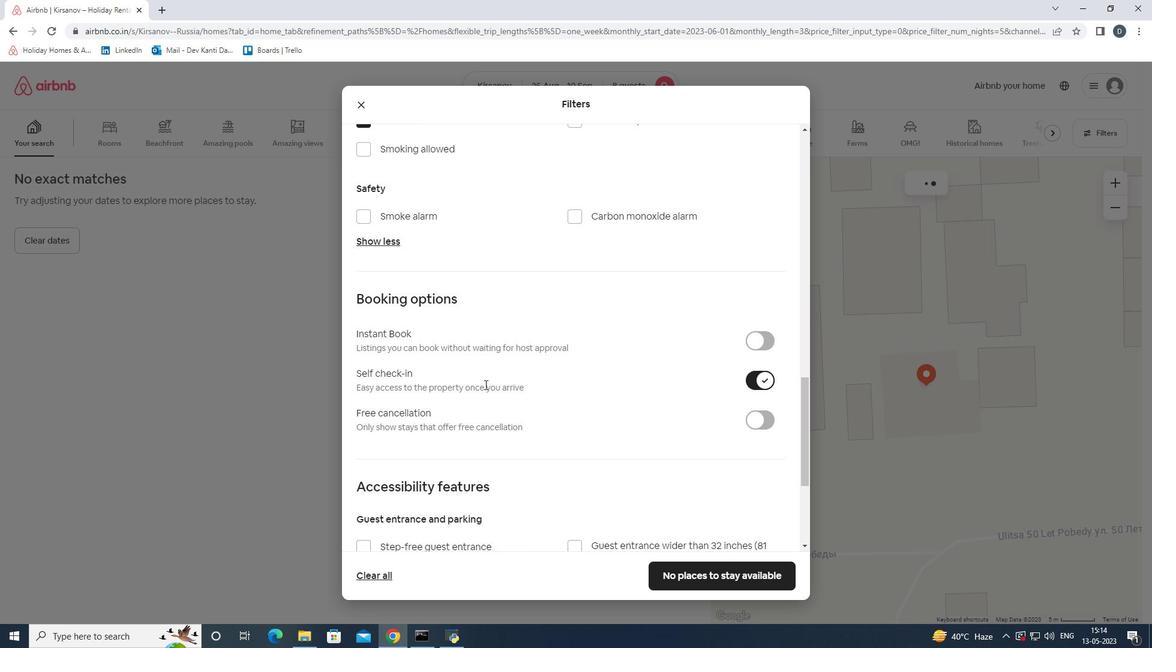 
Action: Mouse moved to (474, 383)
Screenshot: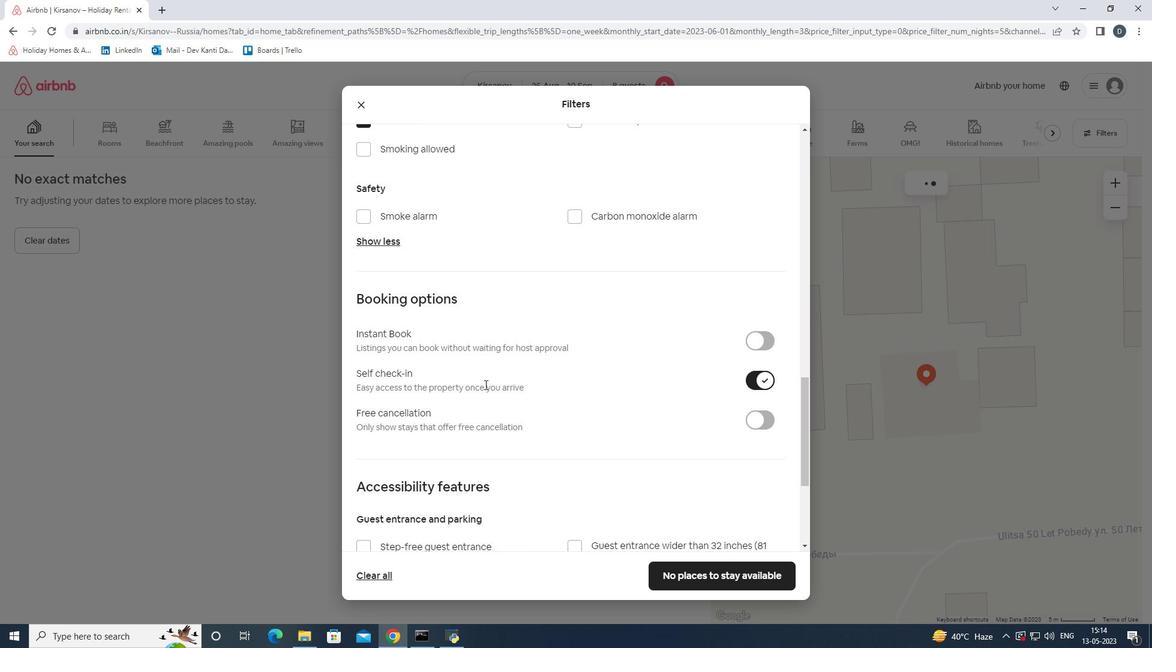 
Action: Mouse scrolled (474, 383) with delta (0, 0)
Screenshot: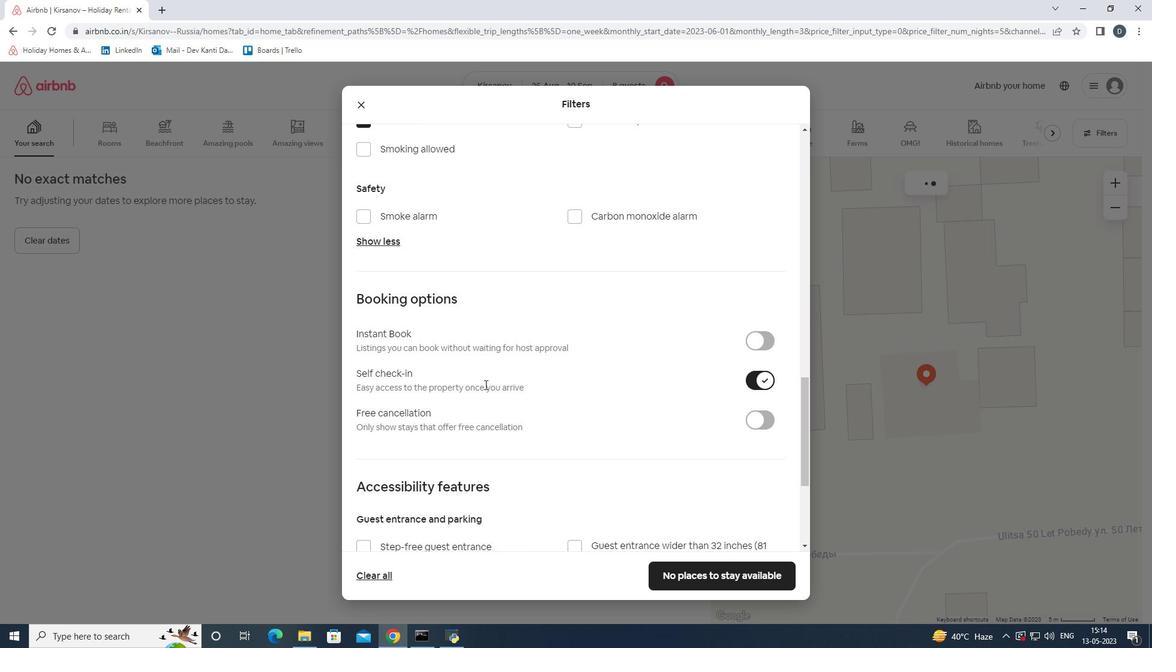 
Action: Mouse scrolled (474, 383) with delta (0, 0)
Screenshot: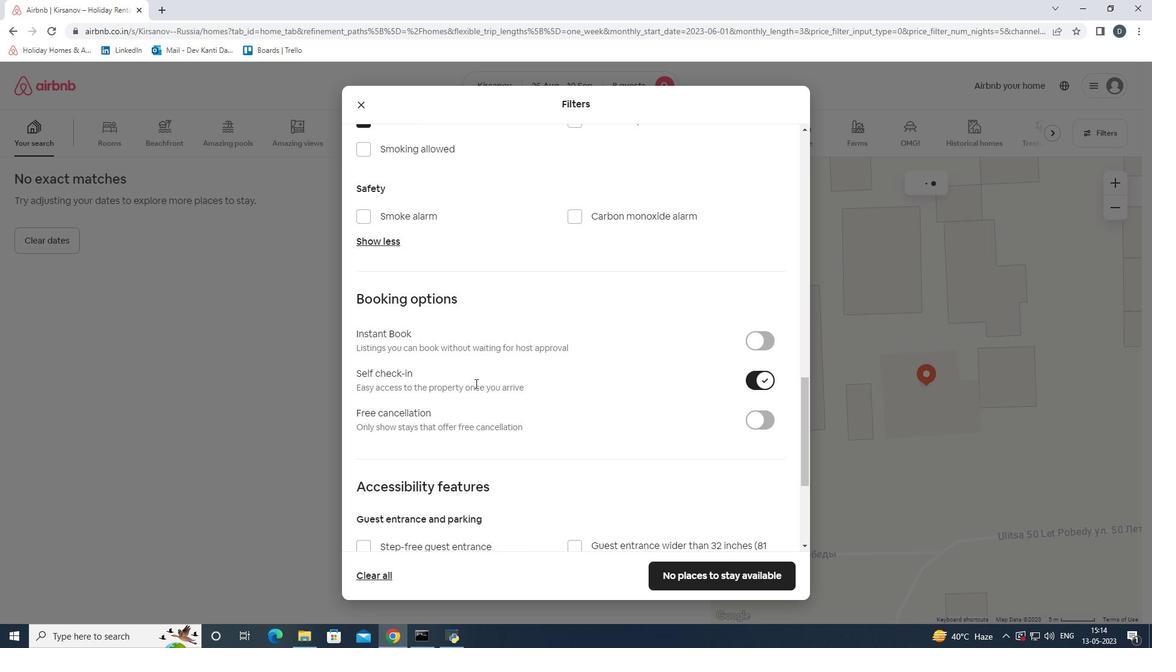 
Action: Mouse moved to (469, 381)
Screenshot: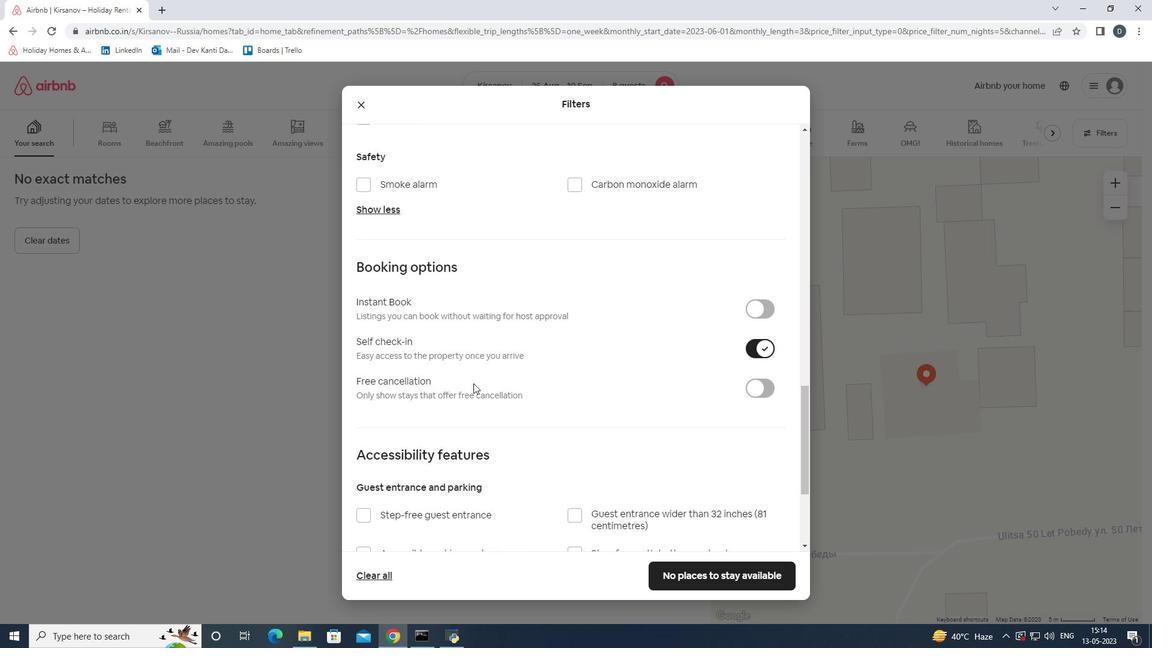 
Action: Mouse scrolled (469, 381) with delta (0, 0)
Screenshot: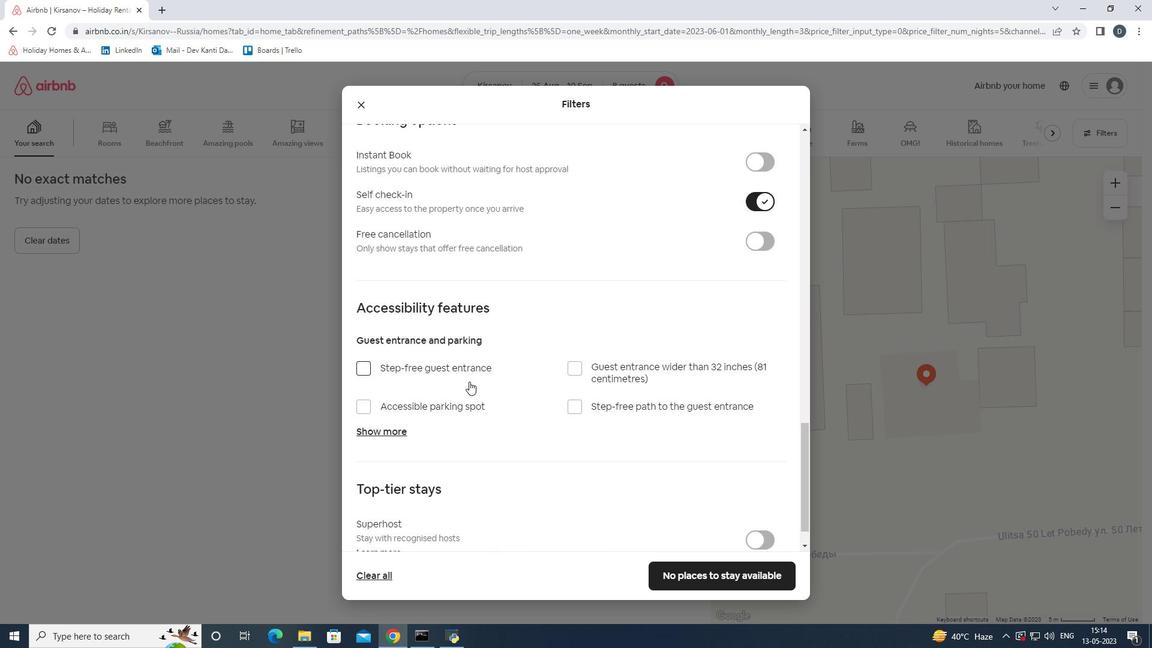 
Action: Mouse scrolled (469, 381) with delta (0, 0)
Screenshot: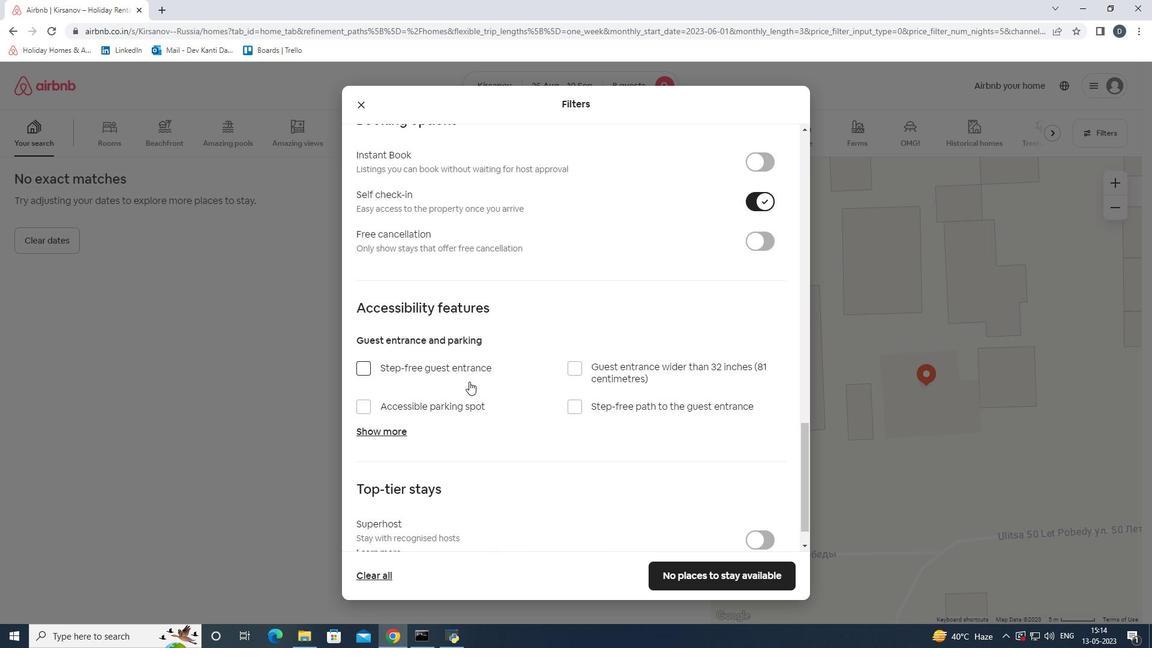 
Action: Mouse scrolled (469, 381) with delta (0, 0)
Screenshot: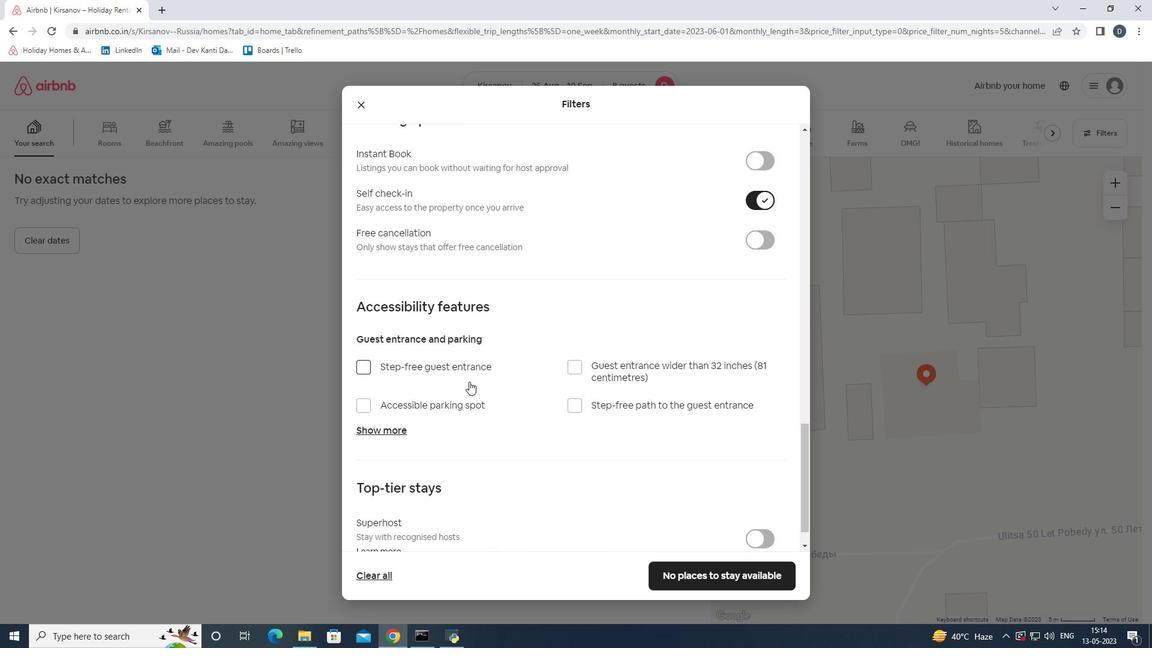 
Action: Mouse moved to (438, 423)
Screenshot: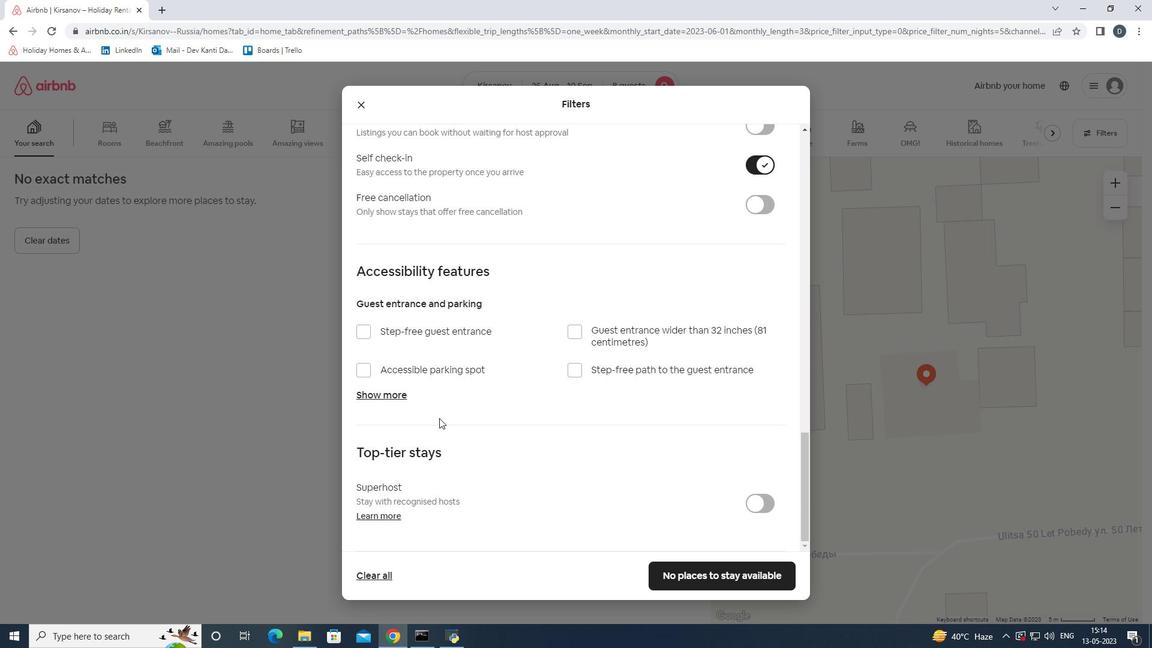 
Action: Mouse scrolled (438, 422) with delta (0, 0)
Screenshot: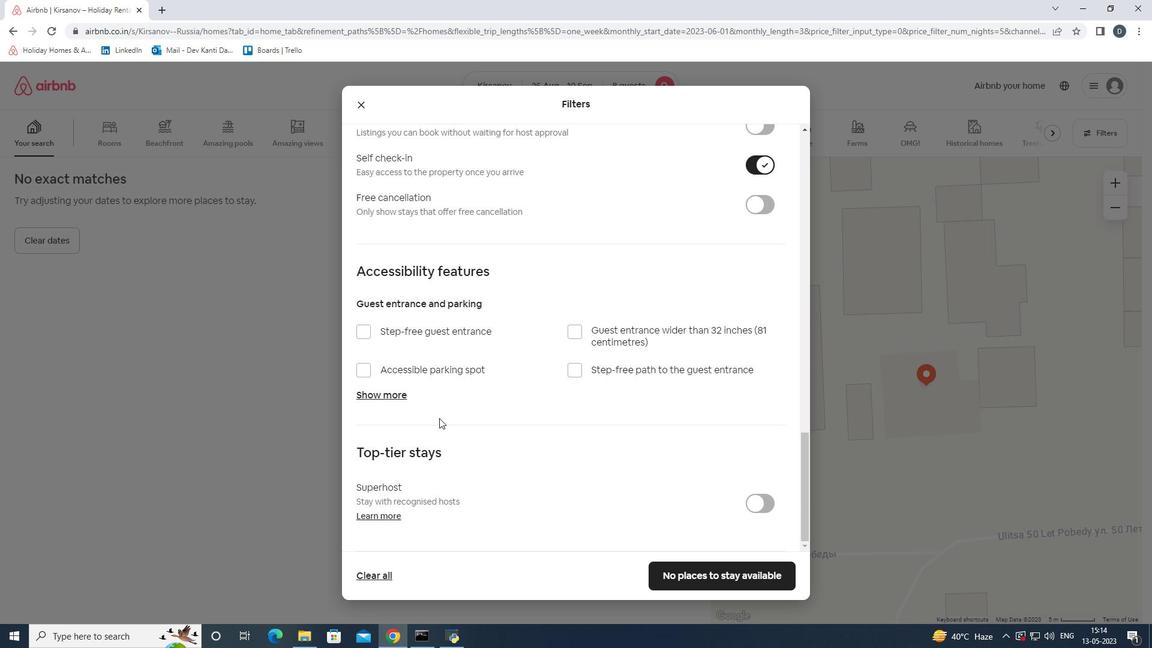 
Action: Mouse moved to (438, 423)
Screenshot: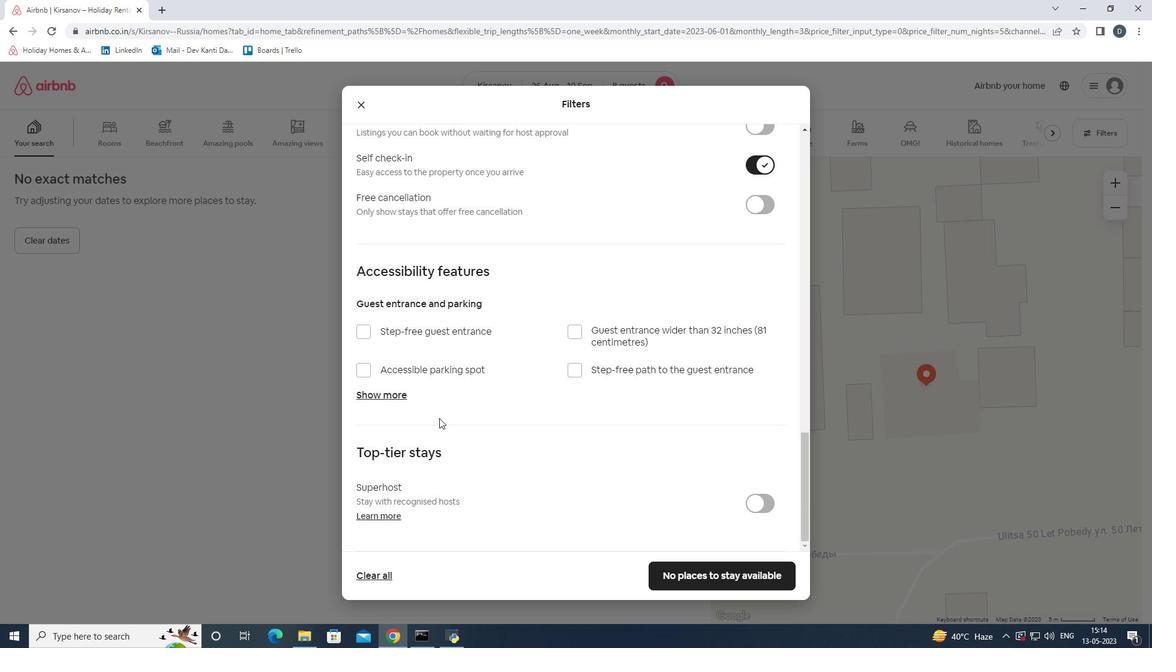 
Action: Mouse scrolled (438, 423) with delta (0, 0)
Screenshot: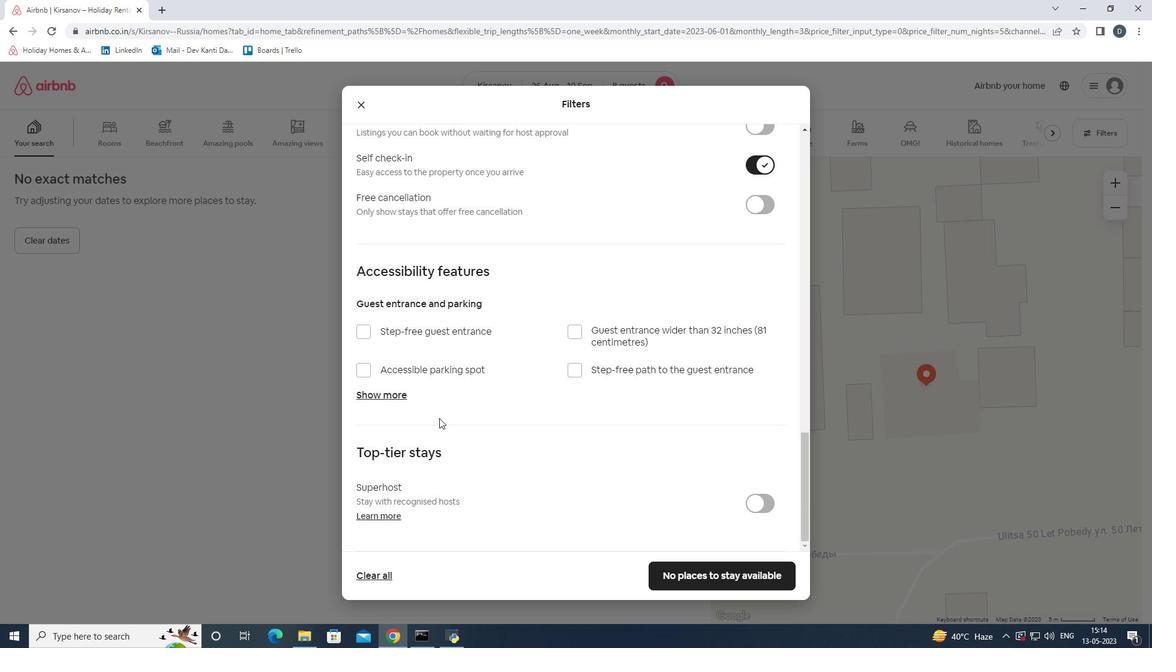 
Action: Mouse moved to (735, 567)
Screenshot: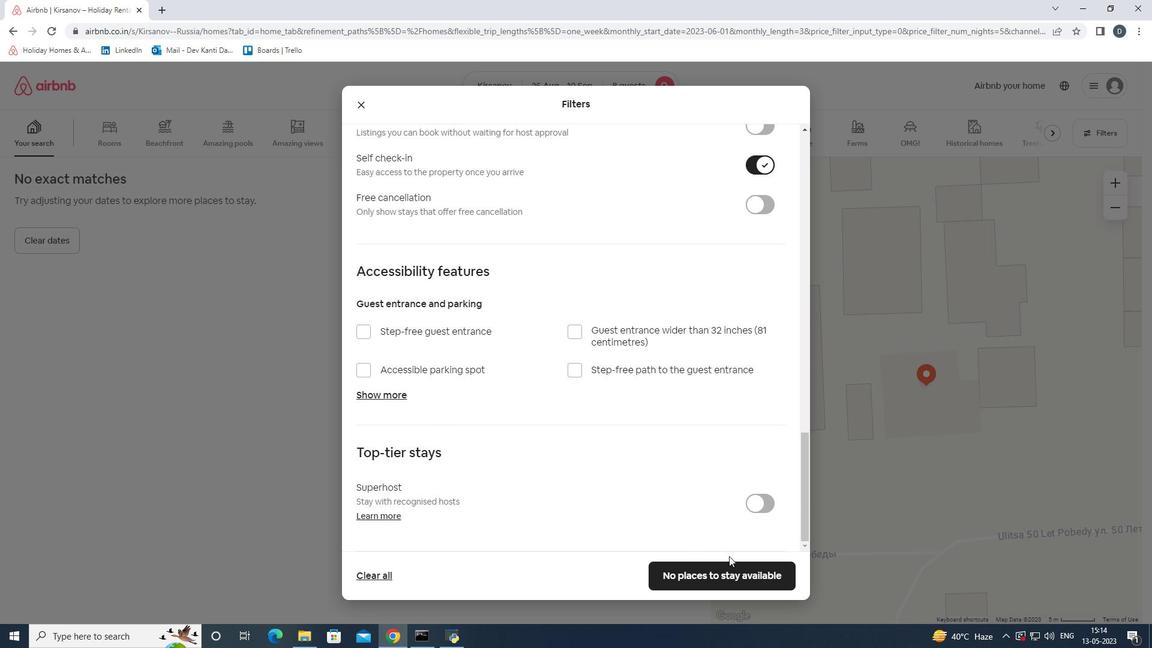 
Action: Mouse pressed left at (735, 567)
Screenshot: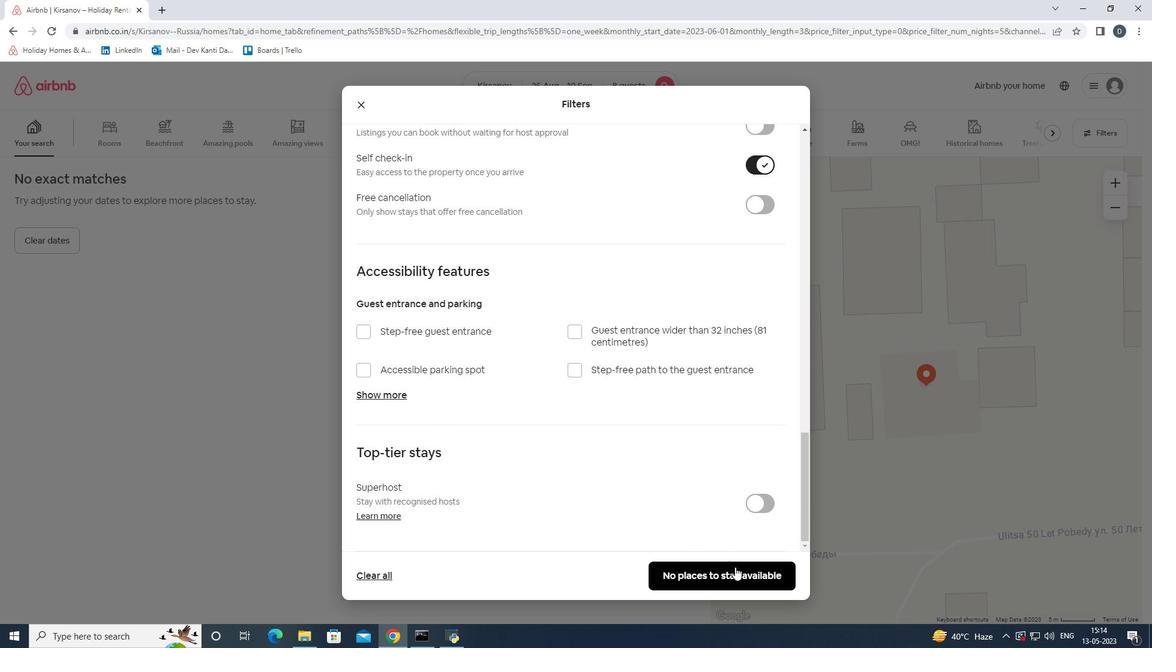 
Action: Mouse moved to (710, 560)
Screenshot: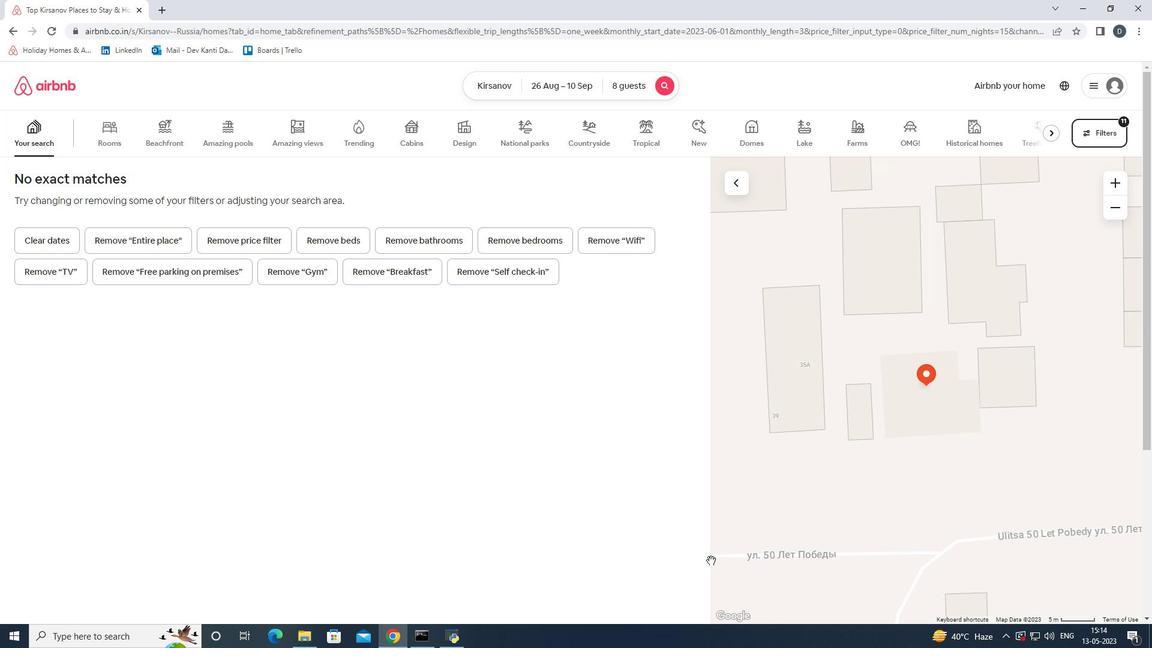 
